 Task: Find connections with filter location Al Manshāh with filter topic #startupcompanywith filter profile language Spanish with filter current company Tata Communications Transformation Services (TCTS) with filter school National Institute of Bank Management (PGDM) with filter industry Engineering Services with filter service category Computer Repair with filter keywords title Social Media Assistant
Action: Mouse moved to (659, 82)
Screenshot: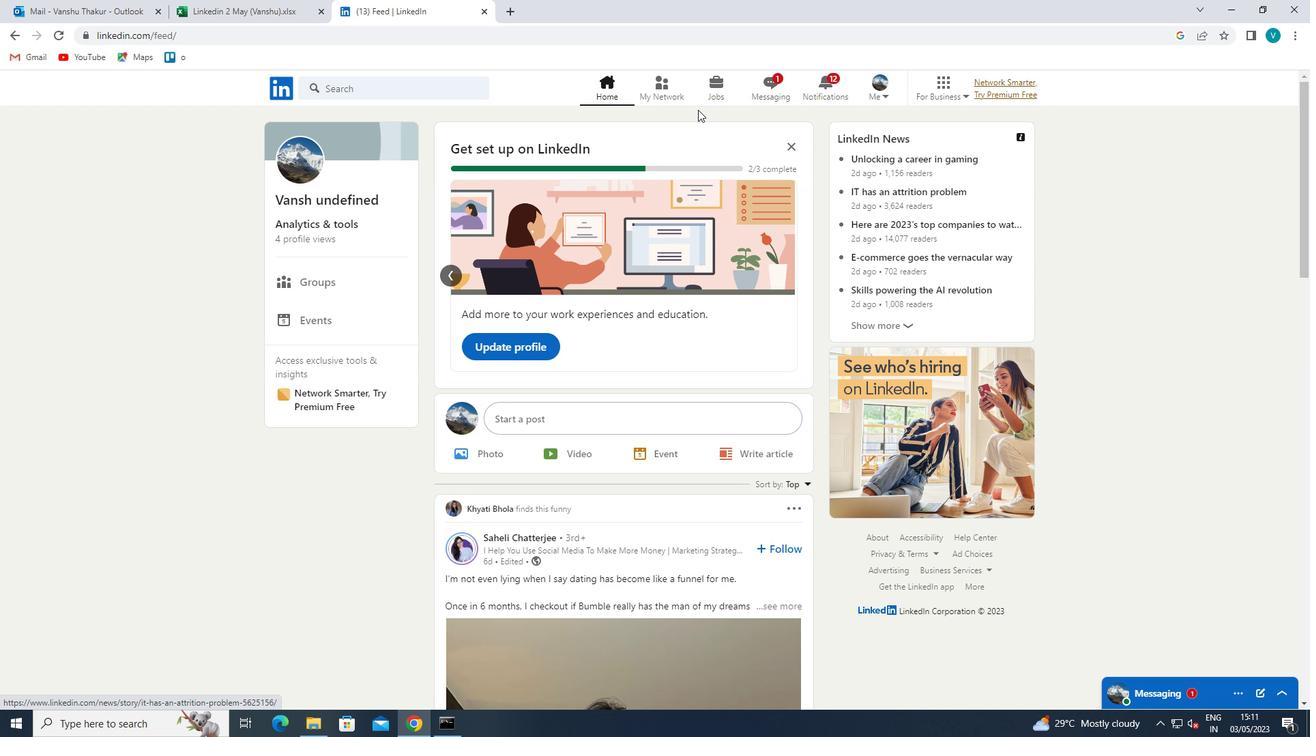 
Action: Mouse pressed left at (659, 82)
Screenshot: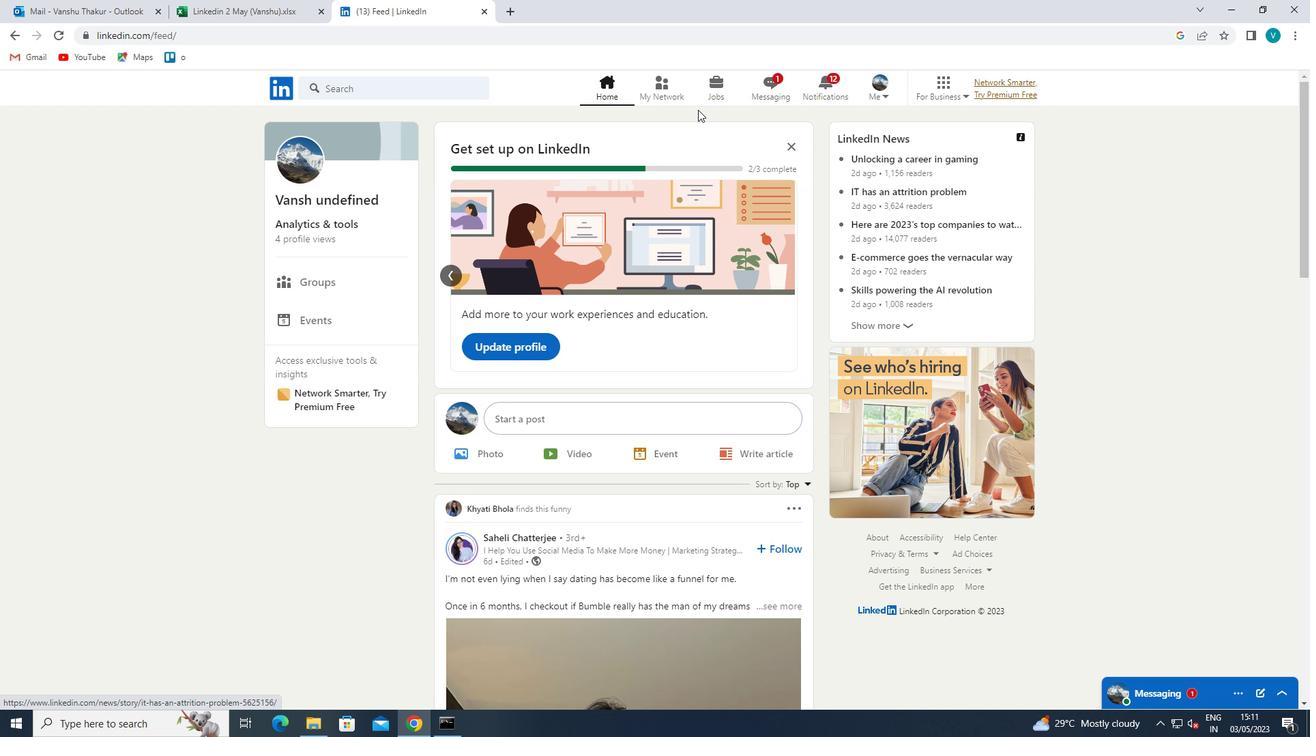 
Action: Mouse moved to (367, 155)
Screenshot: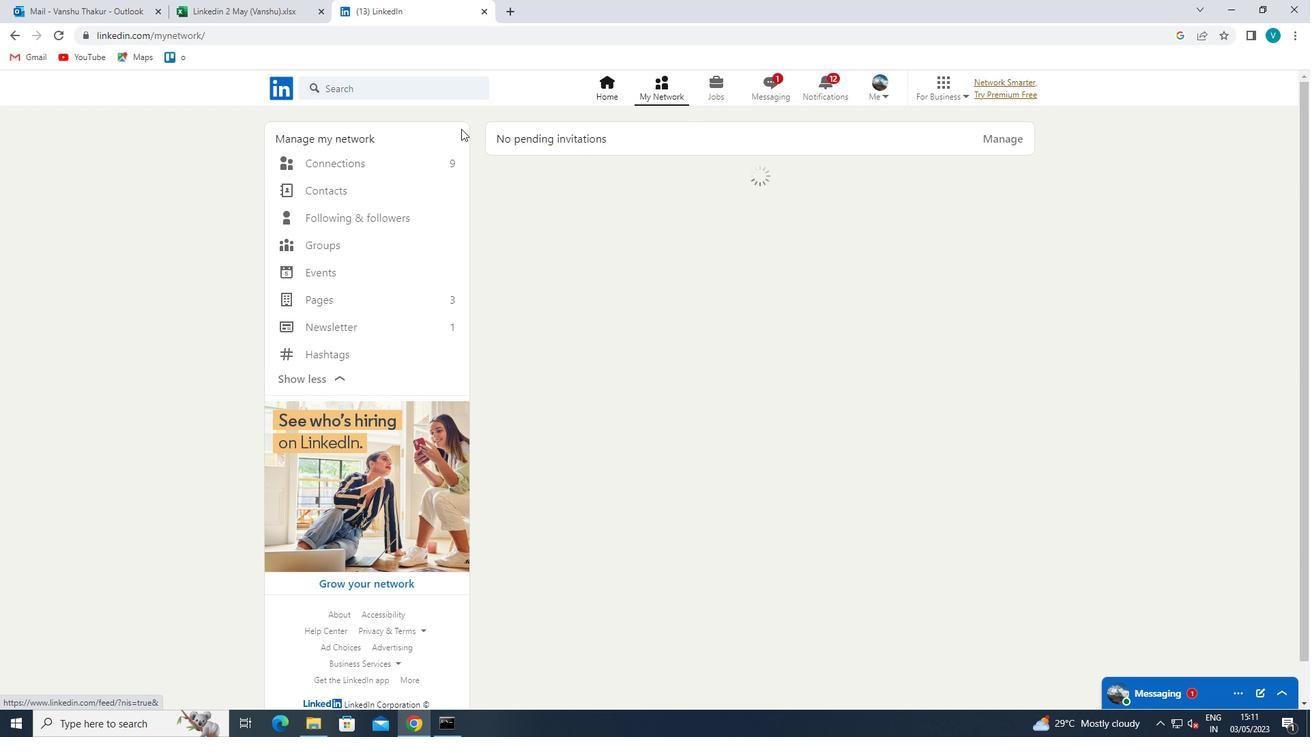 
Action: Mouse pressed left at (367, 155)
Screenshot: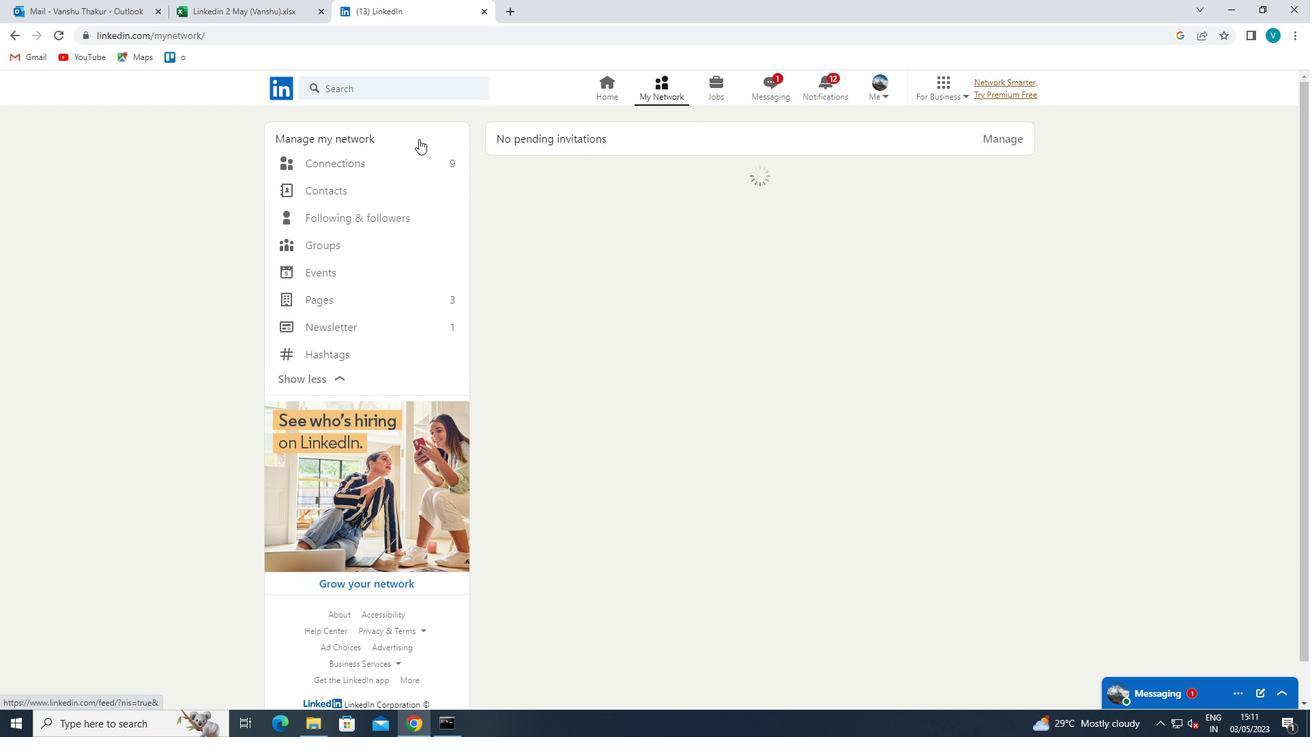 
Action: Mouse moved to (749, 158)
Screenshot: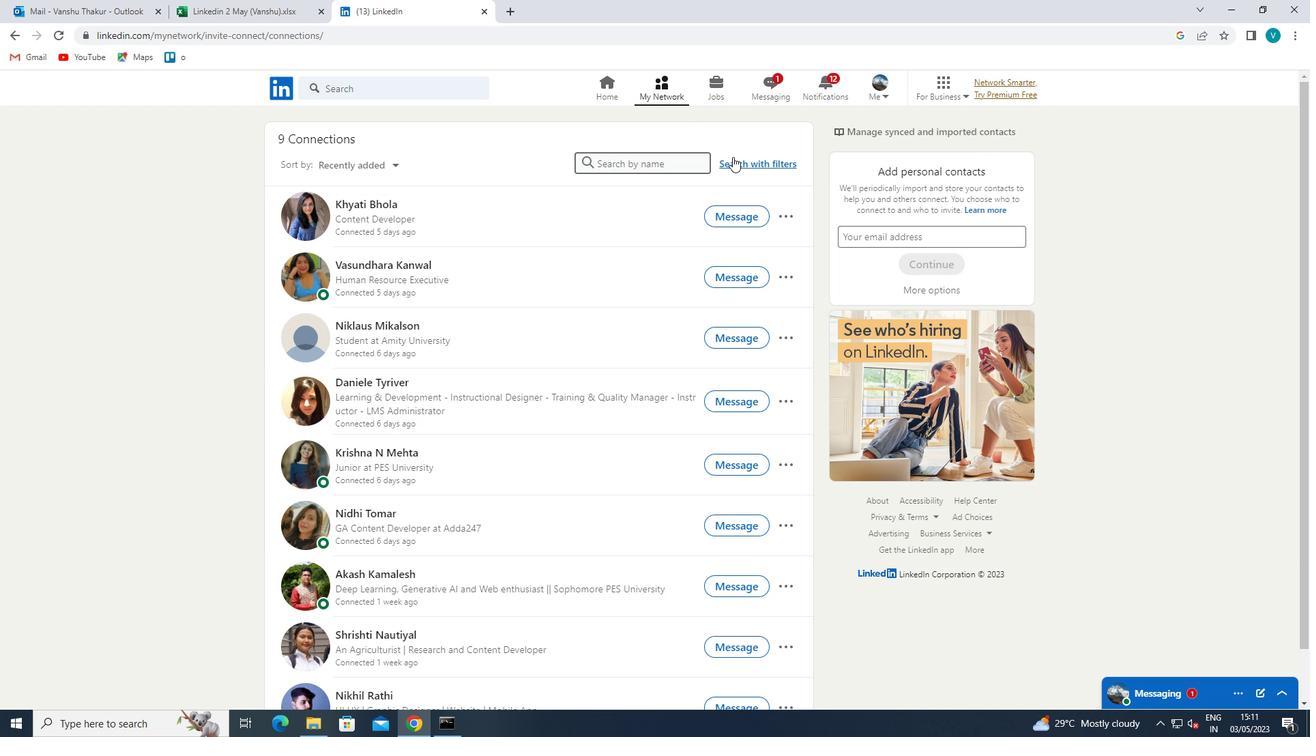 
Action: Mouse pressed left at (749, 158)
Screenshot: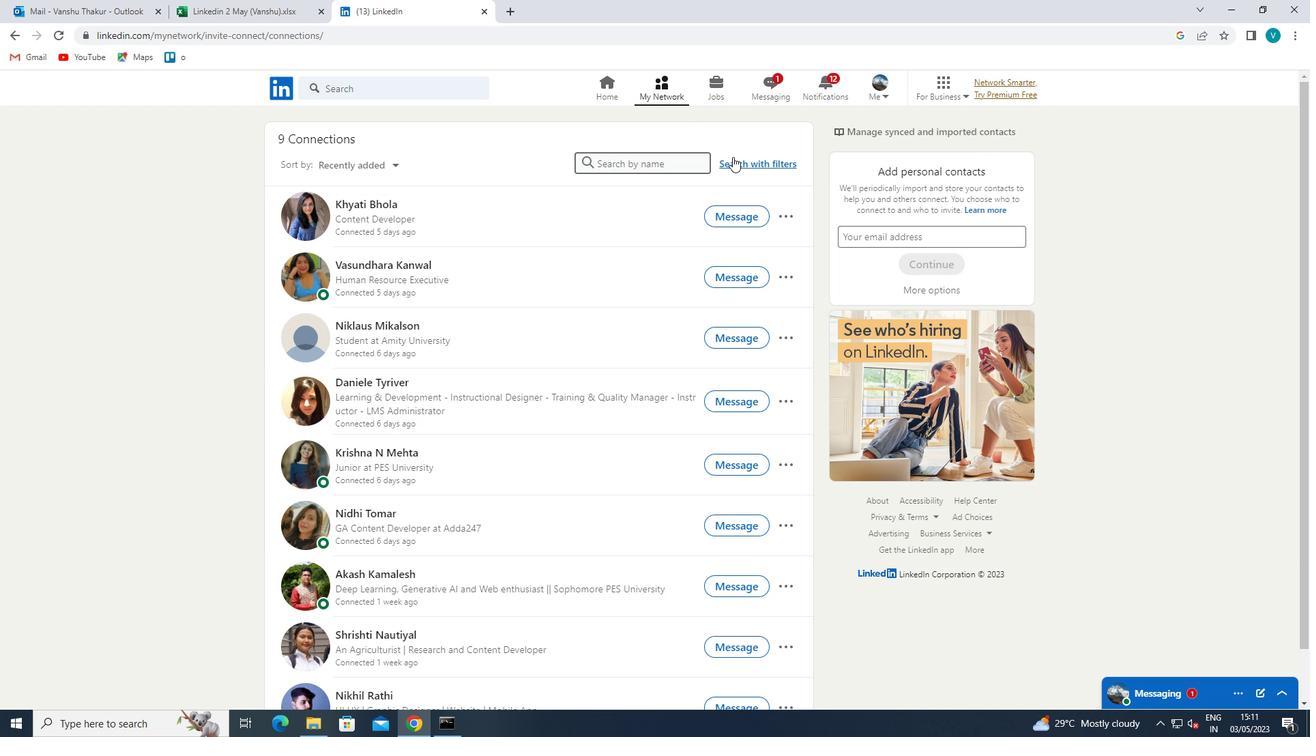 
Action: Mouse moved to (632, 127)
Screenshot: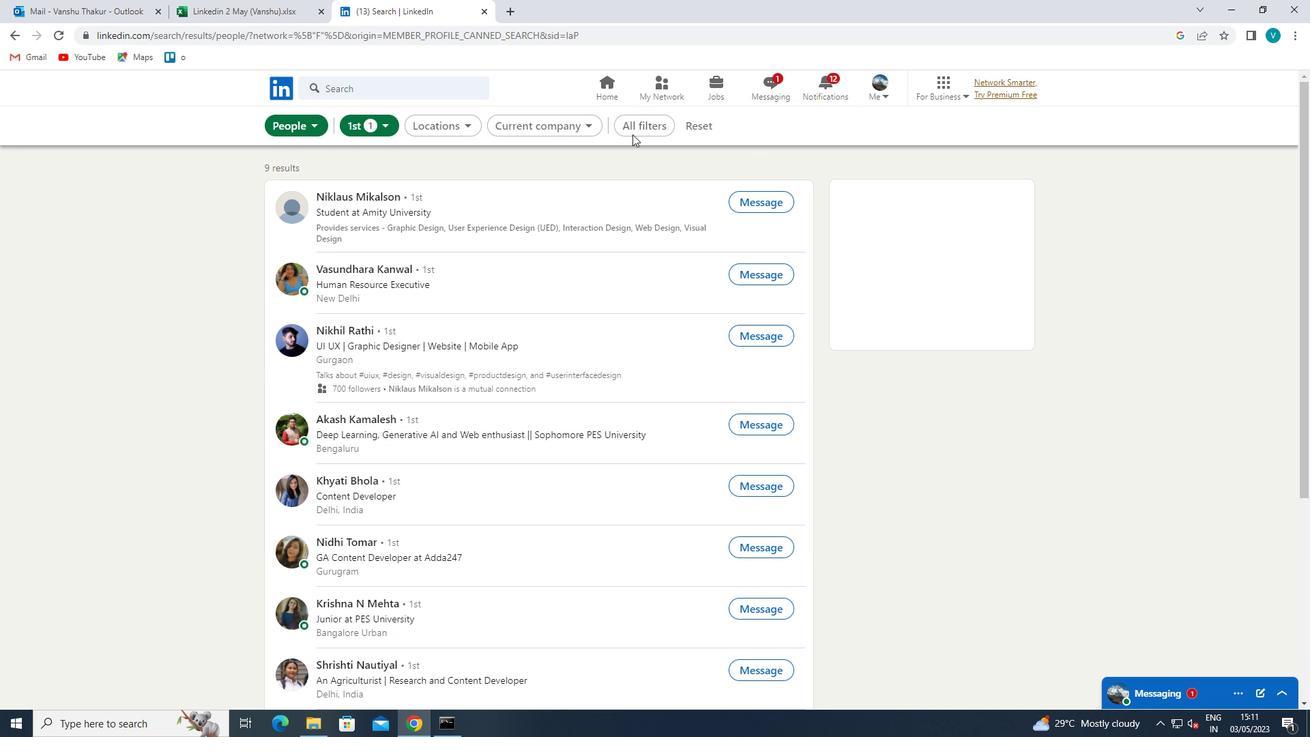 
Action: Mouse pressed left at (632, 127)
Screenshot: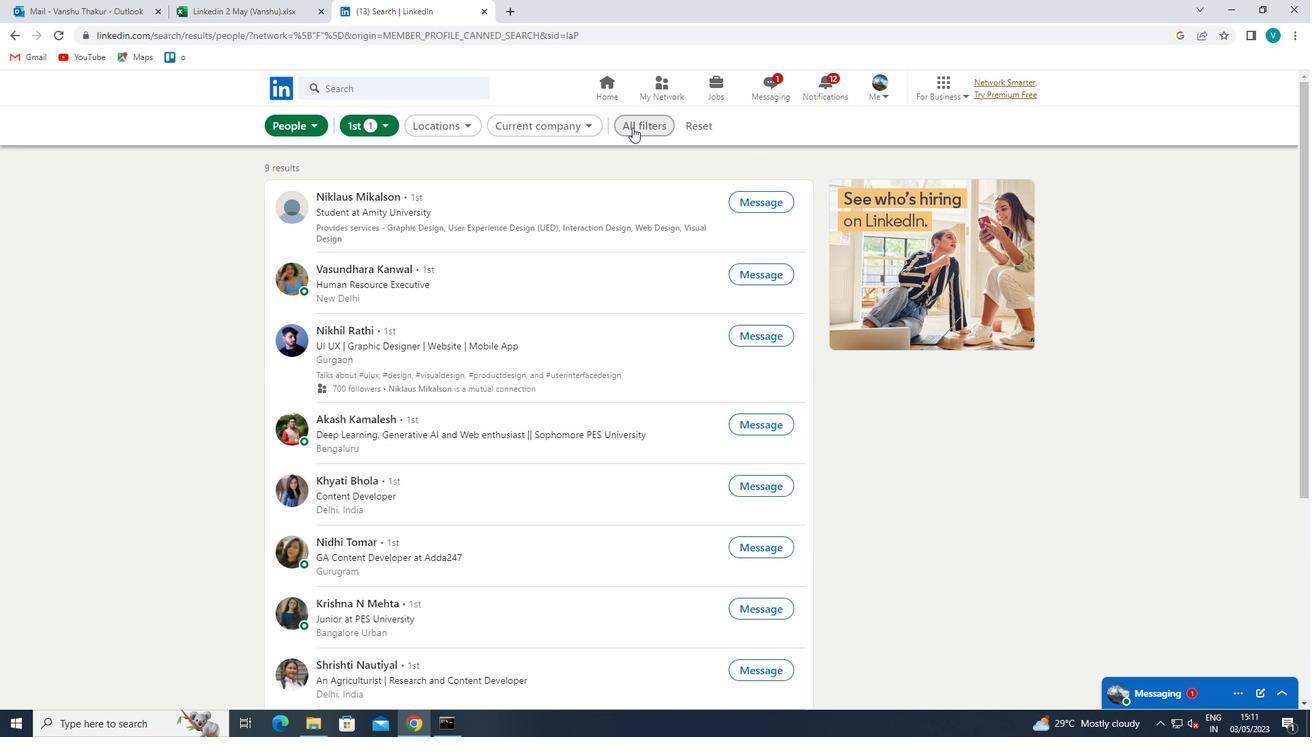 
Action: Mouse moved to (1100, 315)
Screenshot: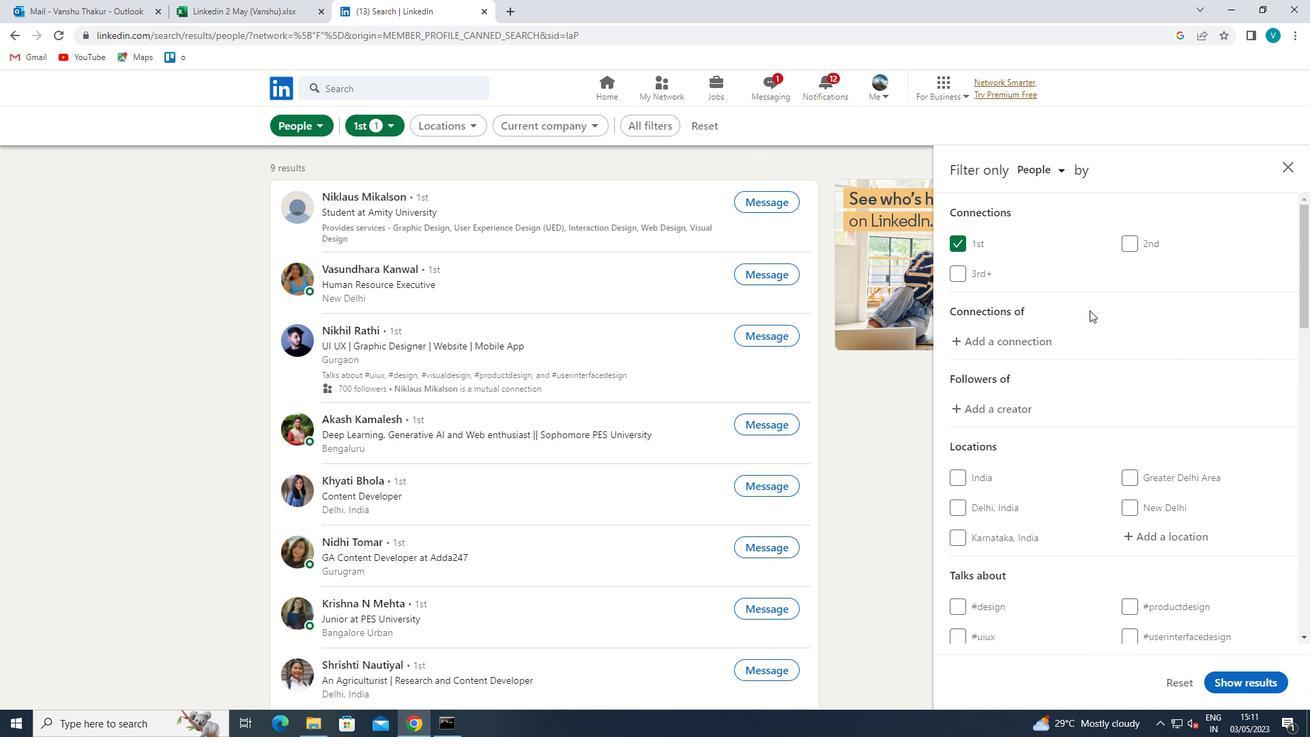 
Action: Mouse scrolled (1100, 315) with delta (0, 0)
Screenshot: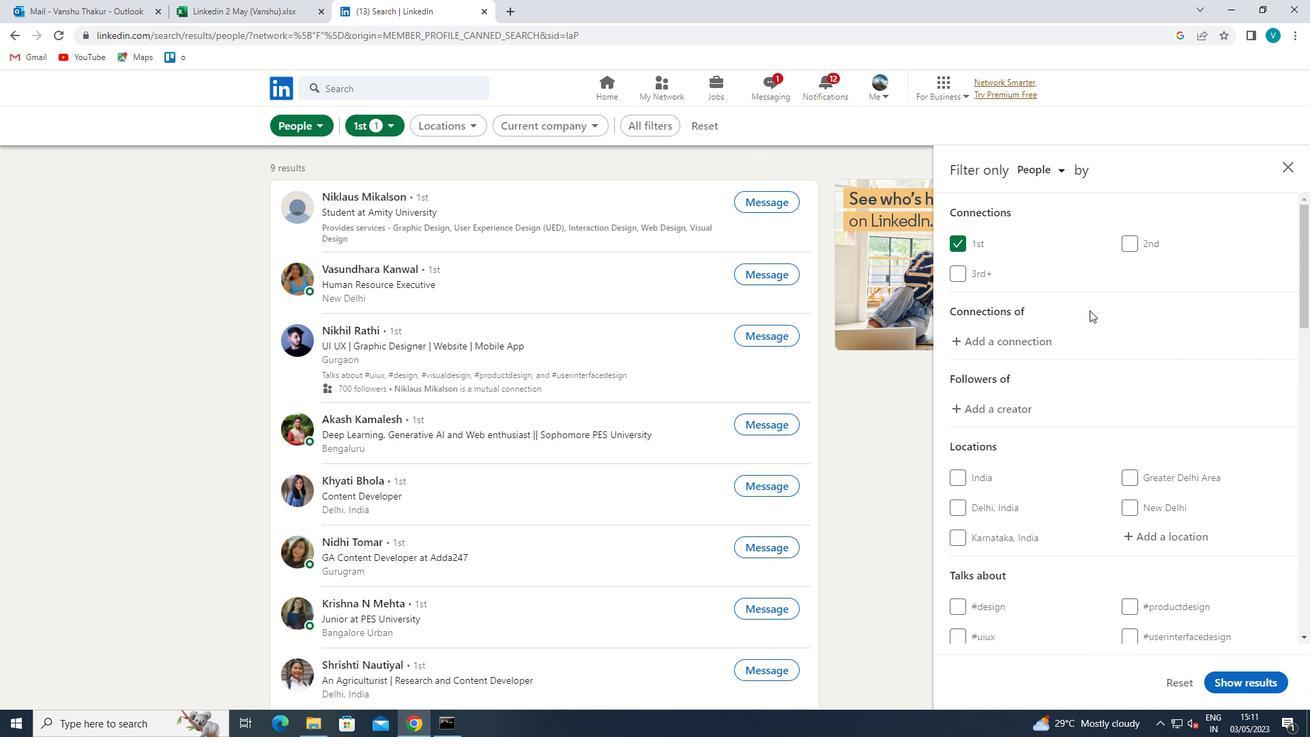 
Action: Mouse moved to (1117, 340)
Screenshot: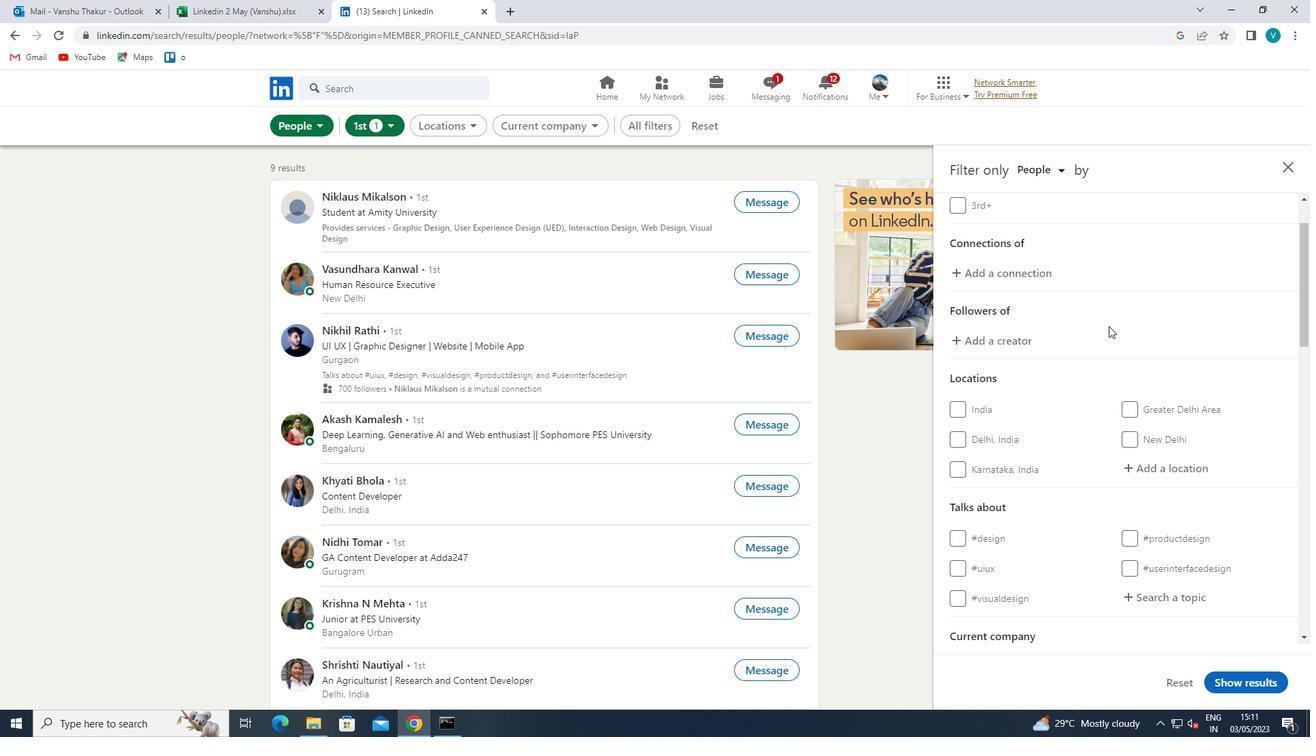 
Action: Mouse scrolled (1117, 339) with delta (0, 0)
Screenshot: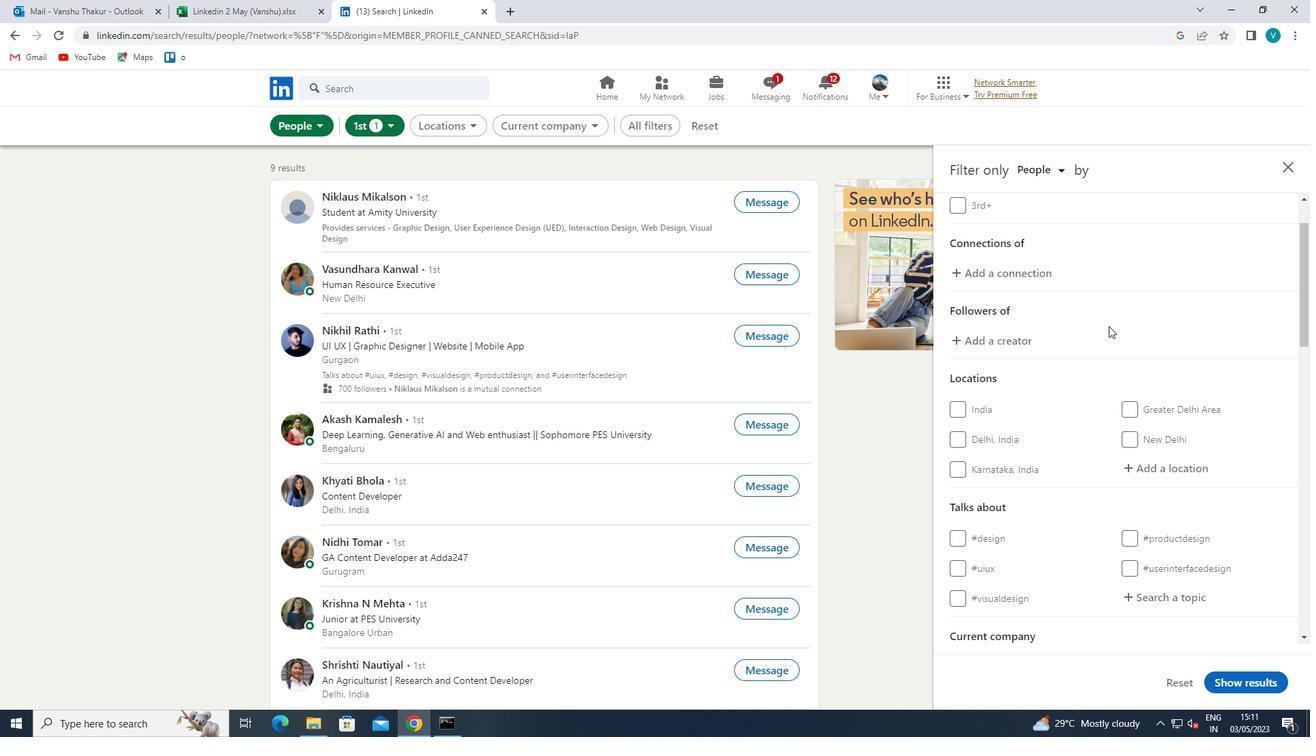 
Action: Mouse moved to (1170, 408)
Screenshot: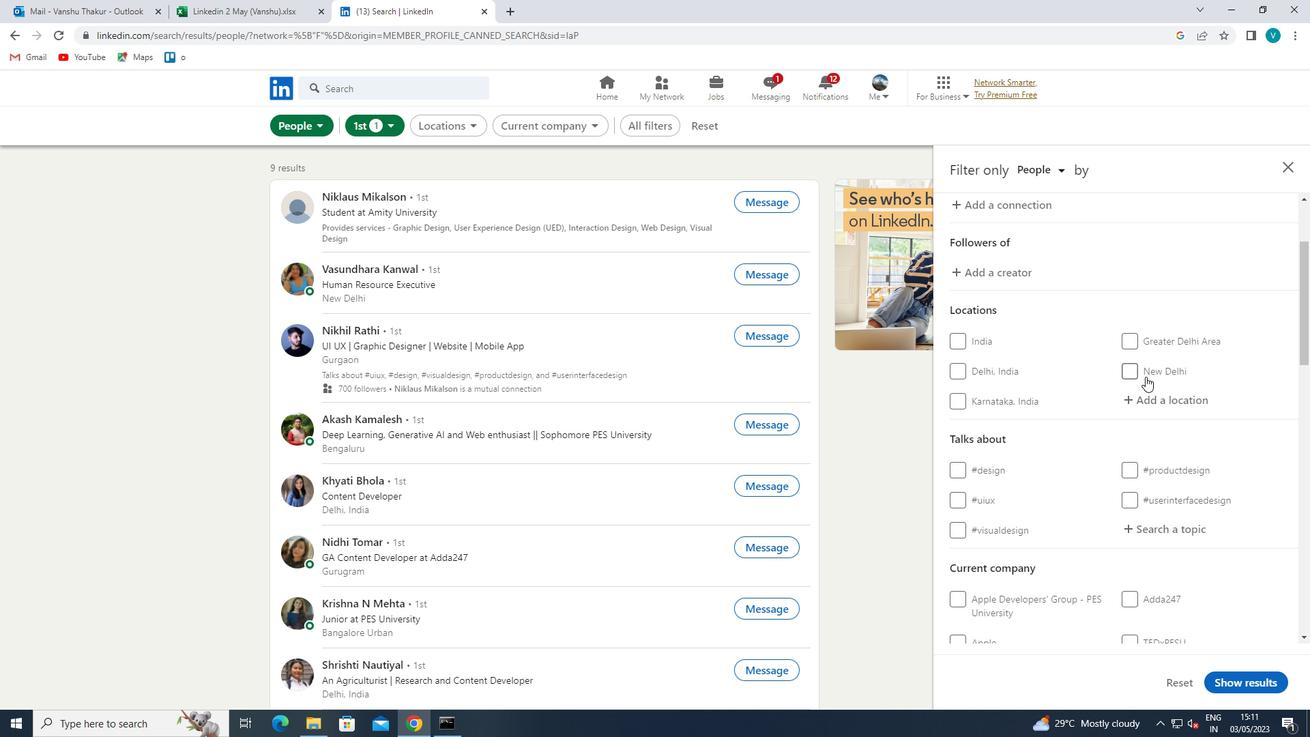 
Action: Mouse pressed left at (1170, 408)
Screenshot: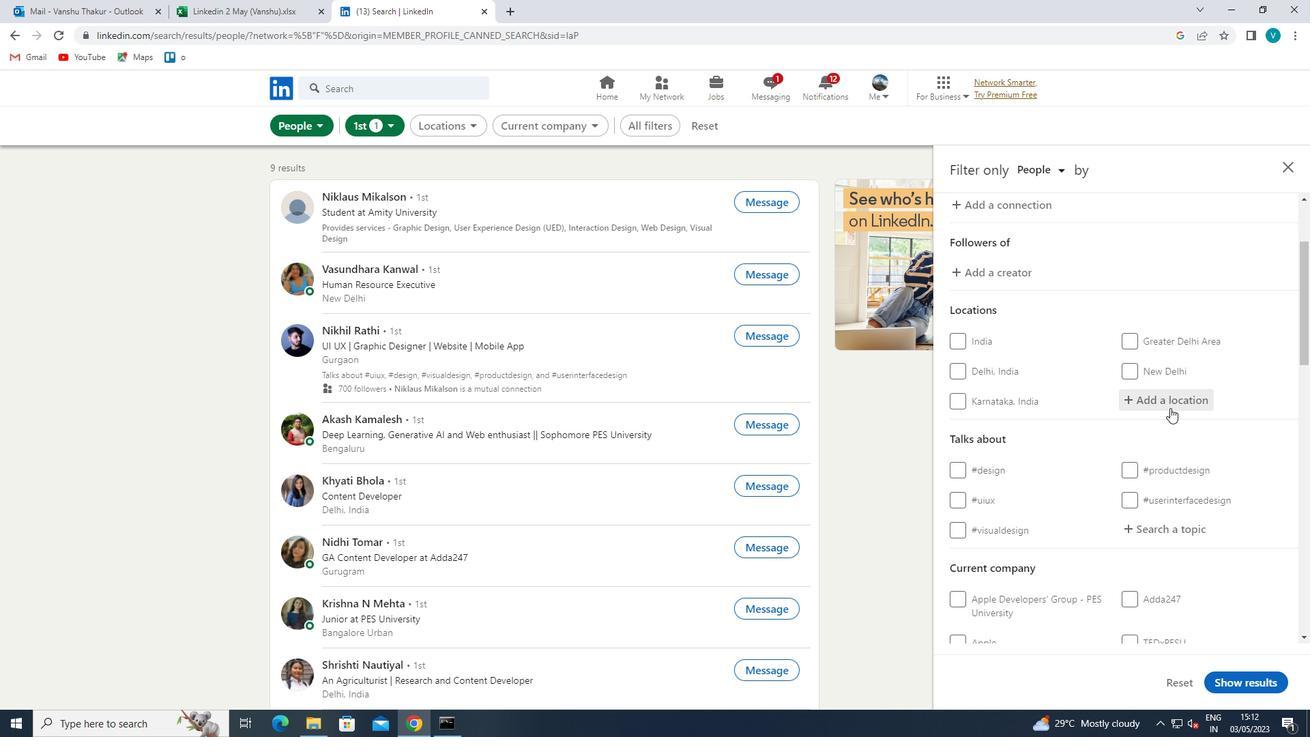 
Action: Mouse moved to (969, 531)
Screenshot: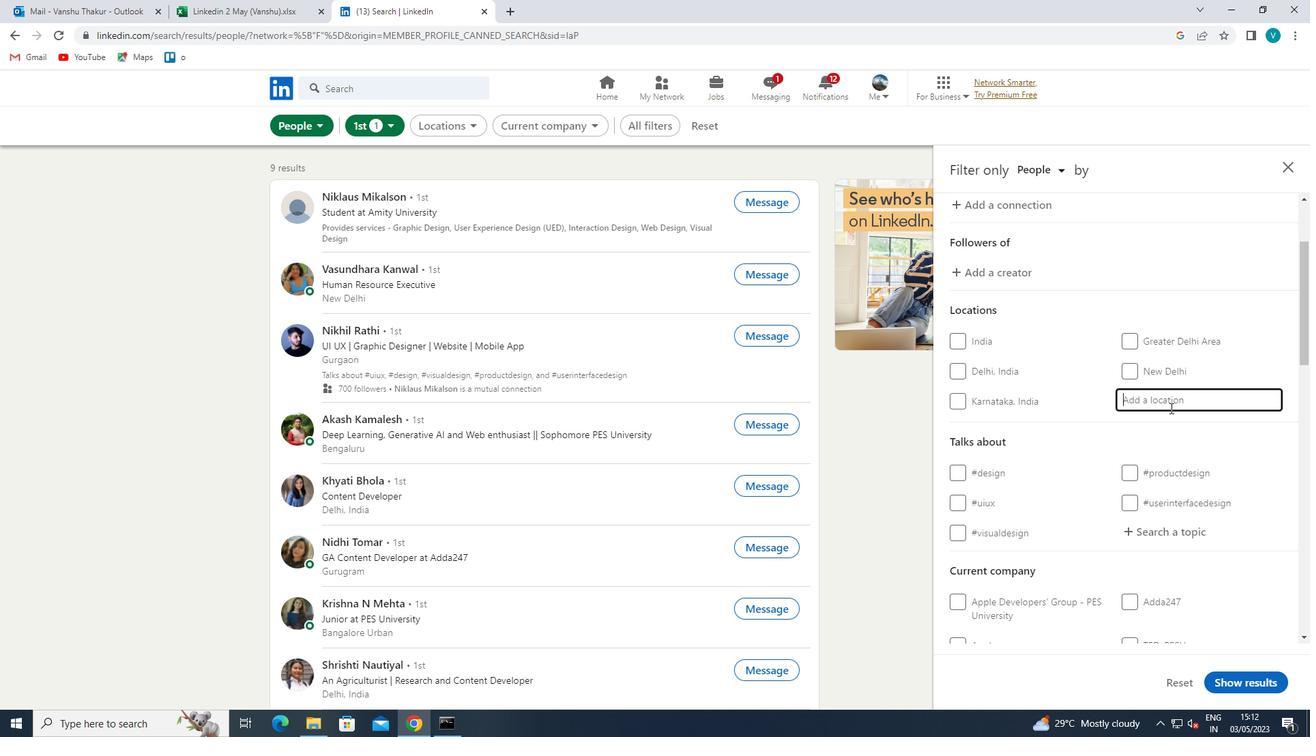 
Action: Key pressed <Key.shift>AI<Key.space><Key.shift>MANSHAH
Screenshot: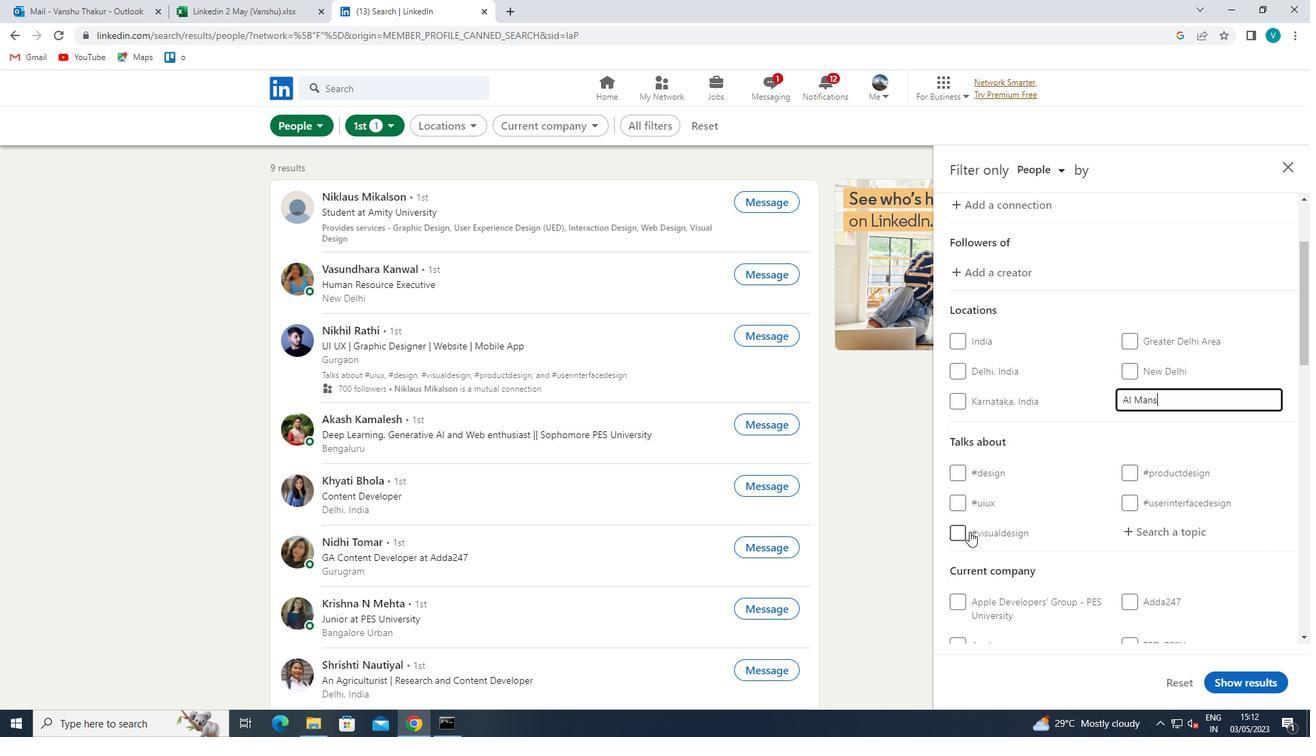
Action: Mouse moved to (1090, 423)
Screenshot: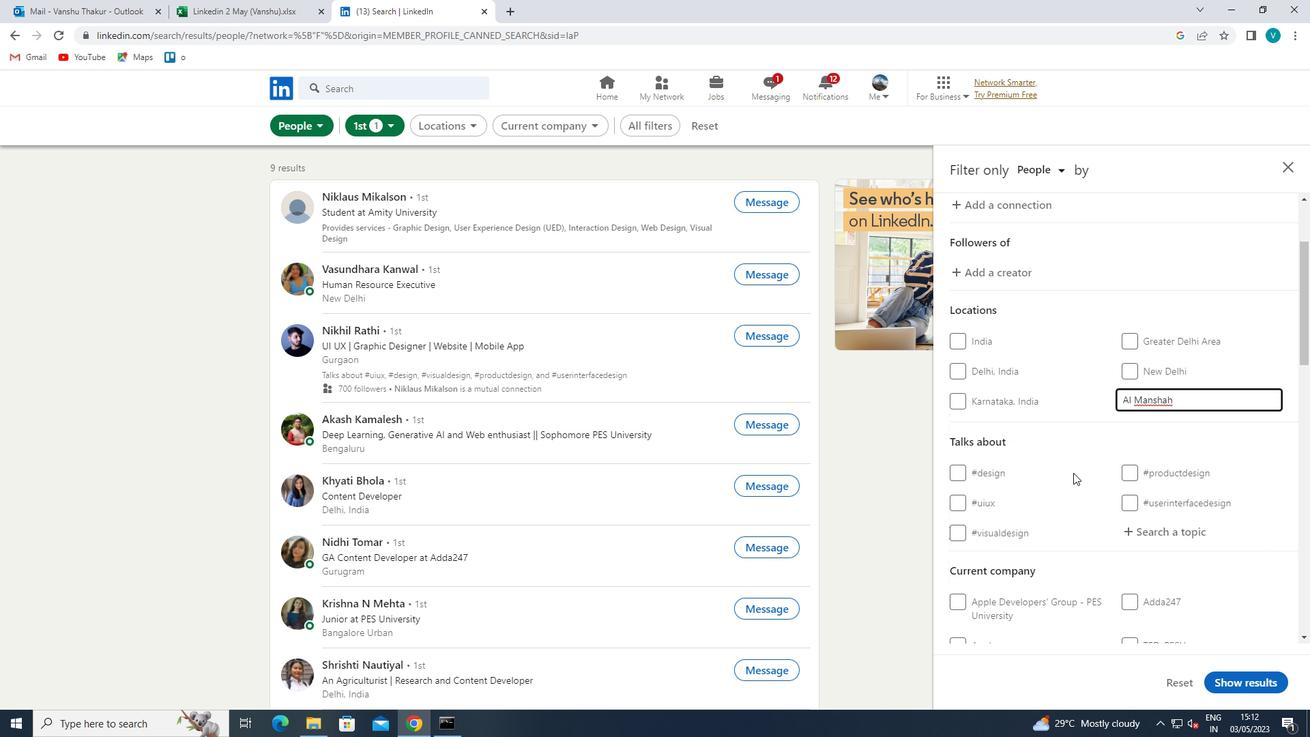 
Action: Mouse pressed left at (1090, 423)
Screenshot: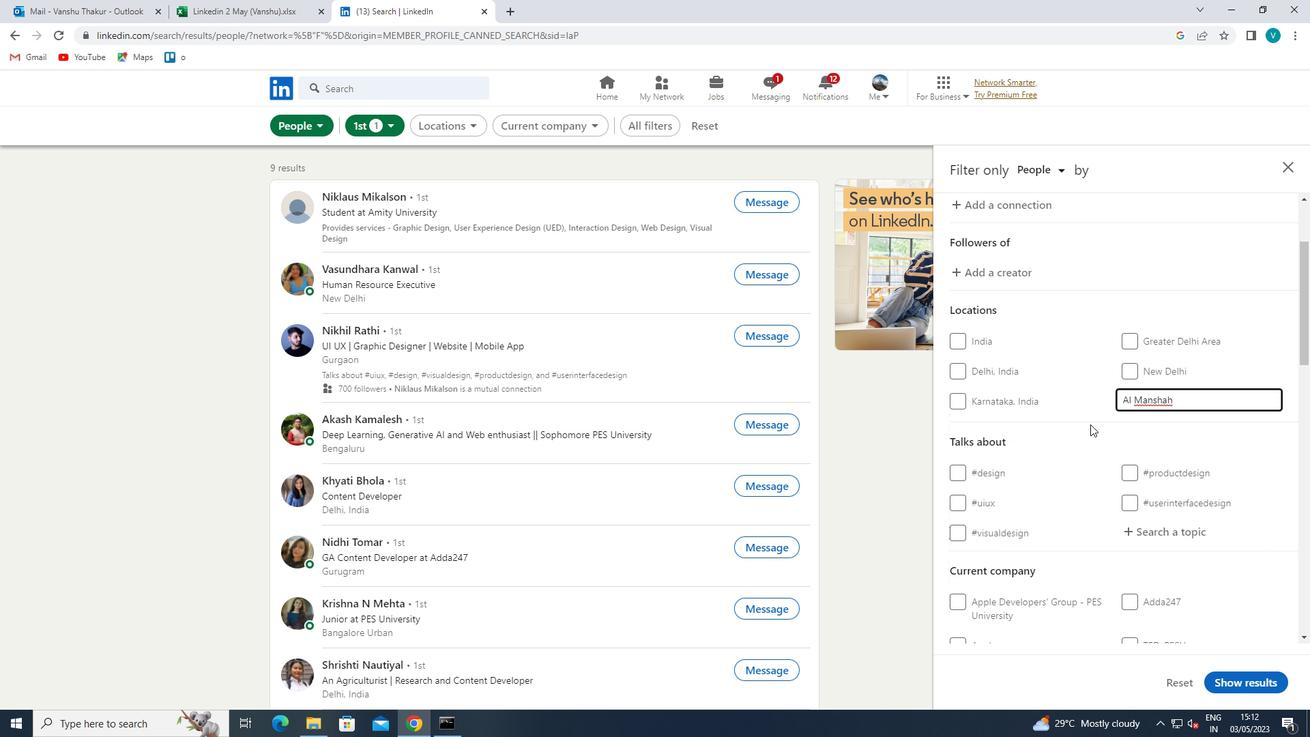 
Action: Mouse moved to (1091, 423)
Screenshot: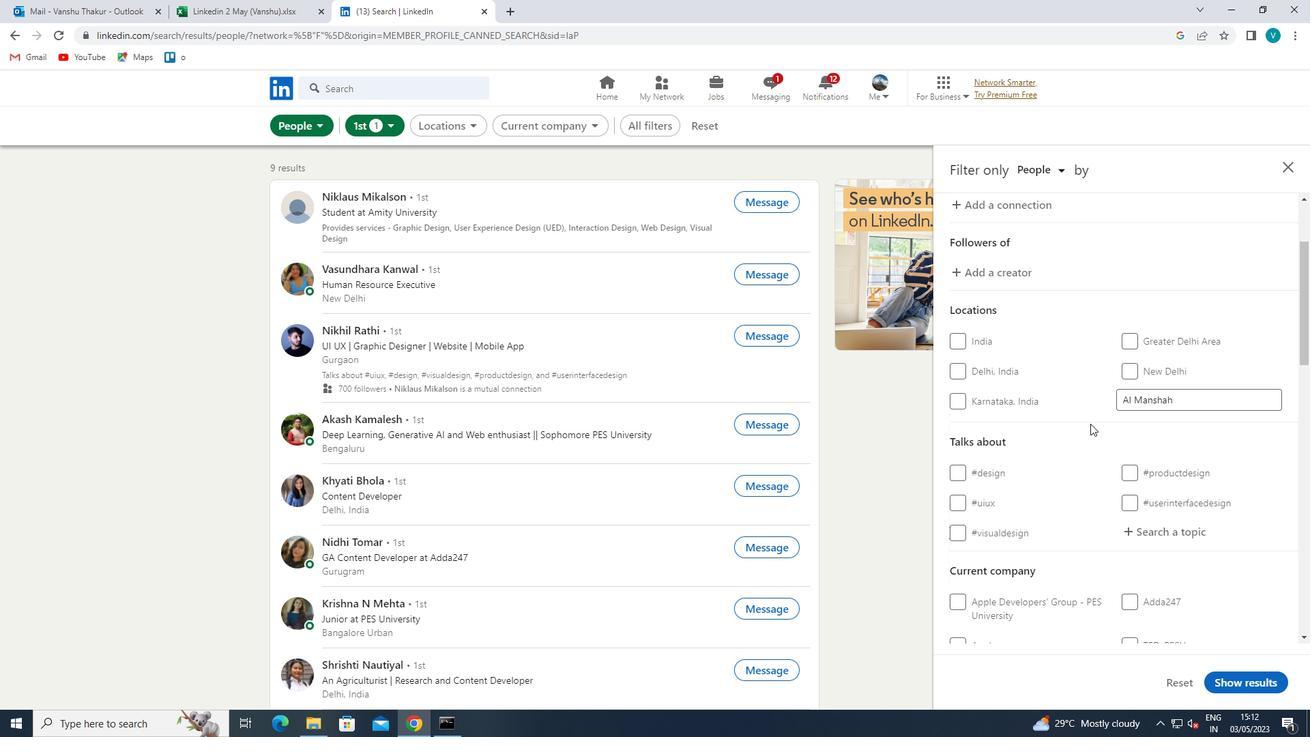 
Action: Mouse scrolled (1091, 422) with delta (0, 0)
Screenshot: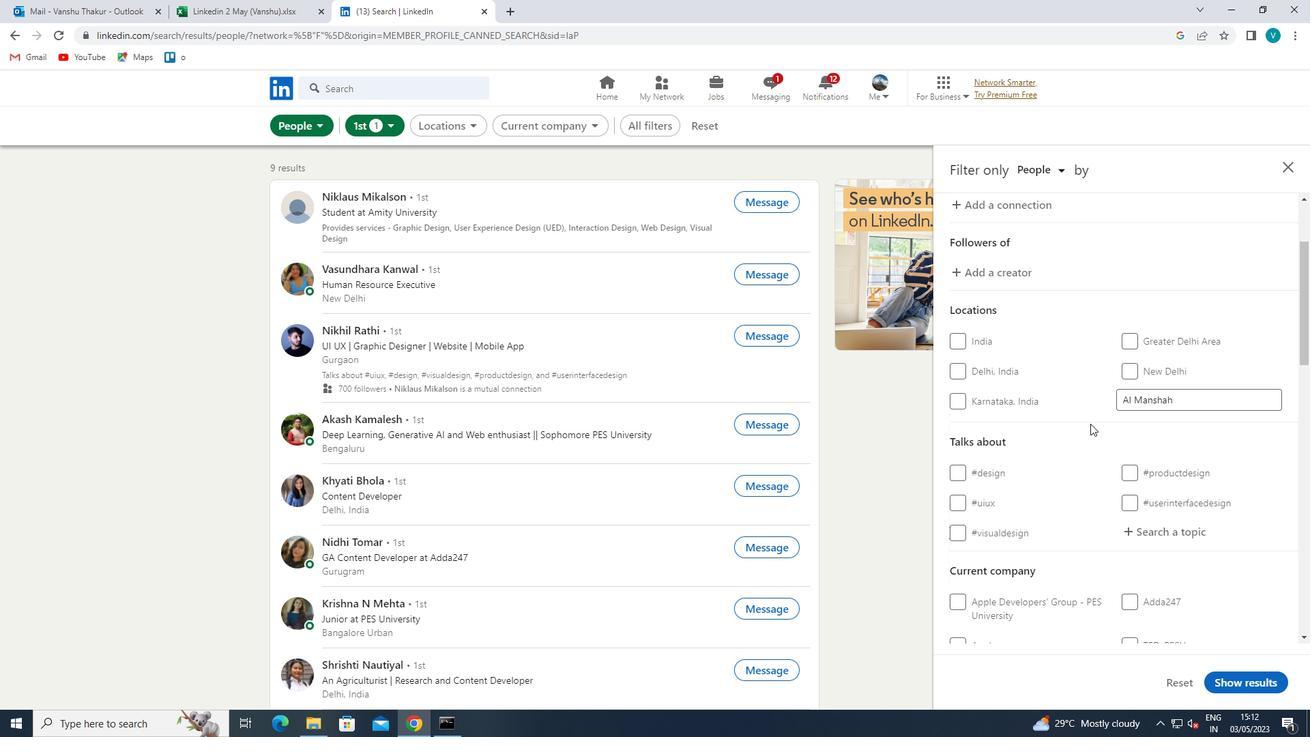 
Action: Mouse scrolled (1091, 422) with delta (0, 0)
Screenshot: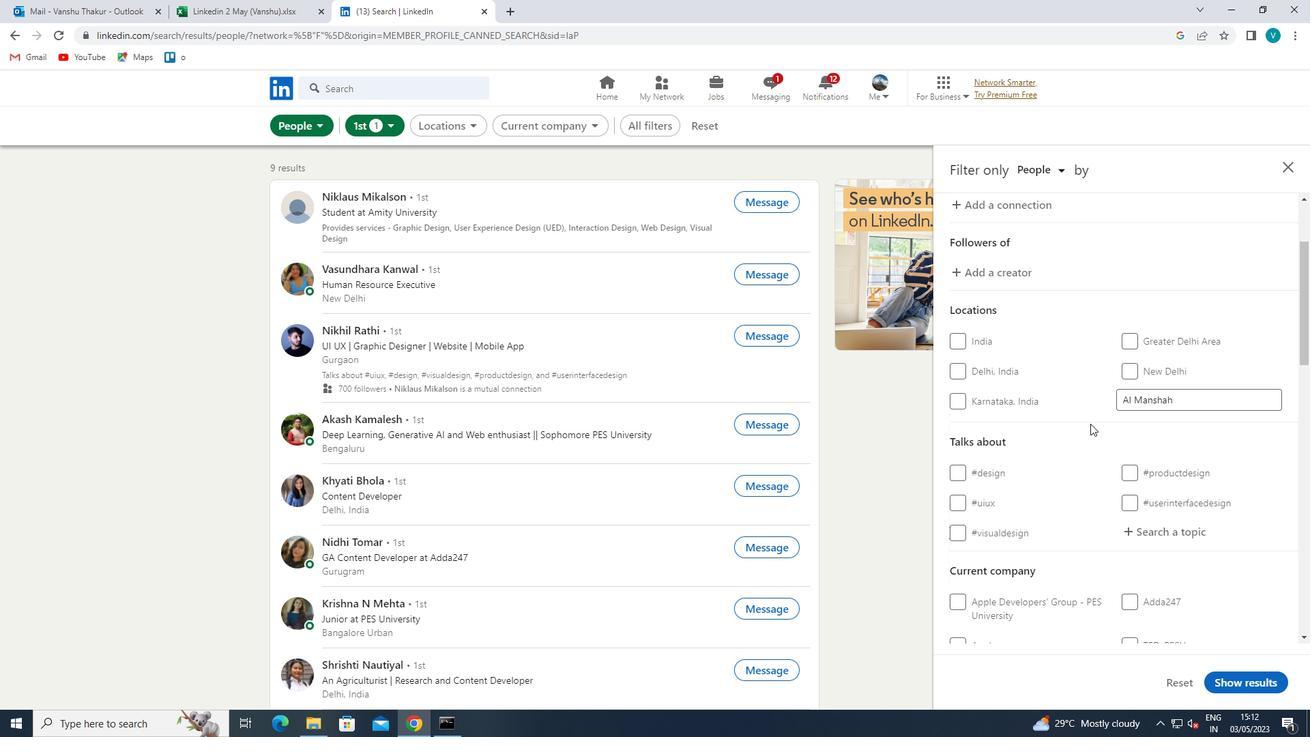
Action: Mouse moved to (1166, 386)
Screenshot: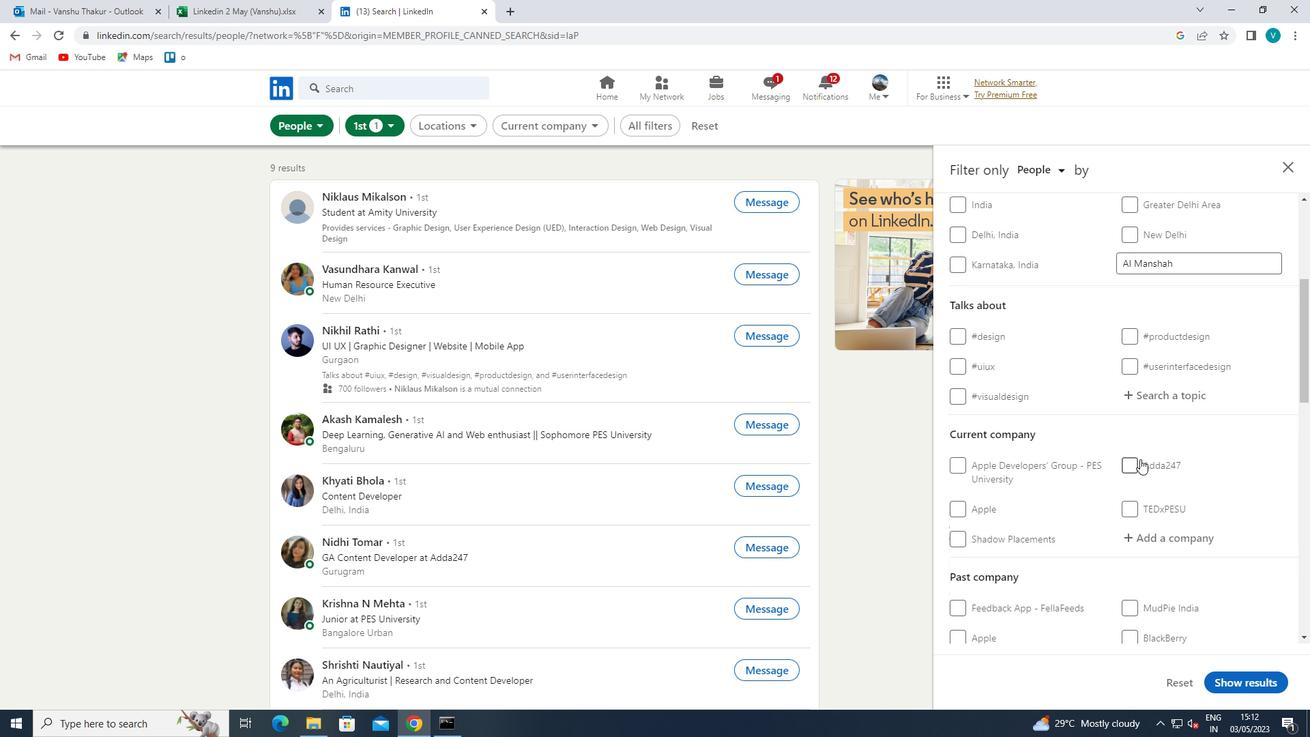 
Action: Mouse pressed left at (1166, 386)
Screenshot: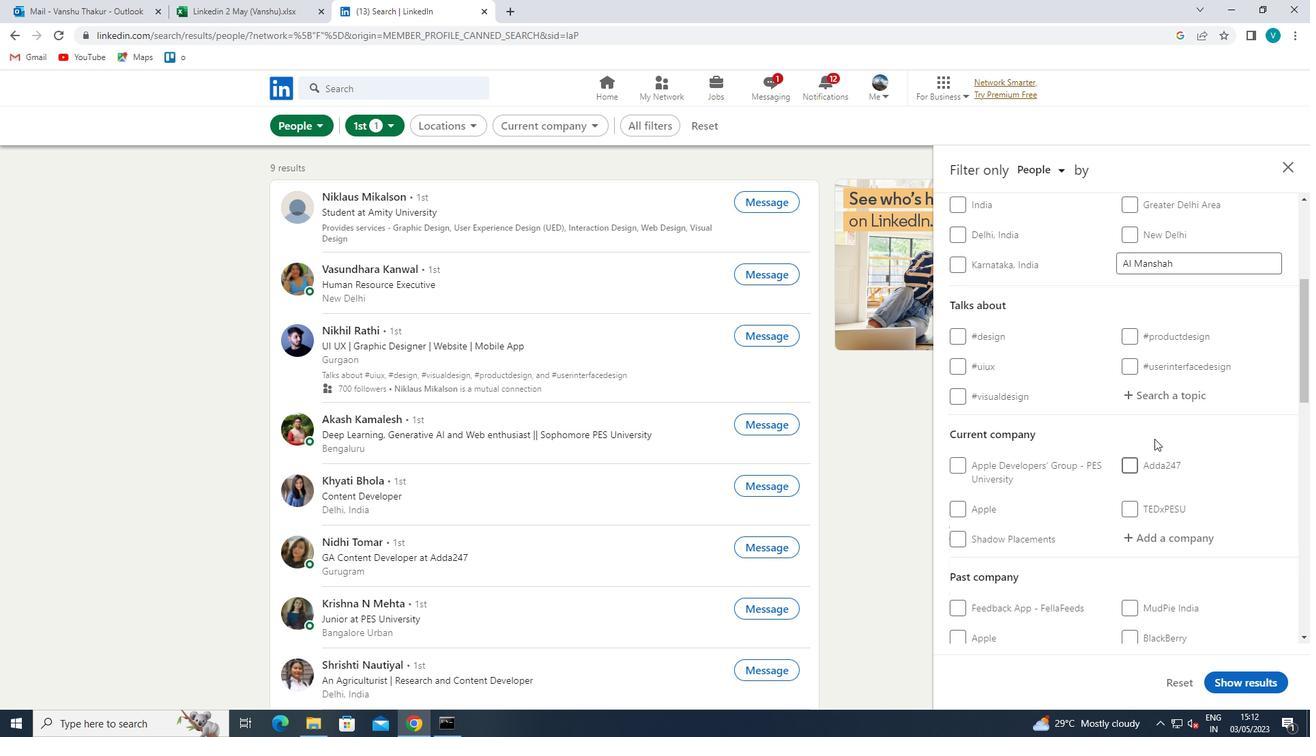 
Action: Mouse moved to (891, 323)
Screenshot: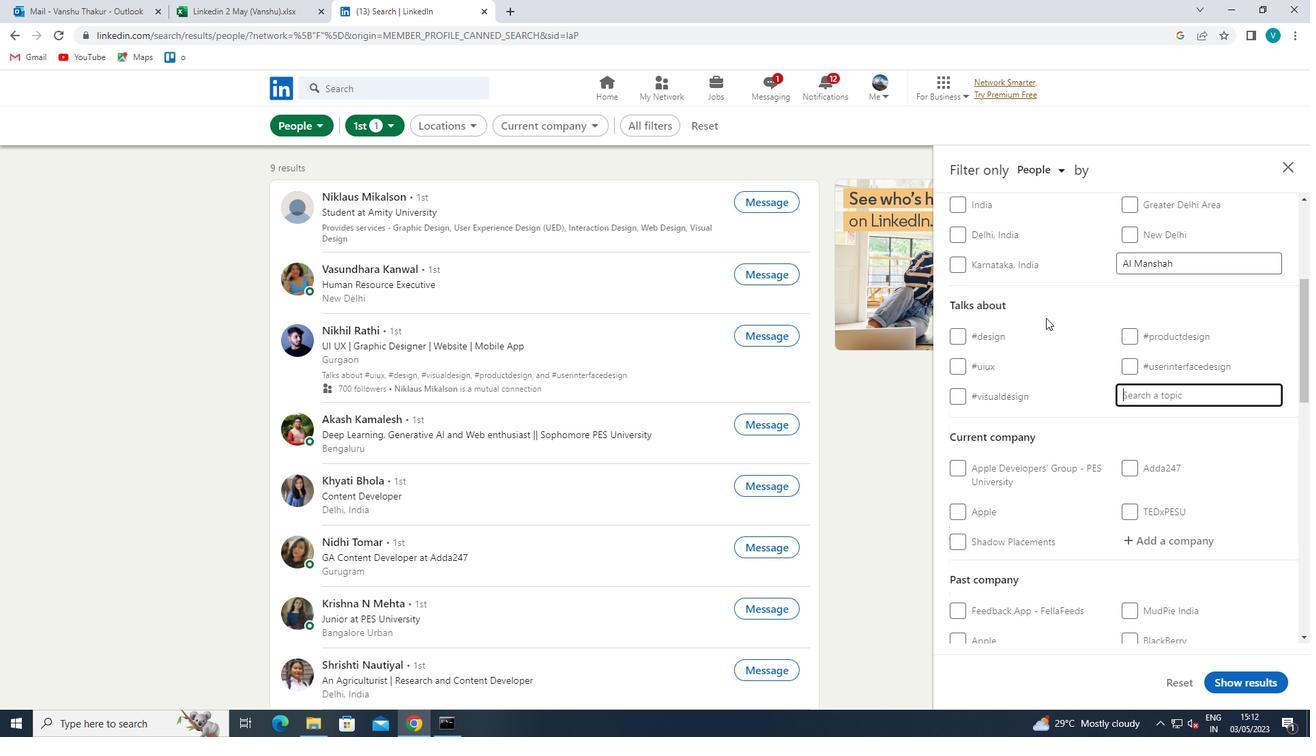 
Action: Key pressed STARTUP
Screenshot: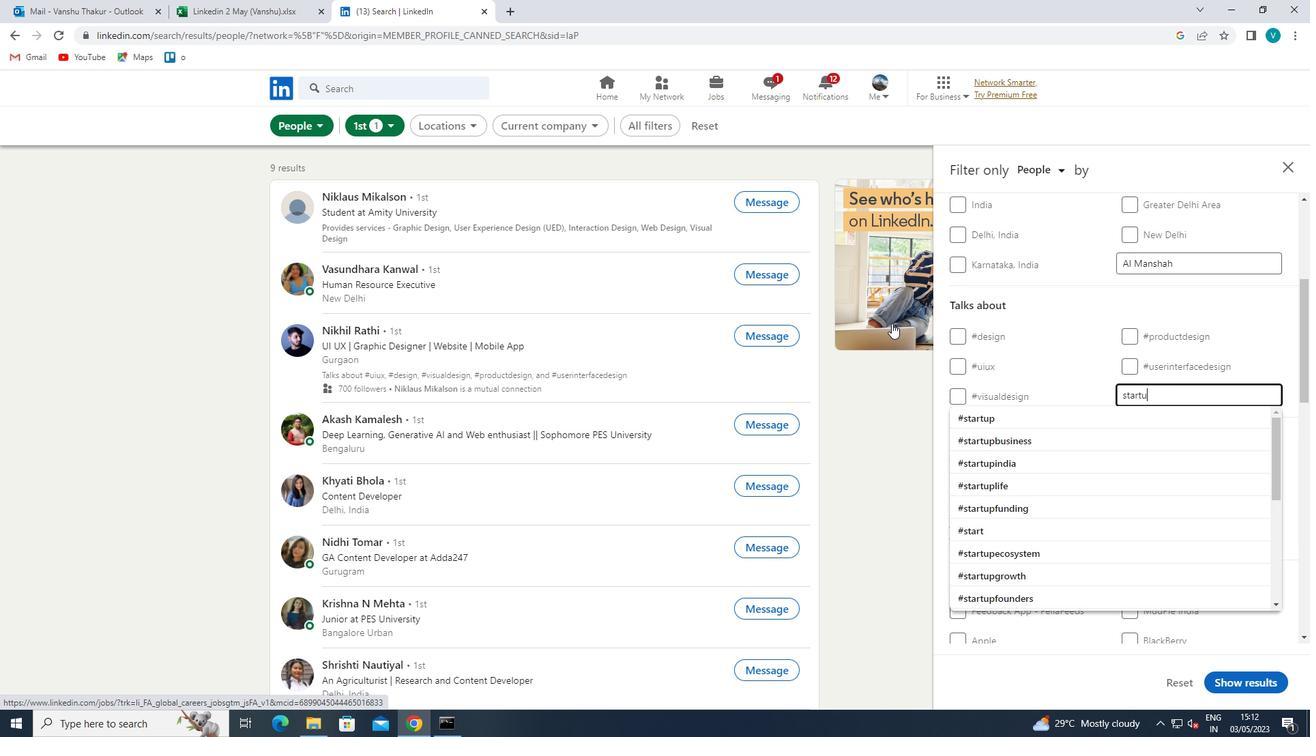 
Action: Mouse moved to (901, 318)
Screenshot: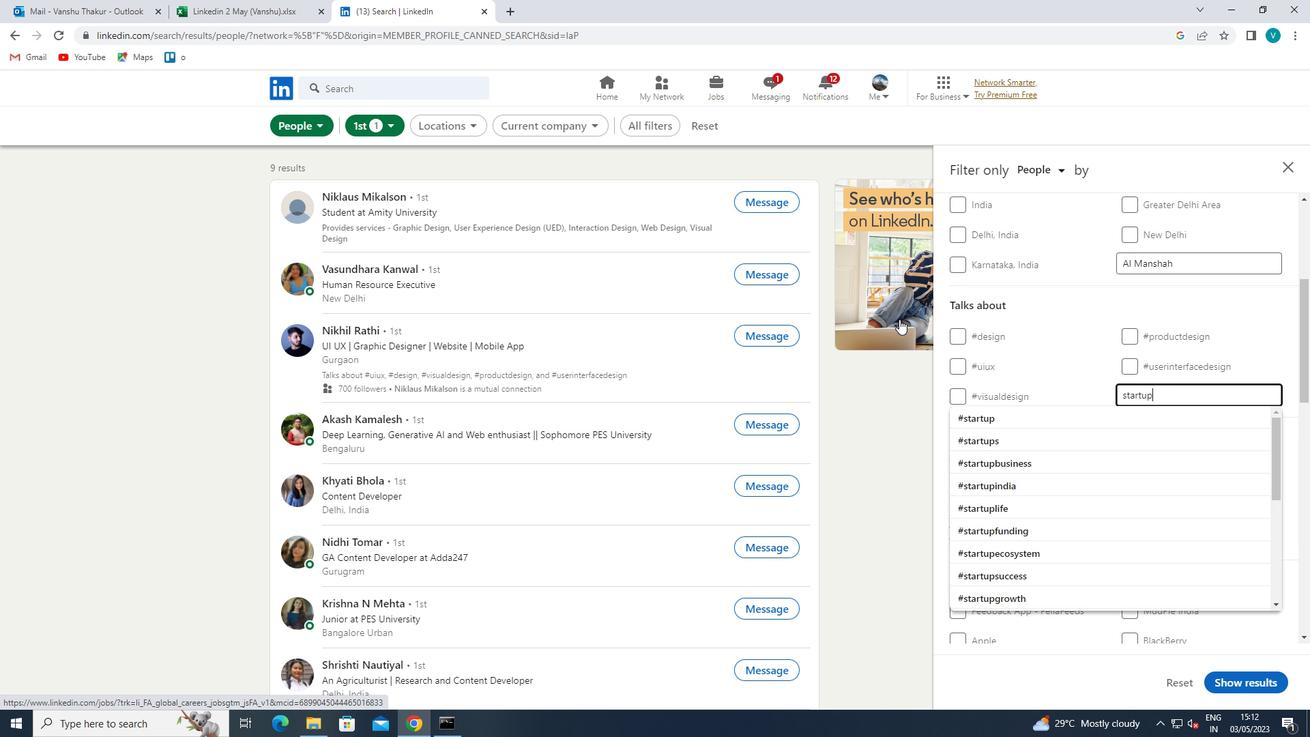 
Action: Key pressed CO
Screenshot: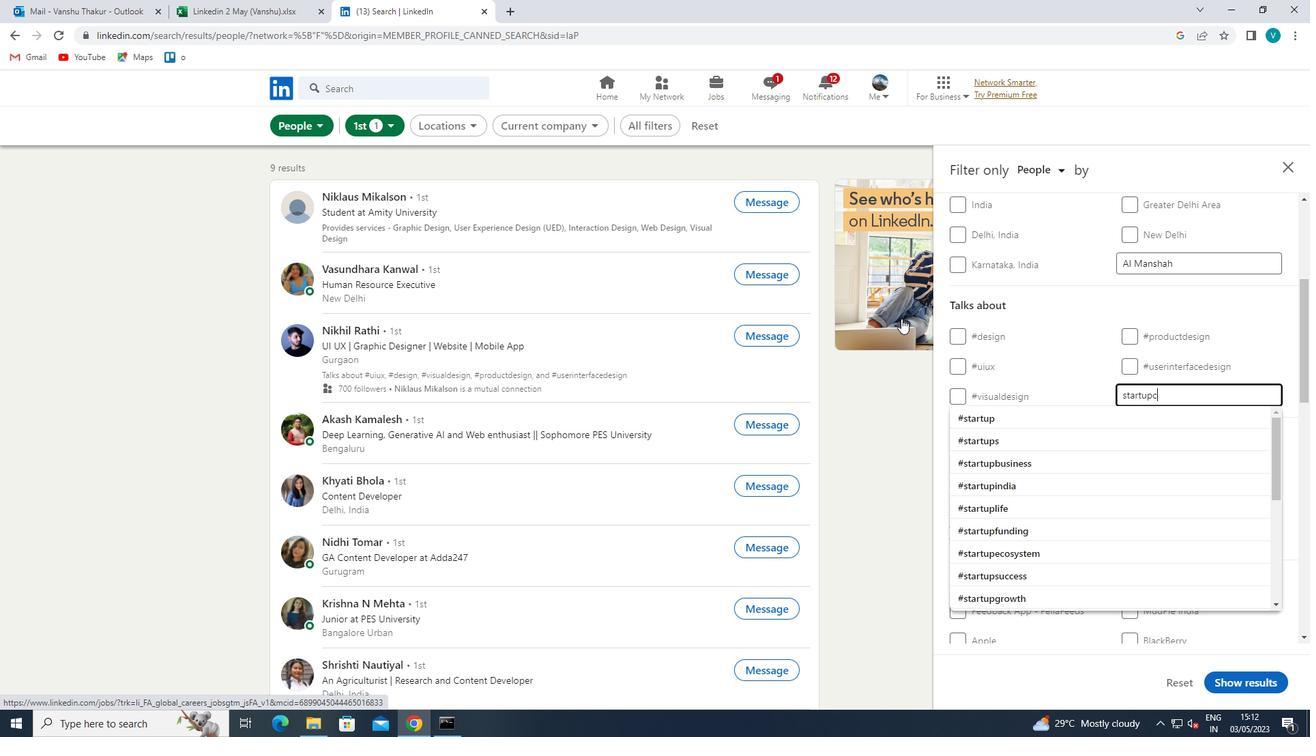 
Action: Mouse moved to (1049, 427)
Screenshot: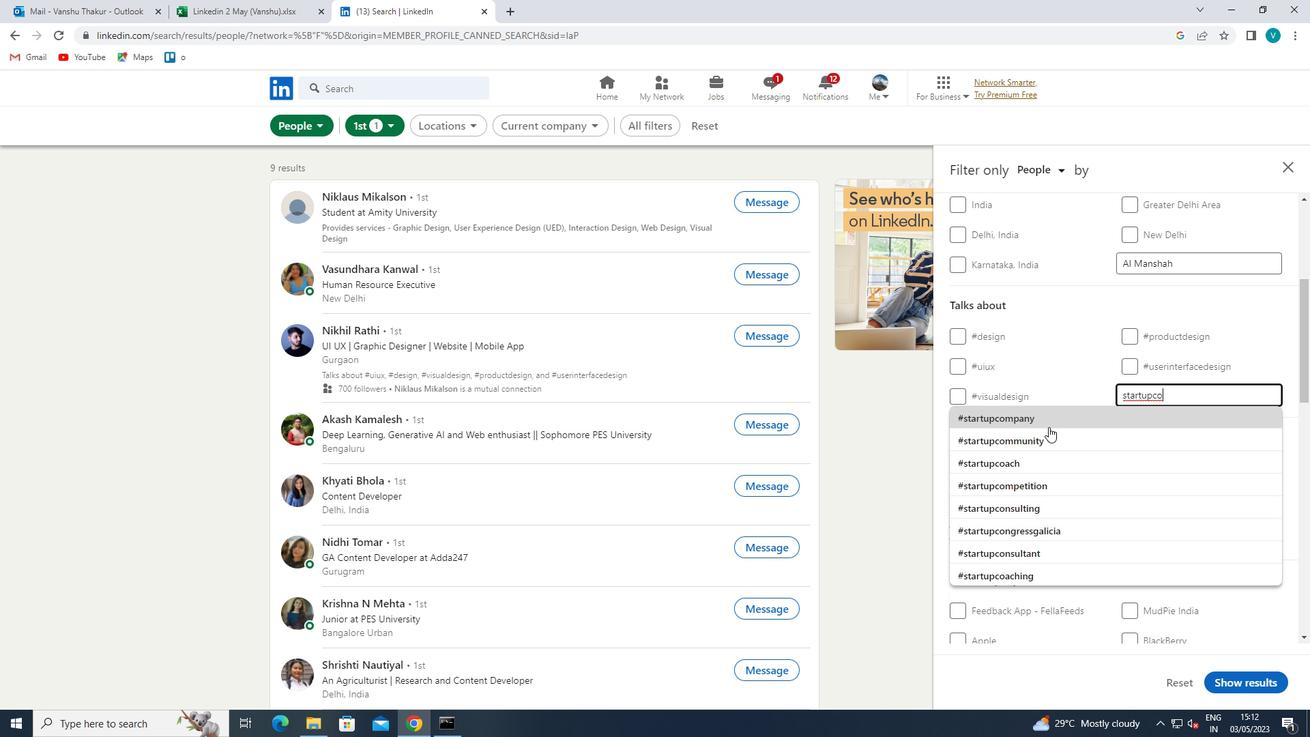 
Action: Mouse pressed left at (1049, 427)
Screenshot: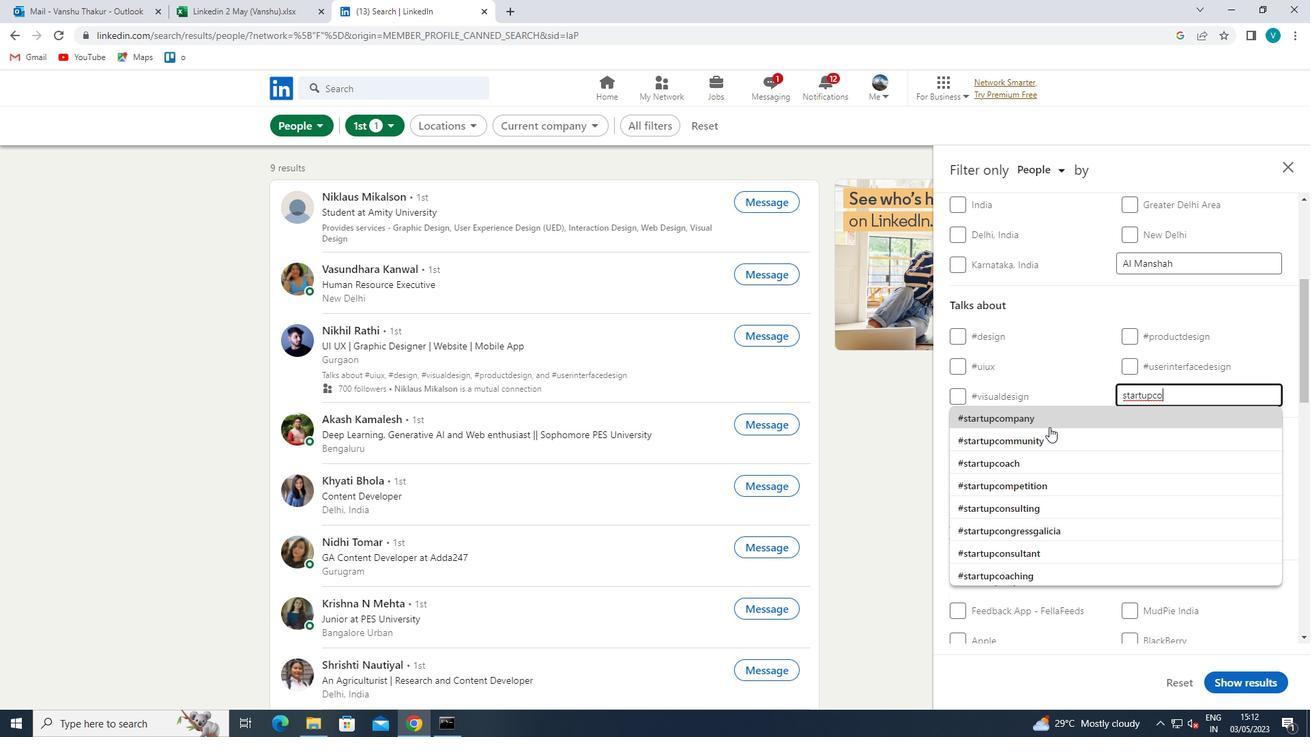 
Action: Mouse moved to (1052, 427)
Screenshot: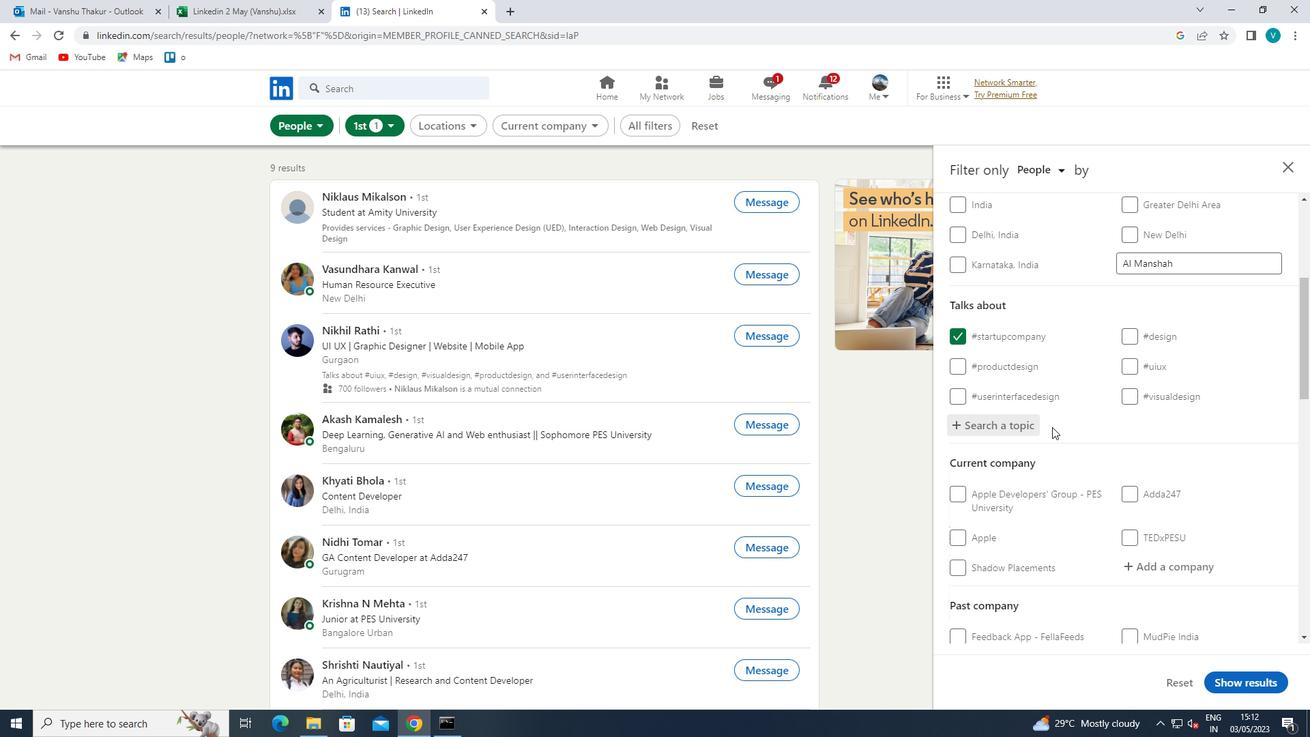 
Action: Mouse scrolled (1052, 426) with delta (0, 0)
Screenshot: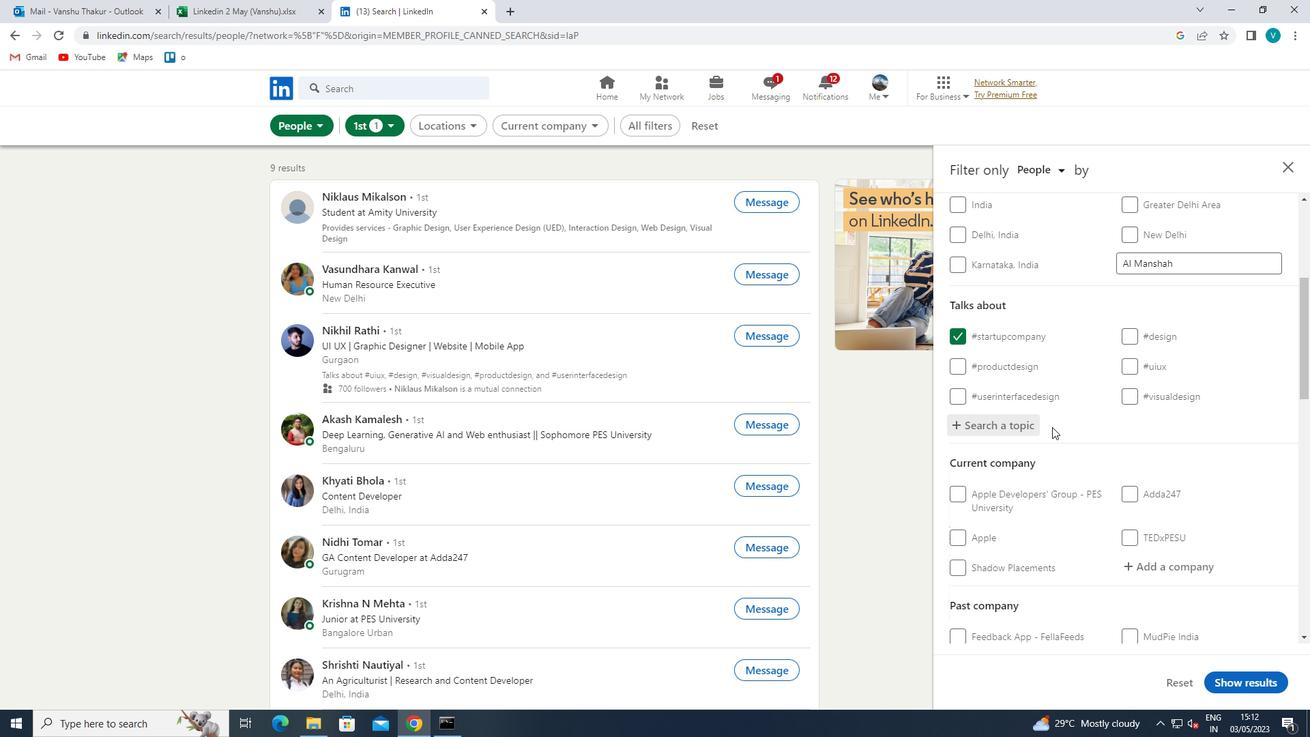 
Action: Mouse scrolled (1052, 426) with delta (0, 0)
Screenshot: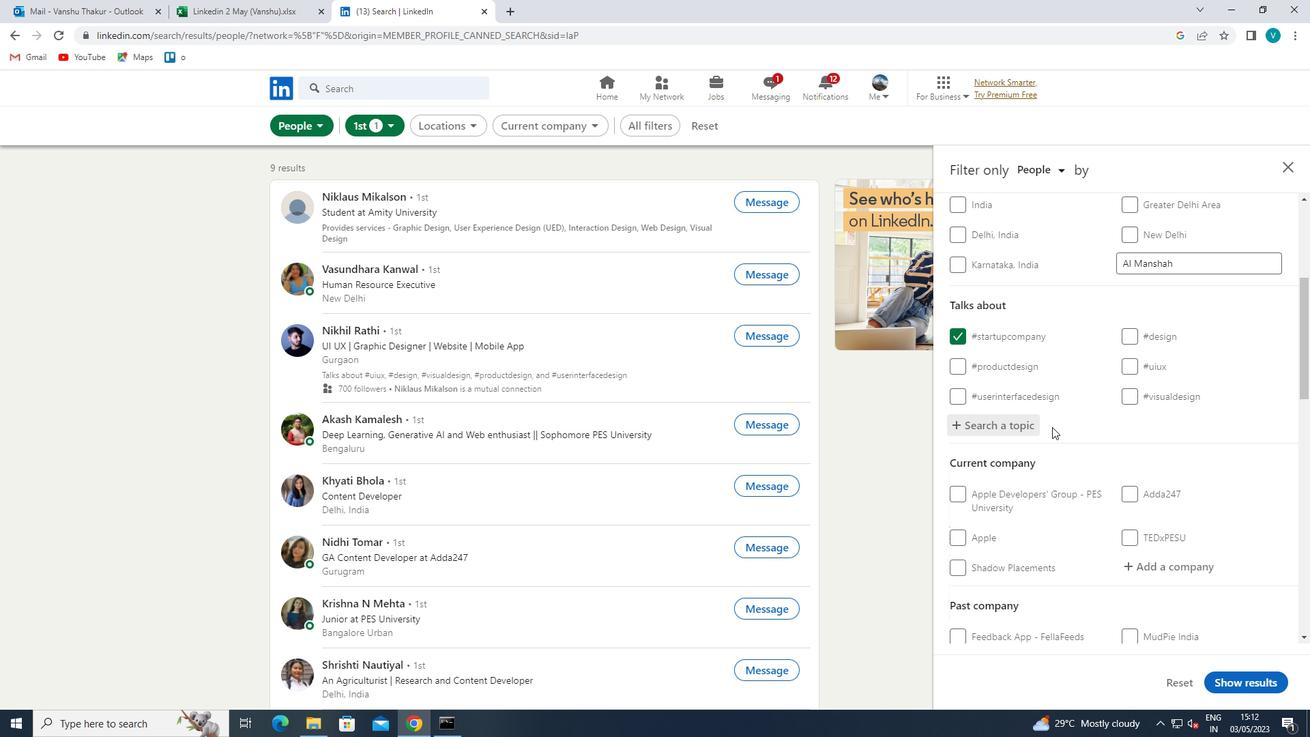 
Action: Mouse scrolled (1052, 426) with delta (0, 0)
Screenshot: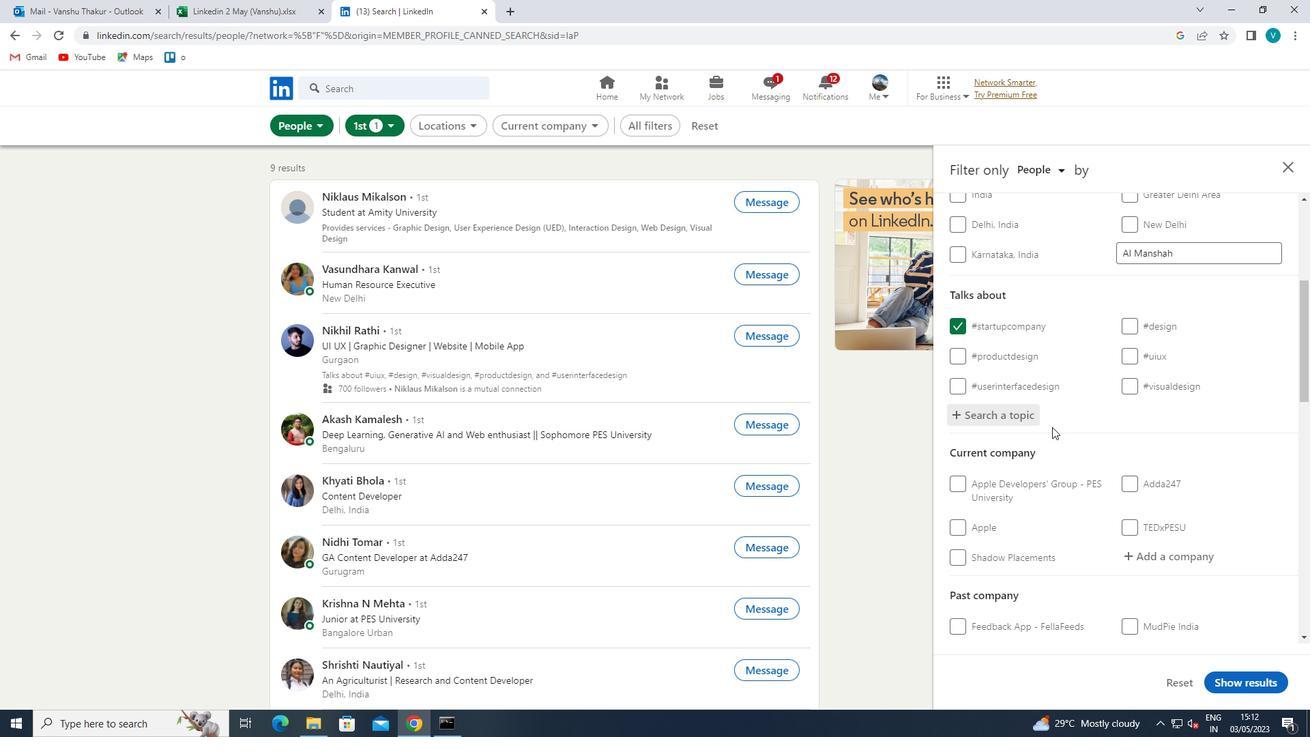 
Action: Mouse moved to (1200, 359)
Screenshot: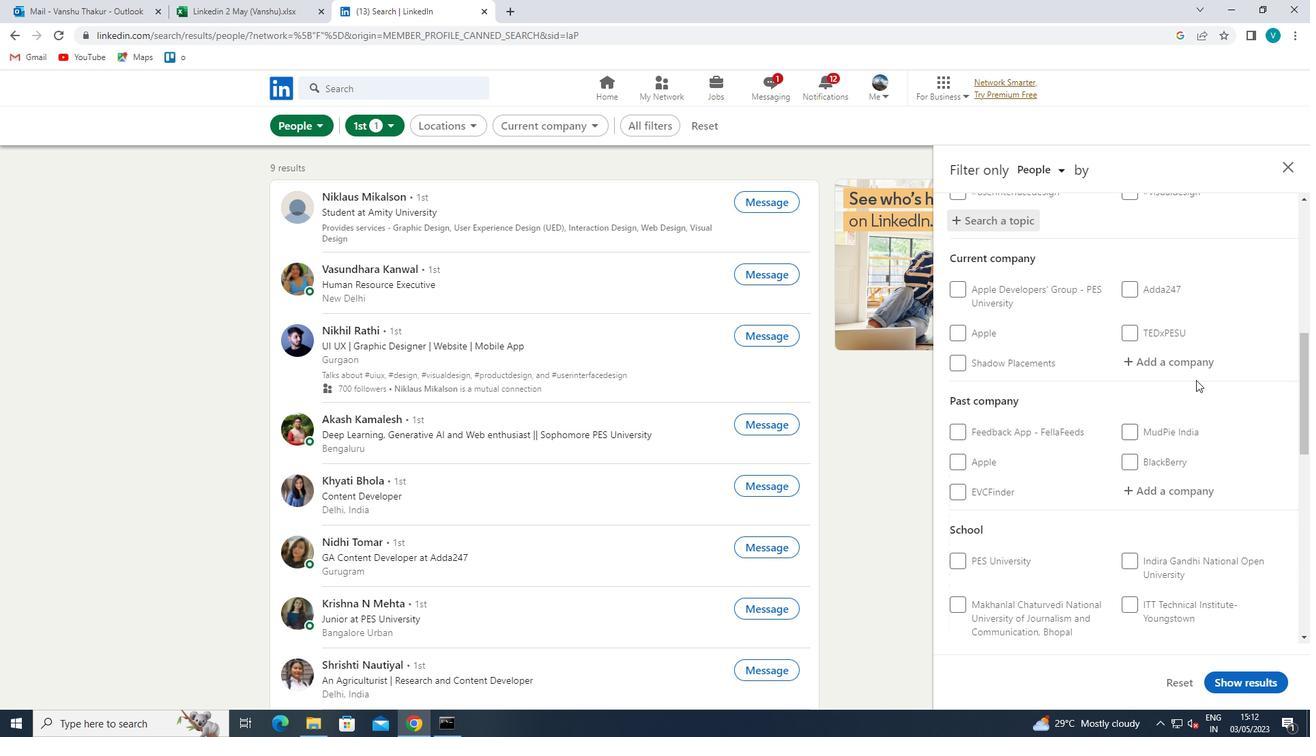 
Action: Mouse pressed left at (1200, 359)
Screenshot: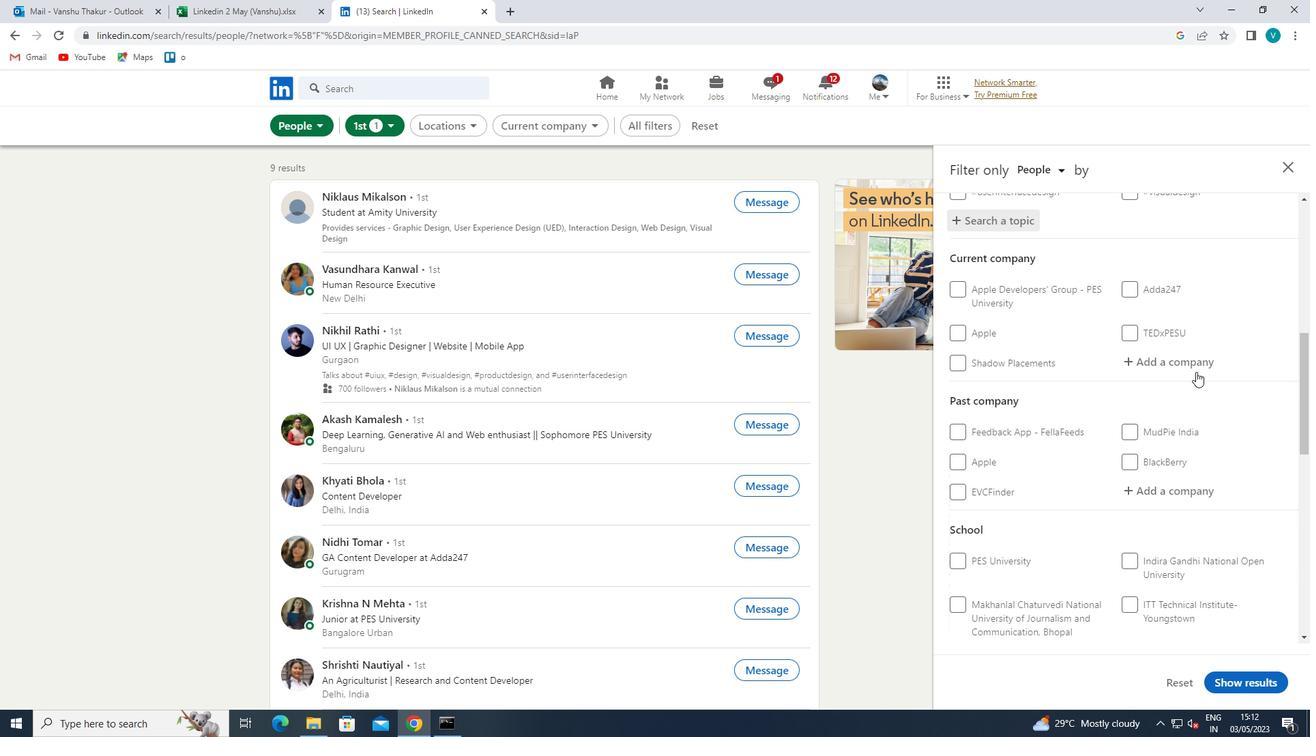 
Action: Mouse moved to (1028, 464)
Screenshot: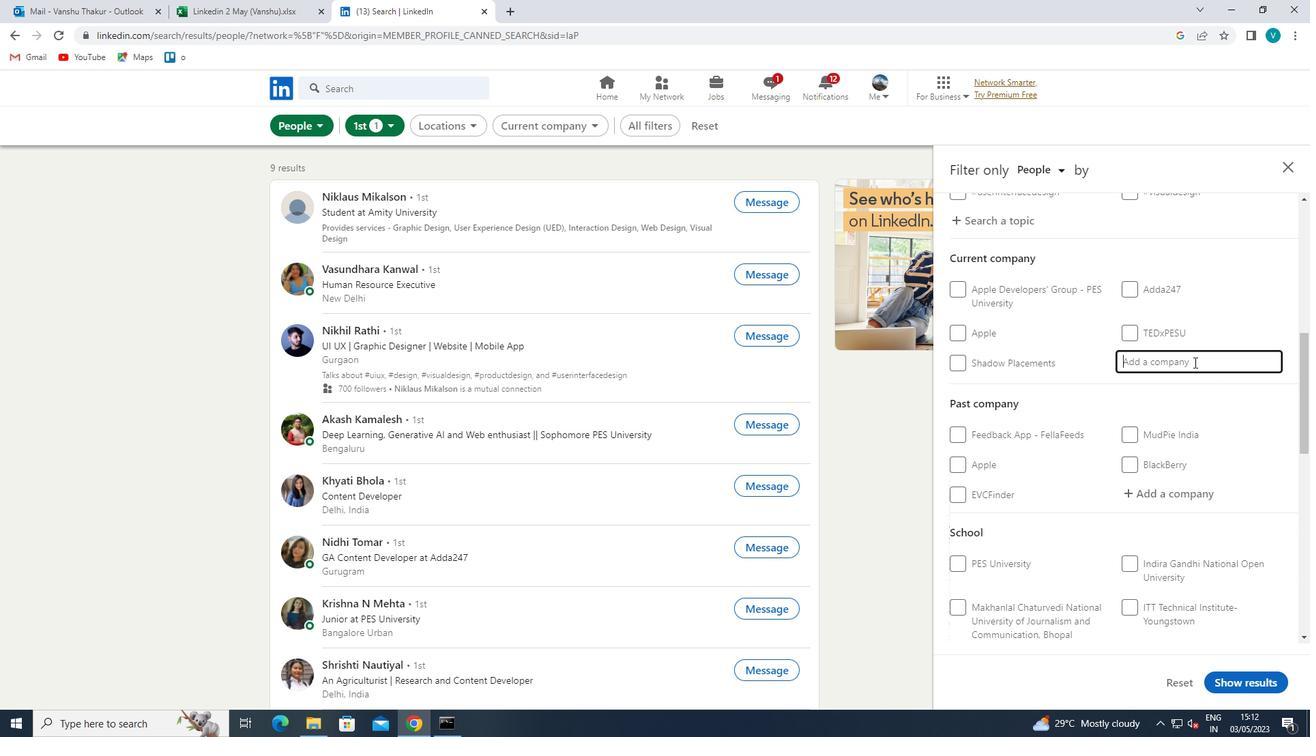 
Action: Key pressed <Key.shift>TATA<Key.backspace><Key.backspace><Key.backspace><Key.backspace><Key.backspace><Key.shift>TATA<Key.space><Key.shift>COMMUNI
Screenshot: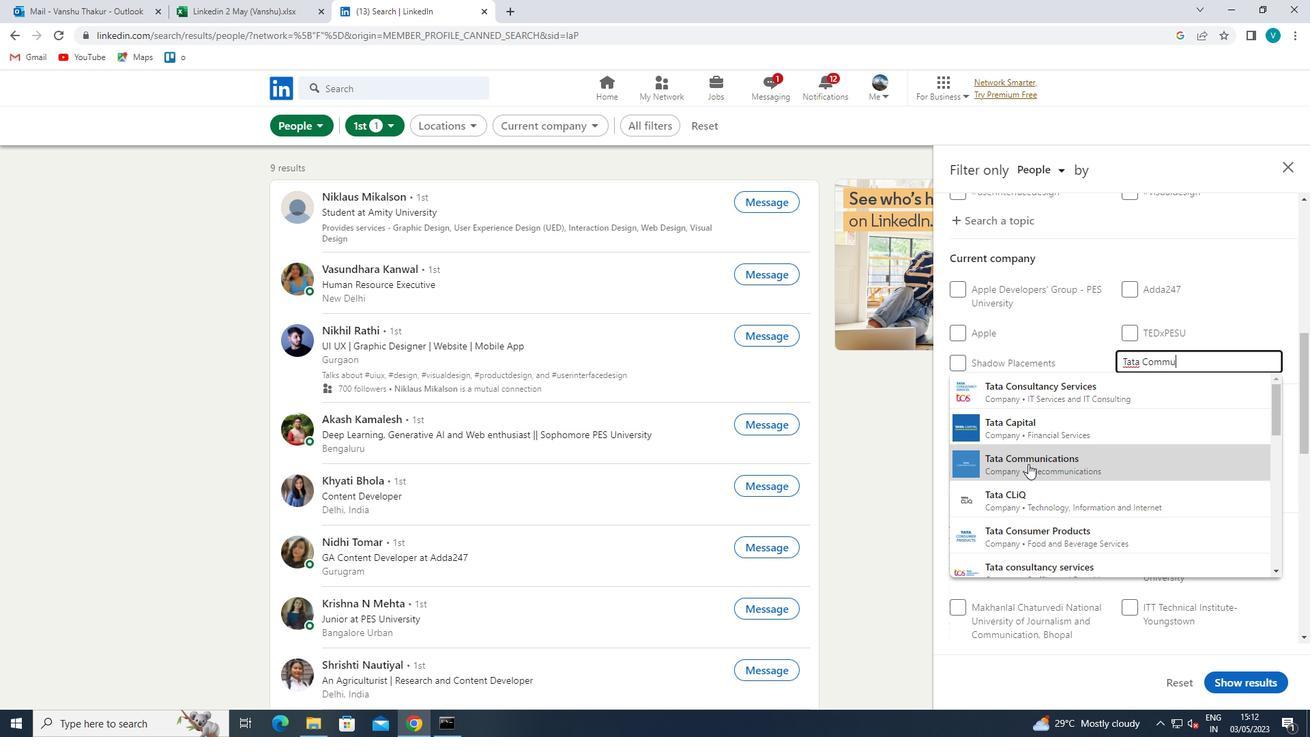 
Action: Mouse moved to (1093, 424)
Screenshot: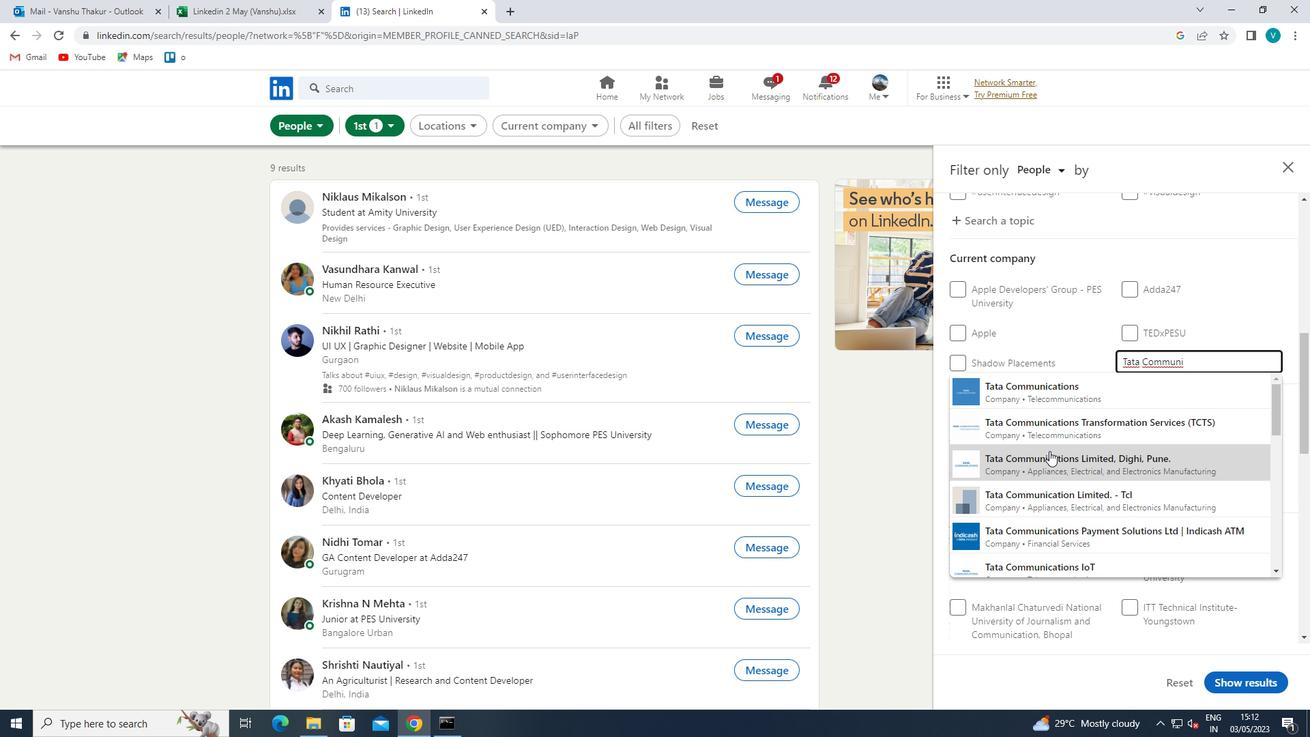 
Action: Mouse pressed left at (1093, 424)
Screenshot: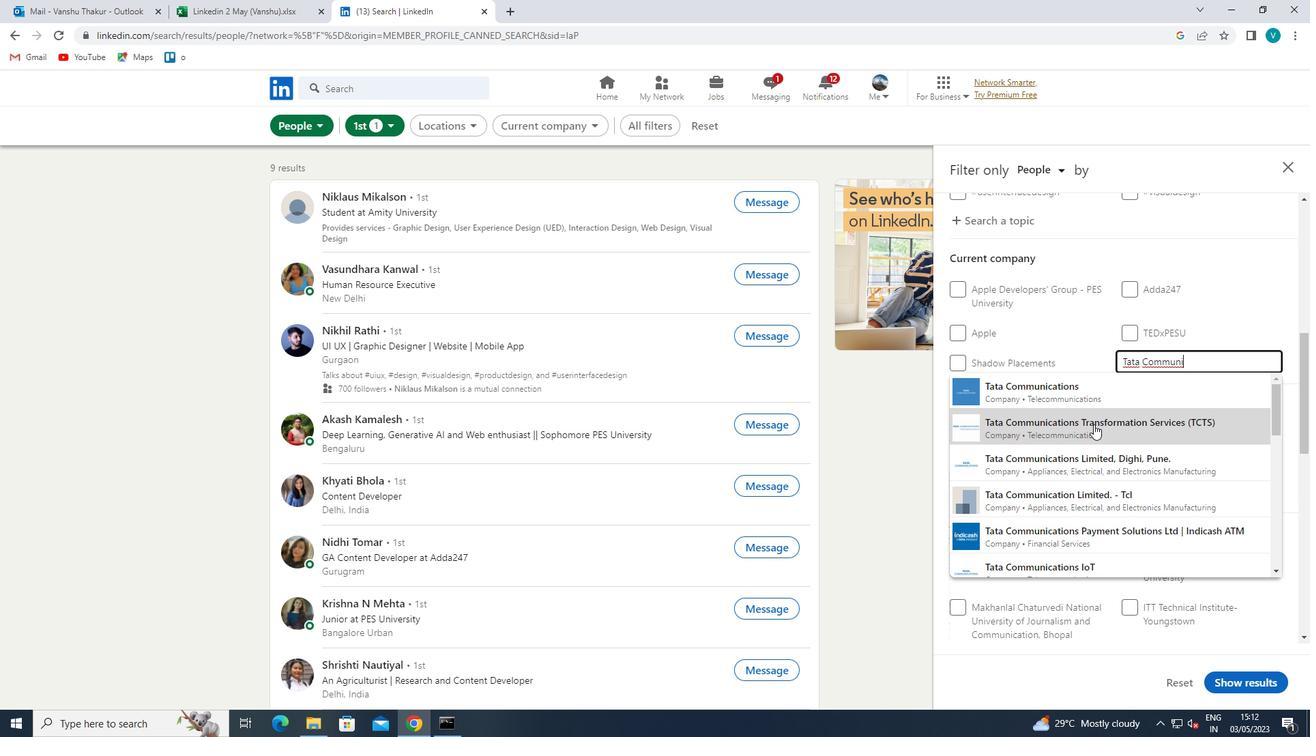 
Action: Mouse moved to (1093, 424)
Screenshot: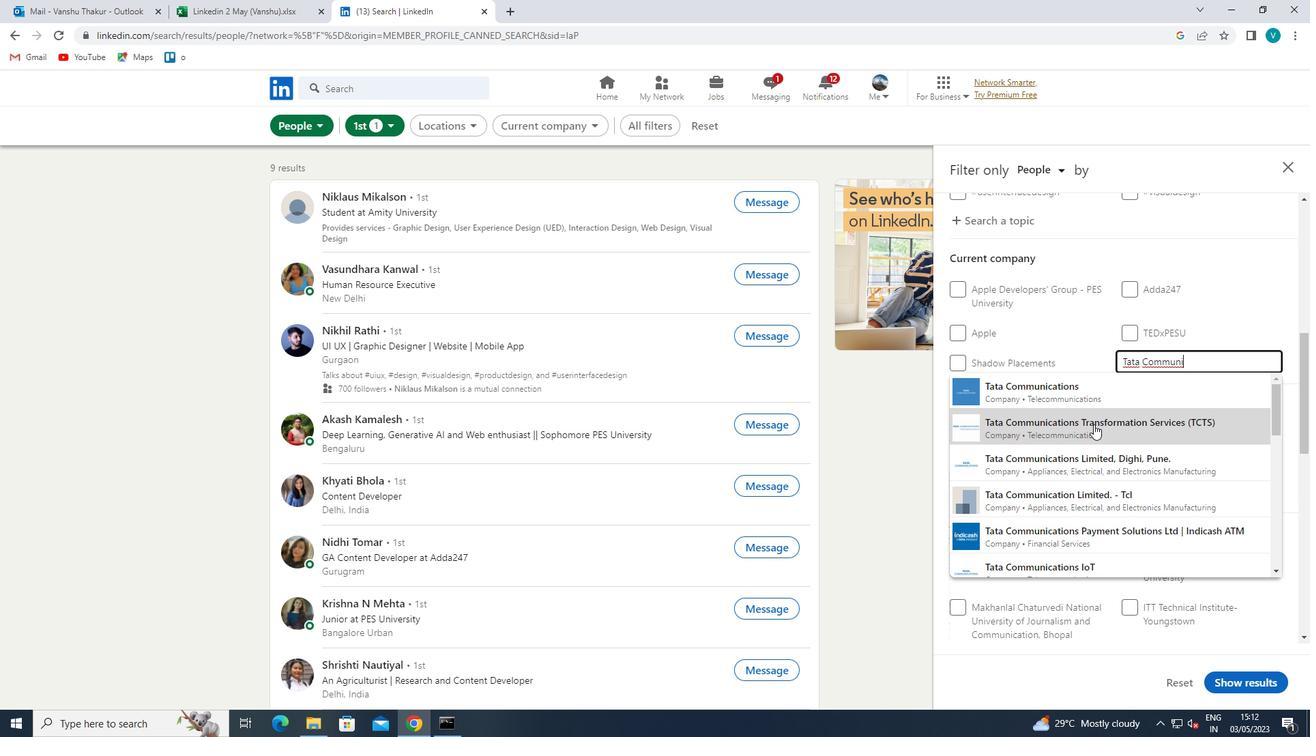 
Action: Mouse scrolled (1093, 423) with delta (0, 0)
Screenshot: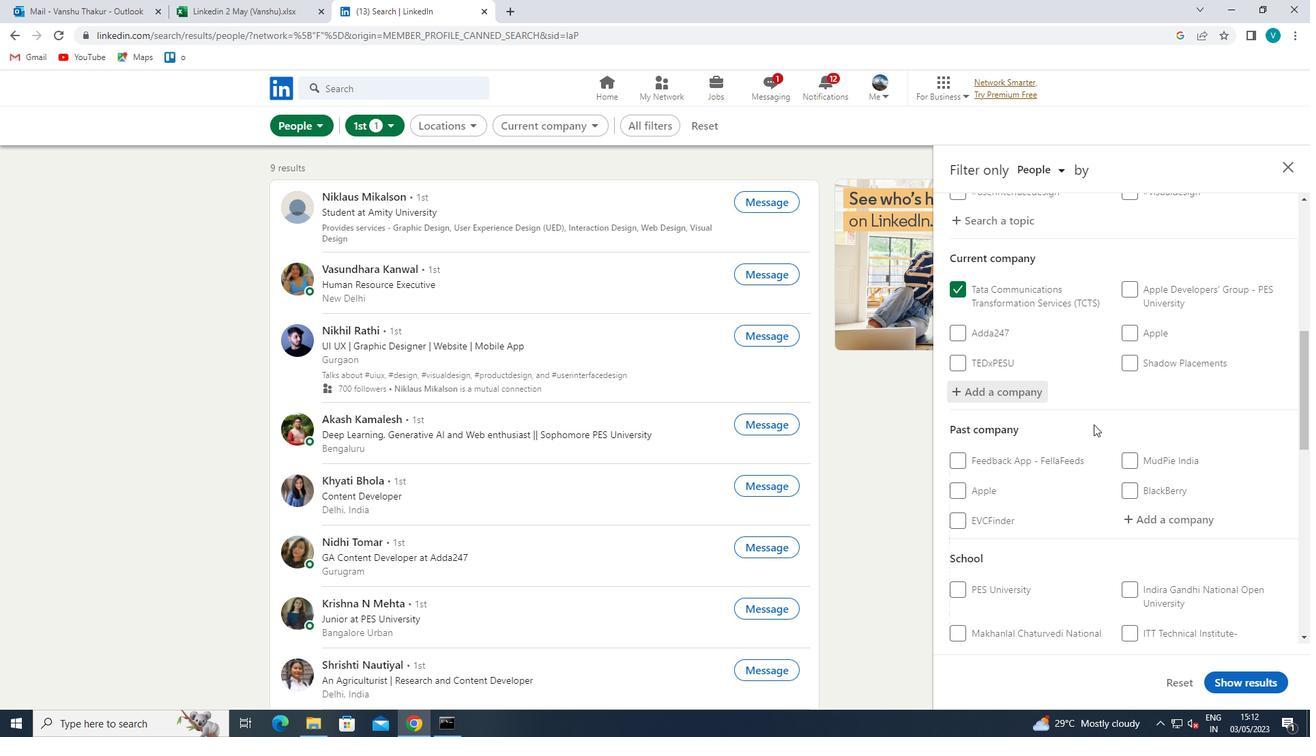 
Action: Mouse scrolled (1093, 423) with delta (0, 0)
Screenshot: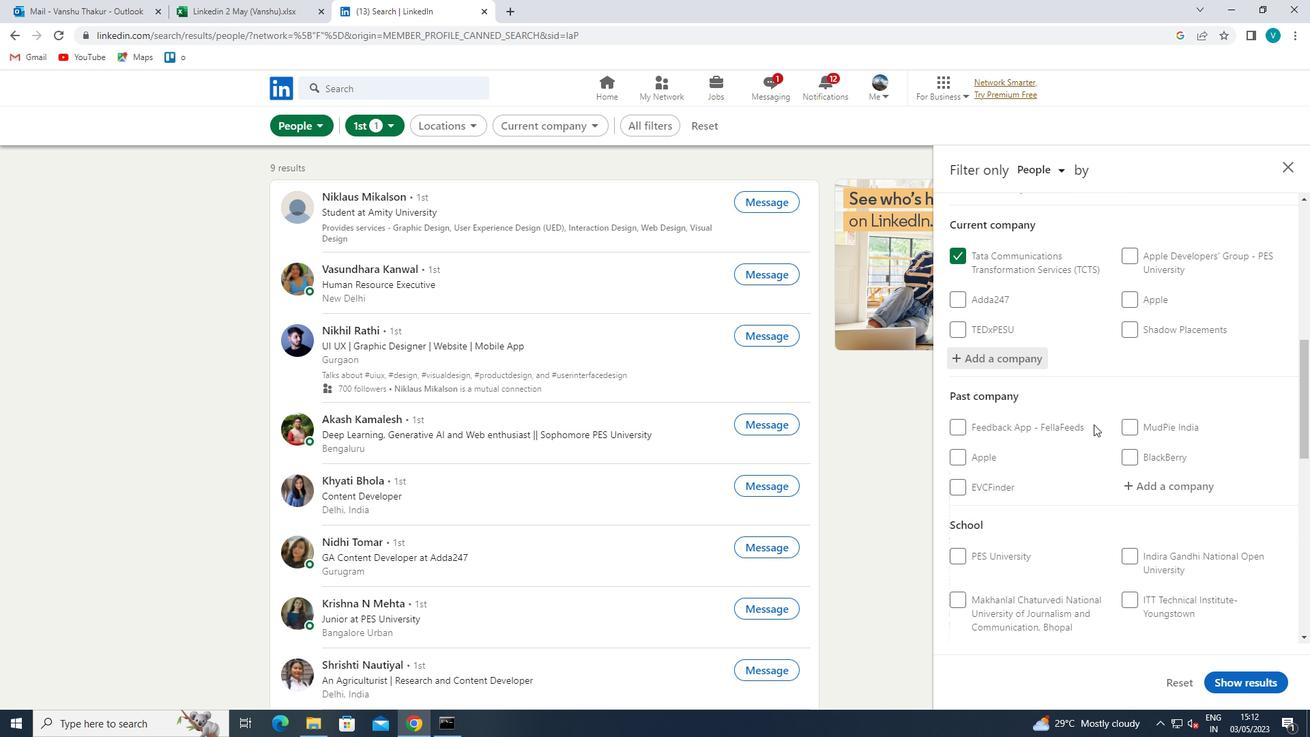 
Action: Mouse scrolled (1093, 423) with delta (0, 0)
Screenshot: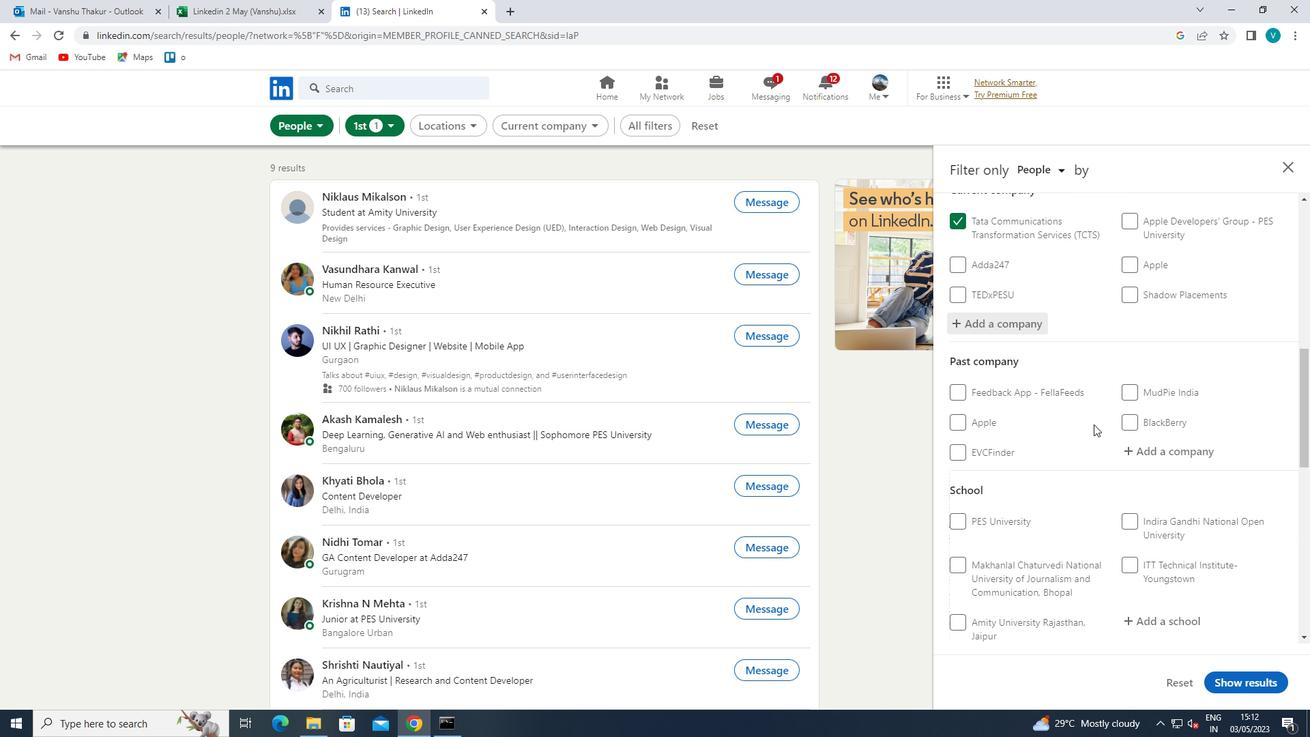 
Action: Mouse moved to (1159, 485)
Screenshot: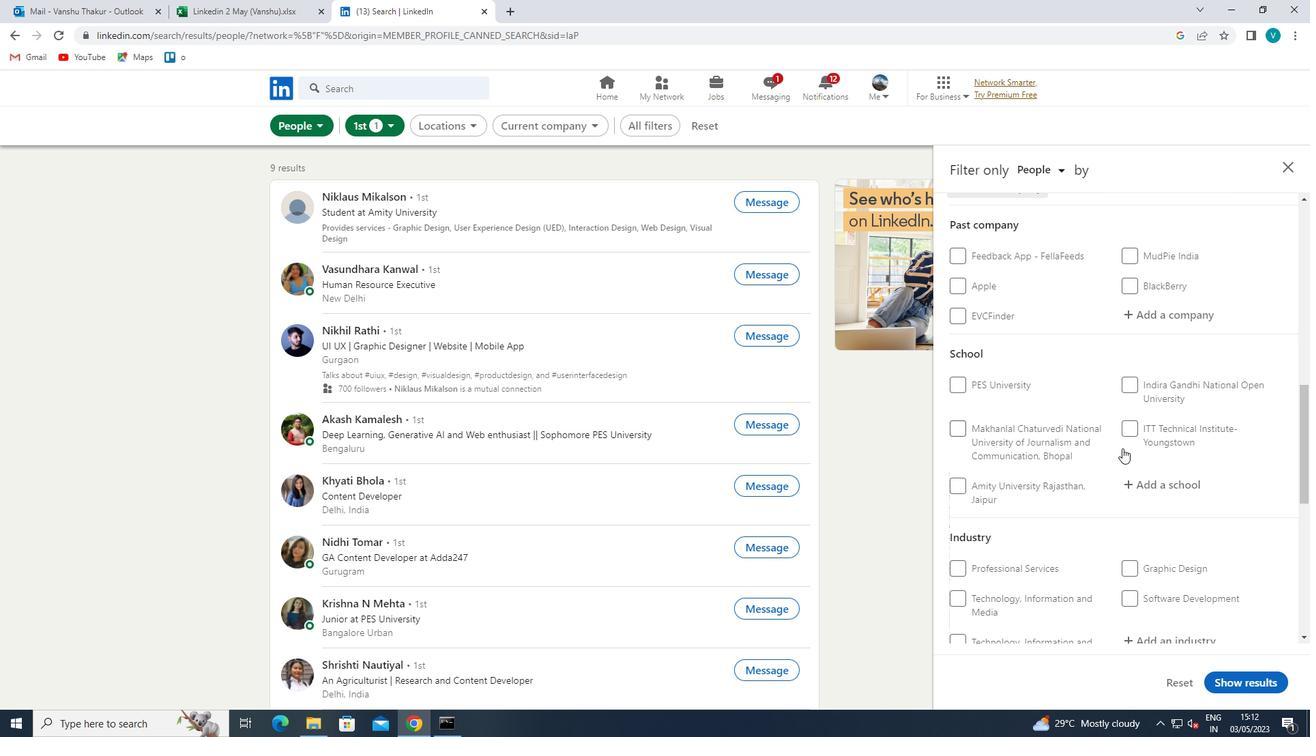 
Action: Mouse pressed left at (1159, 485)
Screenshot: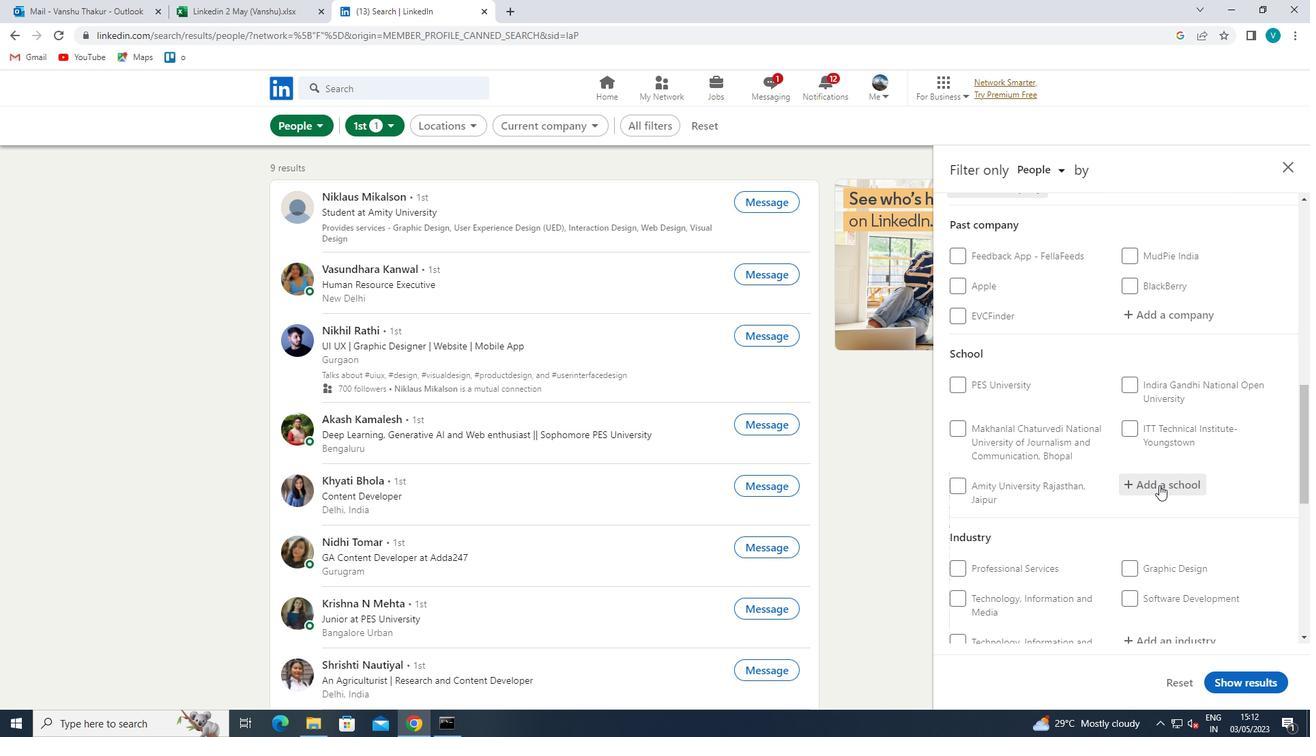 
Action: Key pressed <Key.shift>NATIONAL<Key.space><Key.shift>INSTITUTE<Key.space>OF<Key.space><Key.shift>BANK
Screenshot: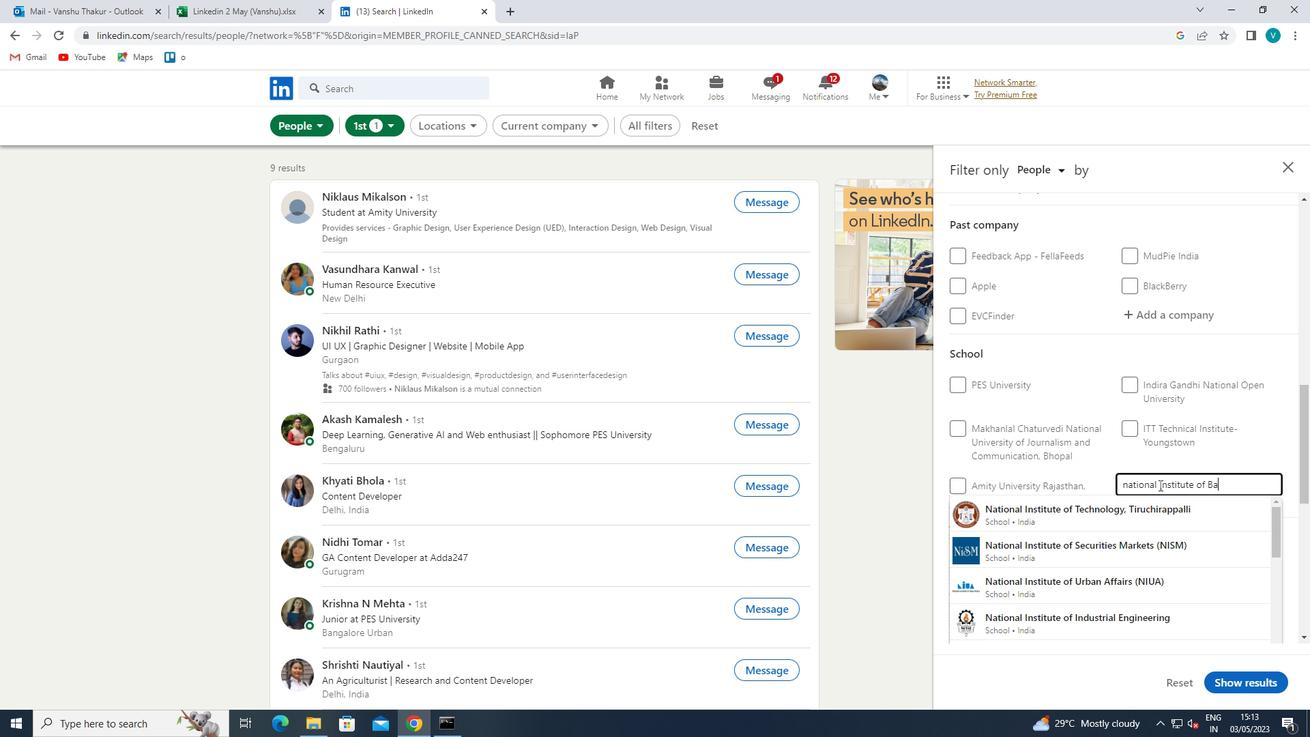 
Action: Mouse moved to (1144, 515)
Screenshot: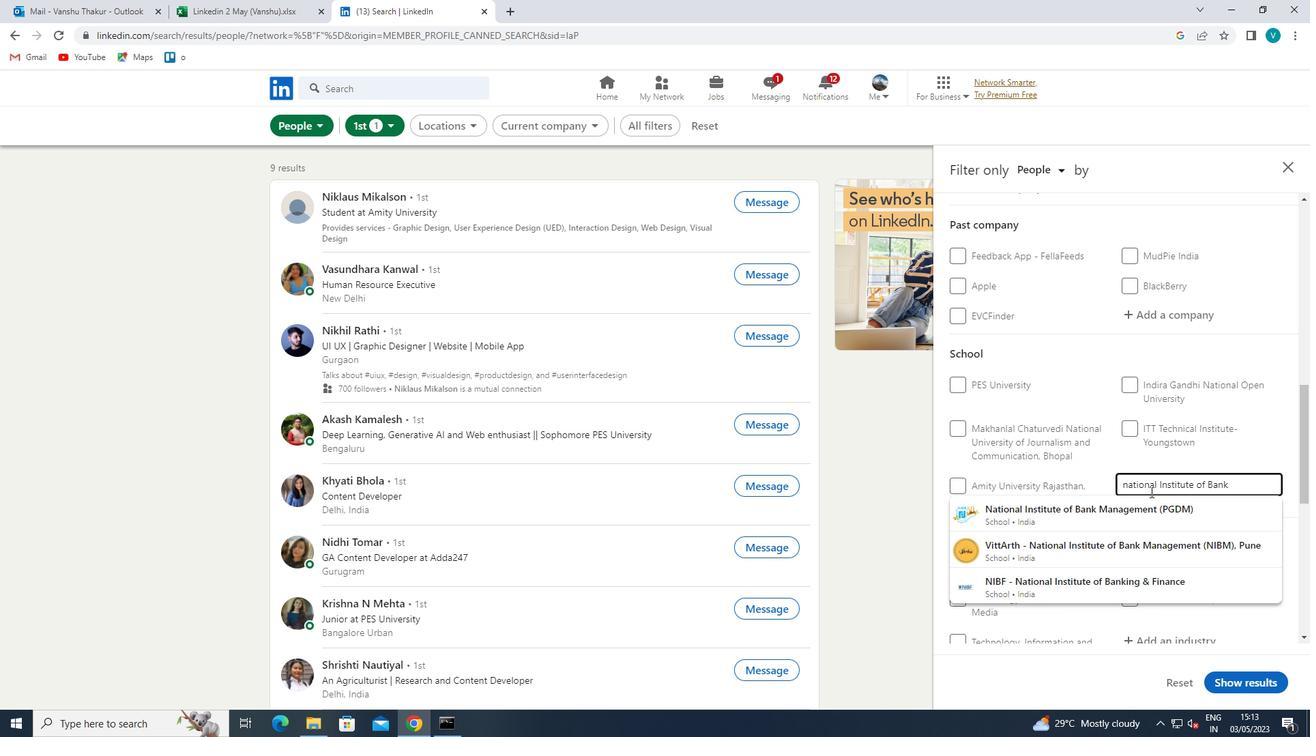 
Action: Mouse pressed left at (1144, 515)
Screenshot: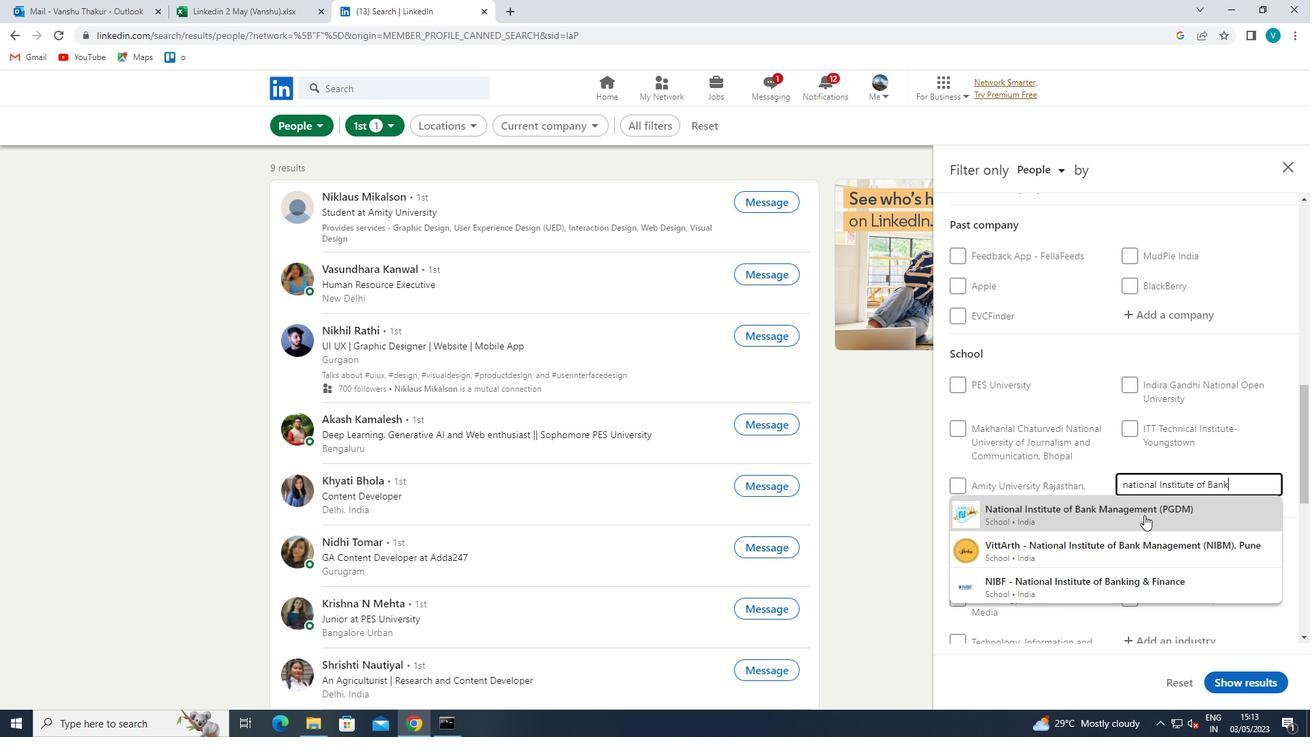 
Action: Mouse moved to (1144, 515)
Screenshot: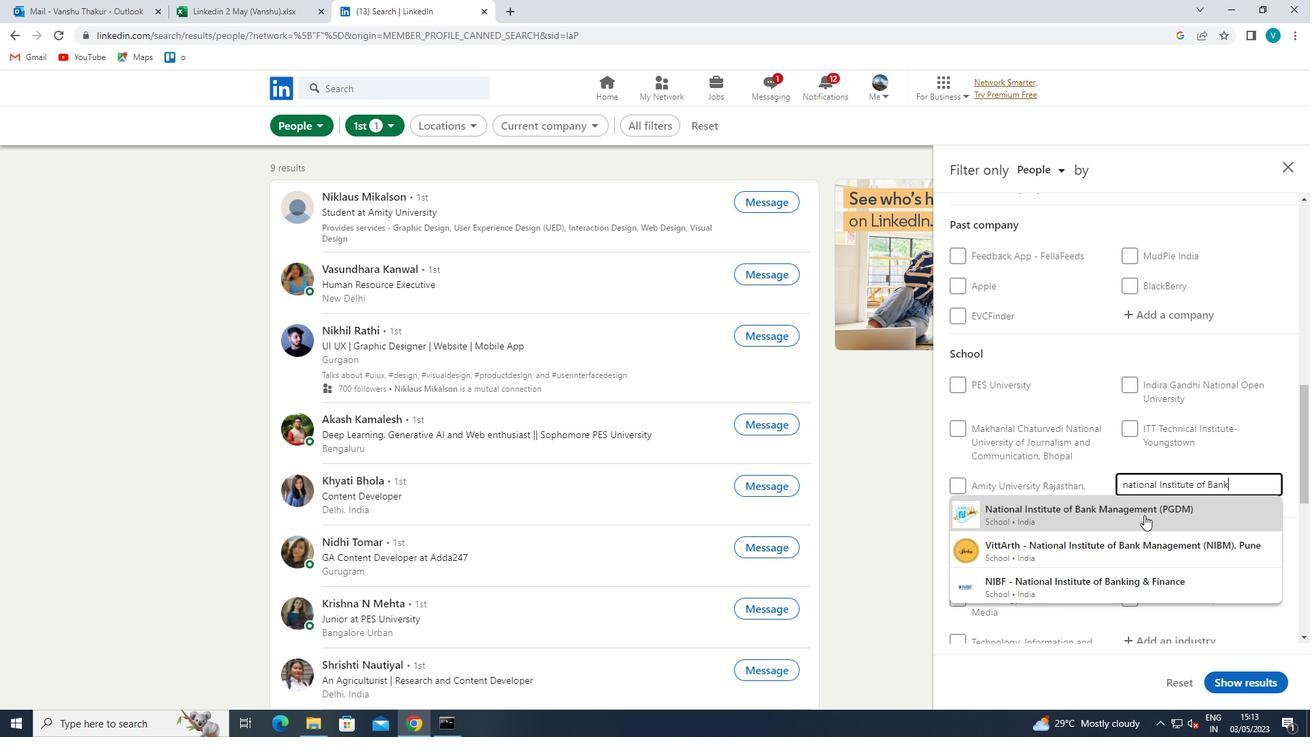 
Action: Mouse scrolled (1144, 514) with delta (0, 0)
Screenshot: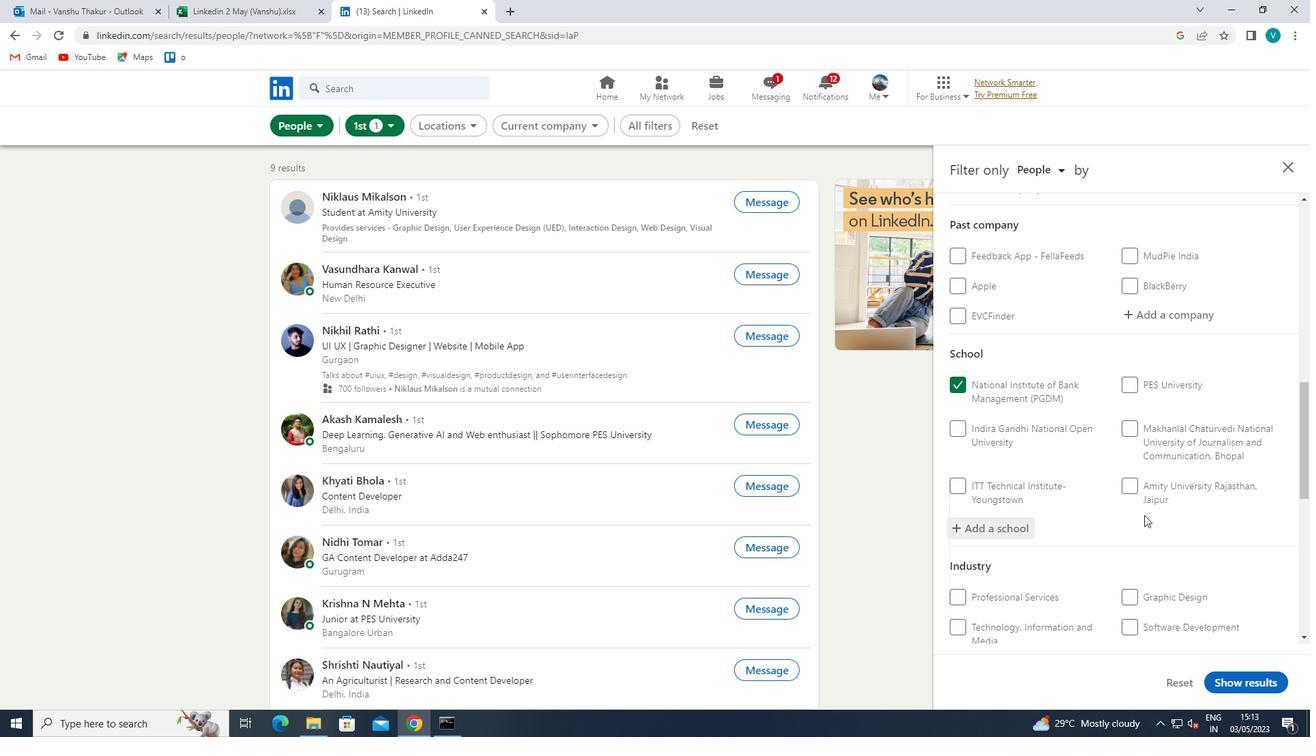 
Action: Mouse moved to (1143, 515)
Screenshot: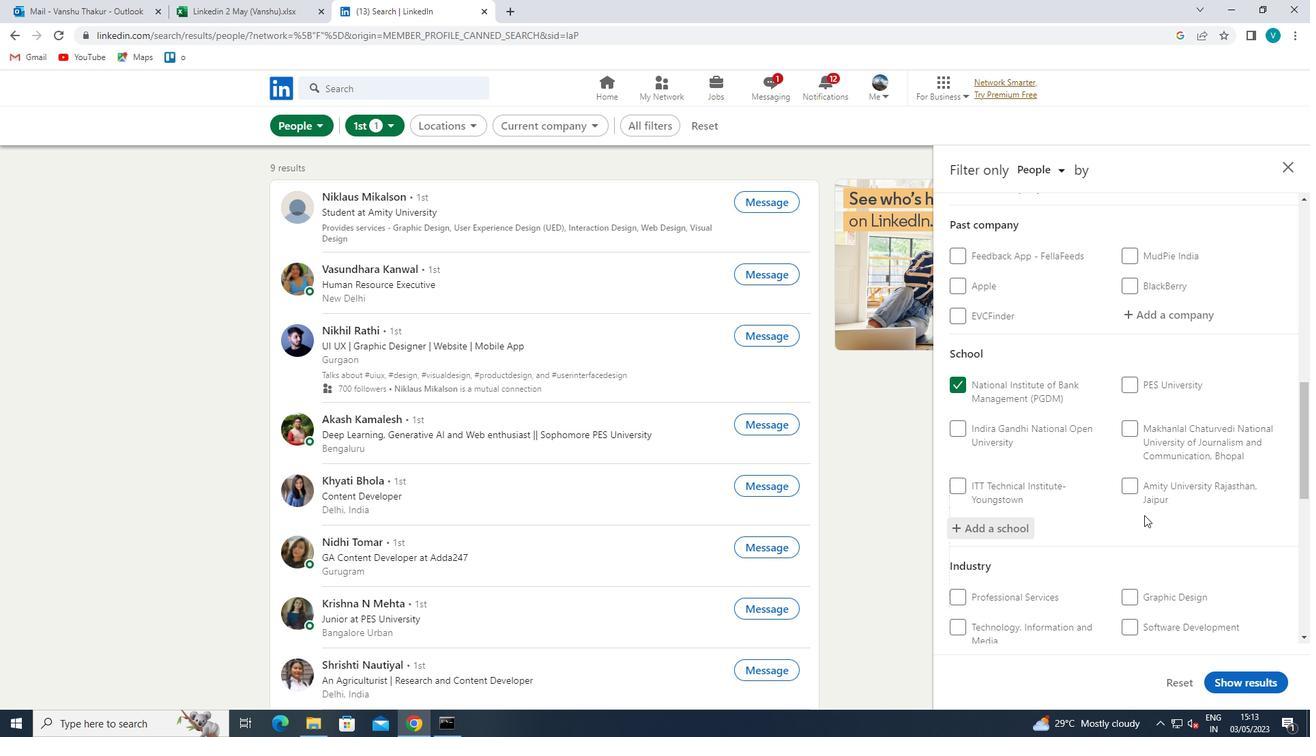 
Action: Mouse scrolled (1143, 514) with delta (0, 0)
Screenshot: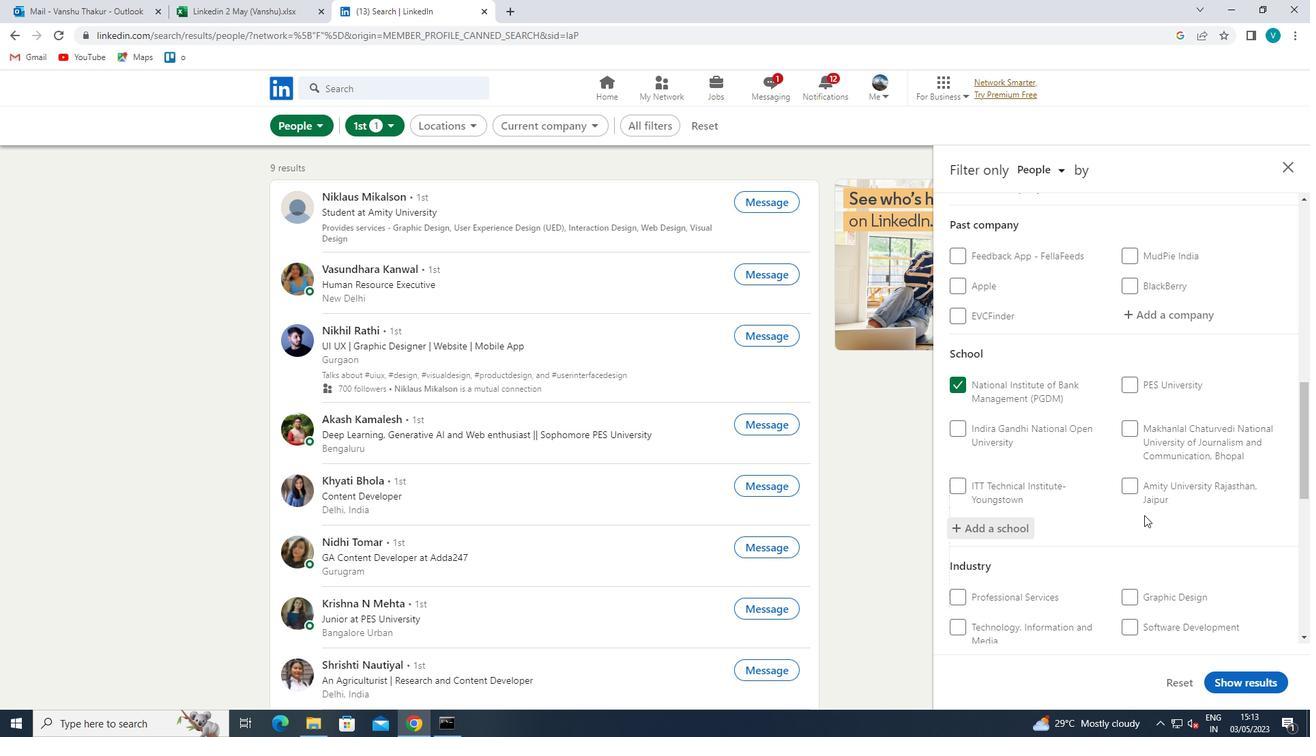 
Action: Mouse scrolled (1143, 514) with delta (0, 0)
Screenshot: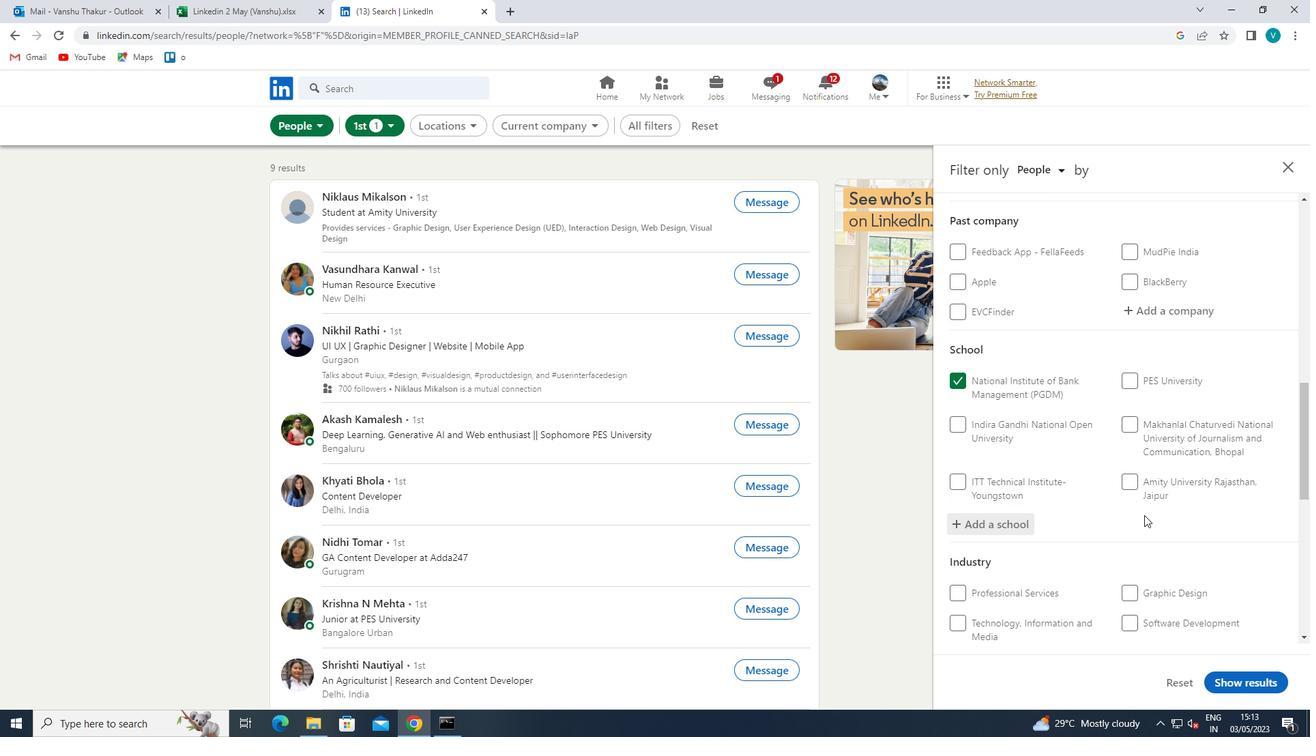 
Action: Mouse scrolled (1143, 514) with delta (0, 0)
Screenshot: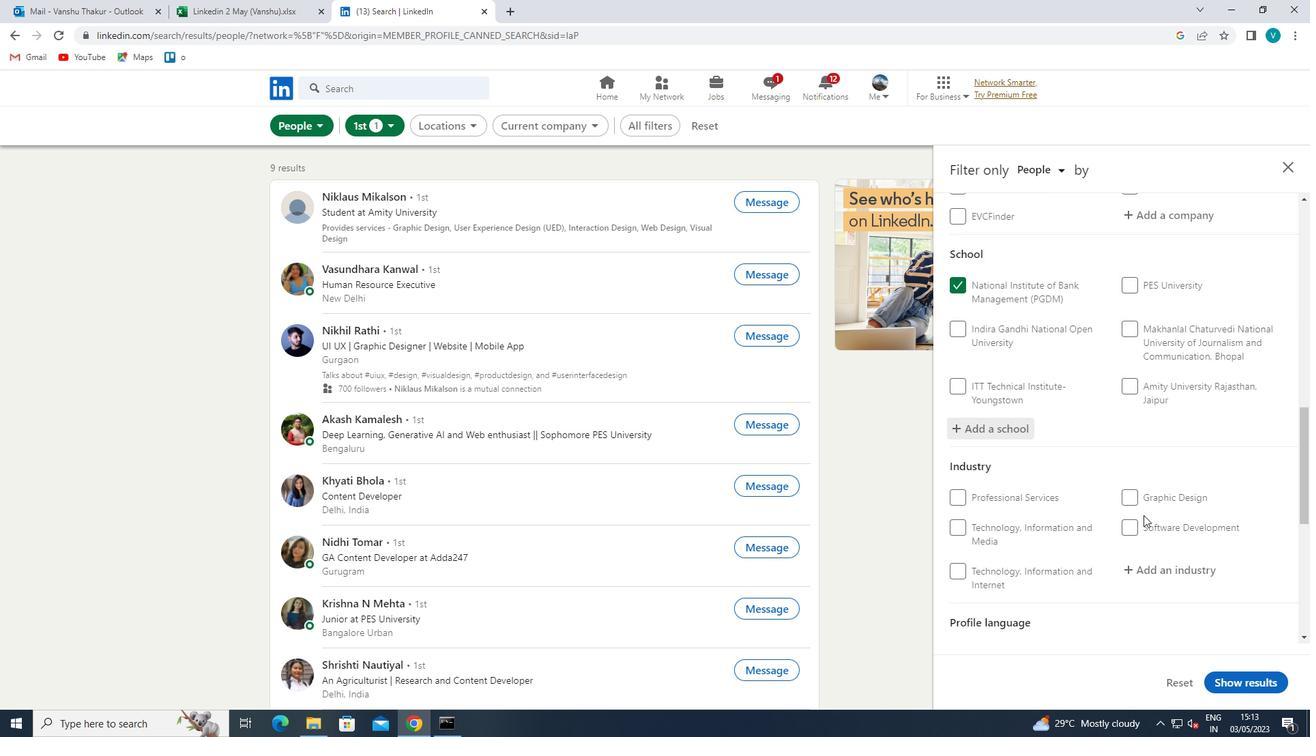 
Action: Mouse moved to (1166, 397)
Screenshot: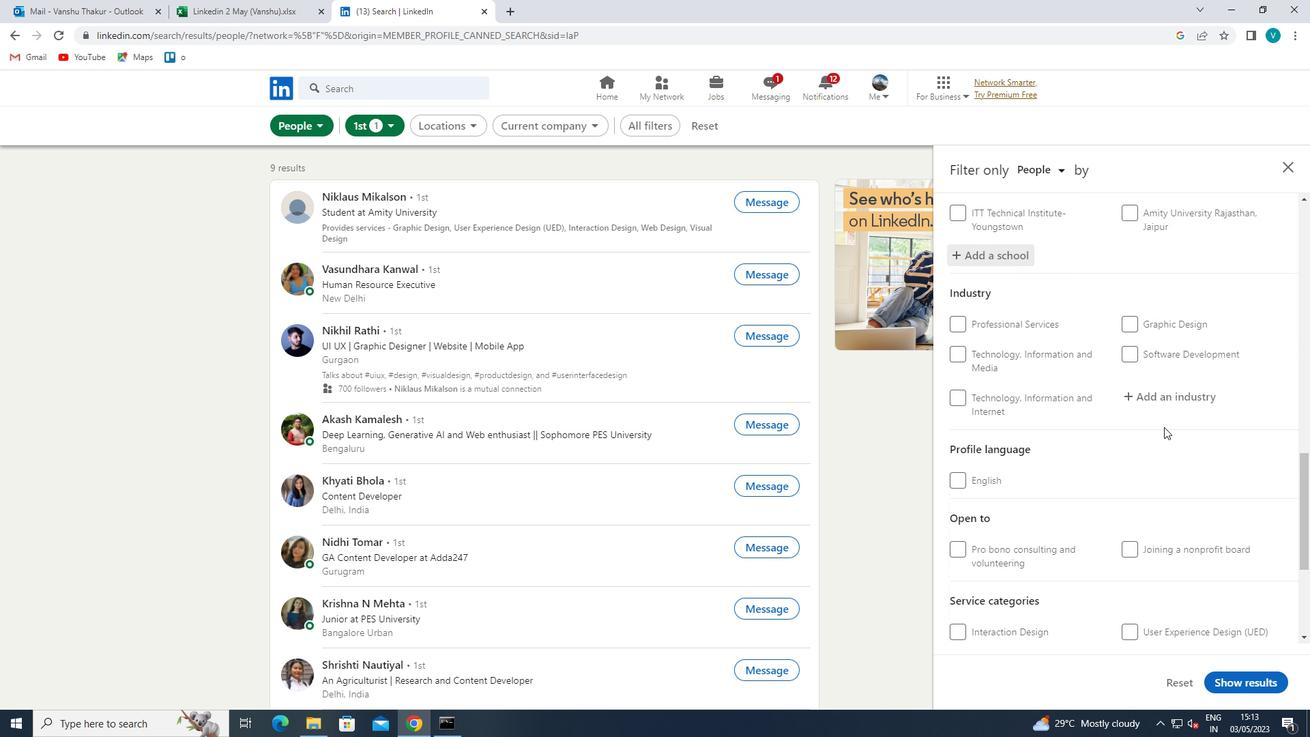 
Action: Mouse pressed left at (1166, 397)
Screenshot: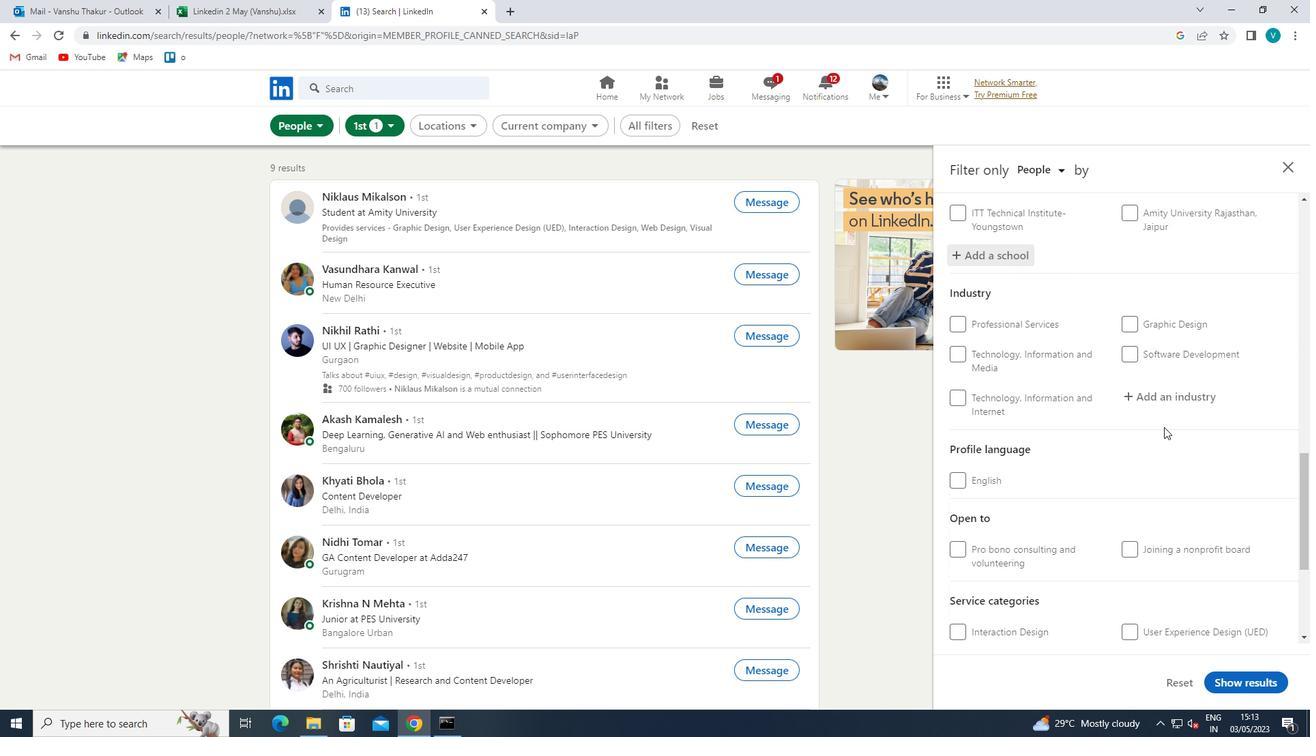 
Action: Key pressed <Key.shift>ENGINEERING<Key.space>
Screenshot: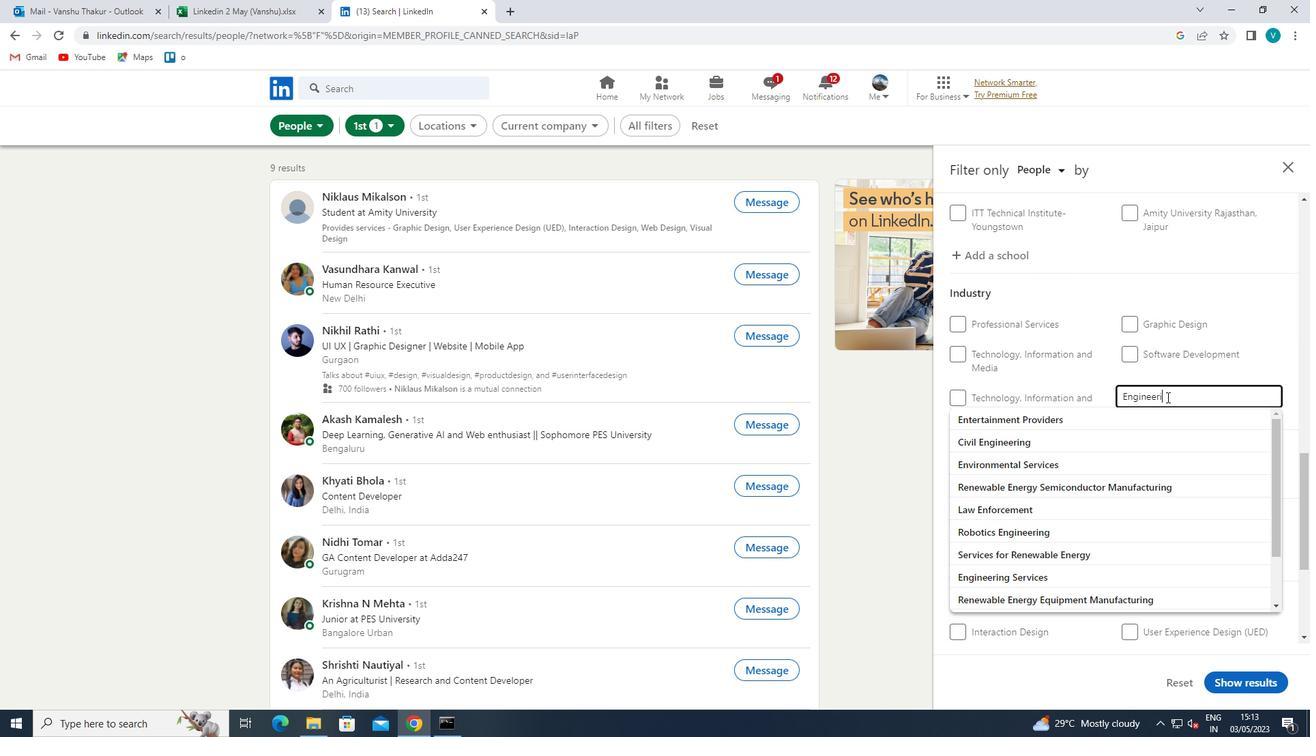 
Action: Mouse moved to (1110, 457)
Screenshot: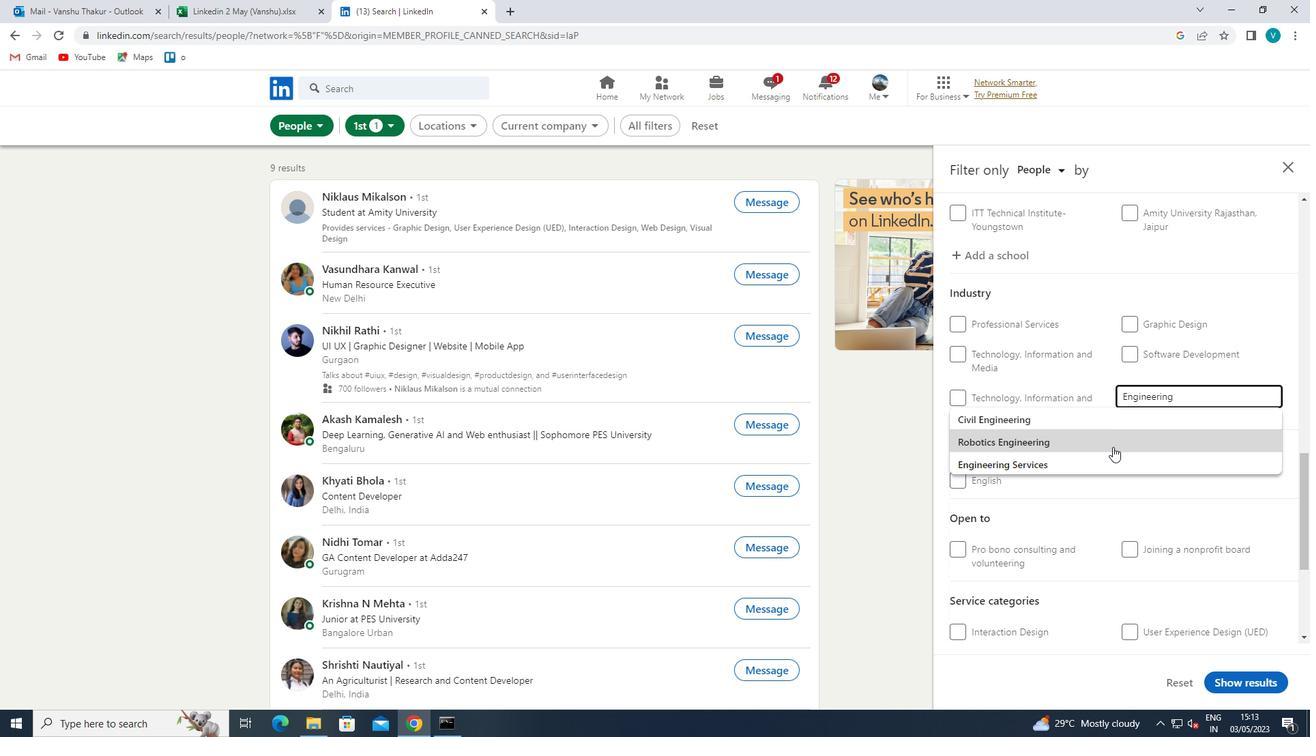 
Action: Mouse pressed left at (1110, 457)
Screenshot: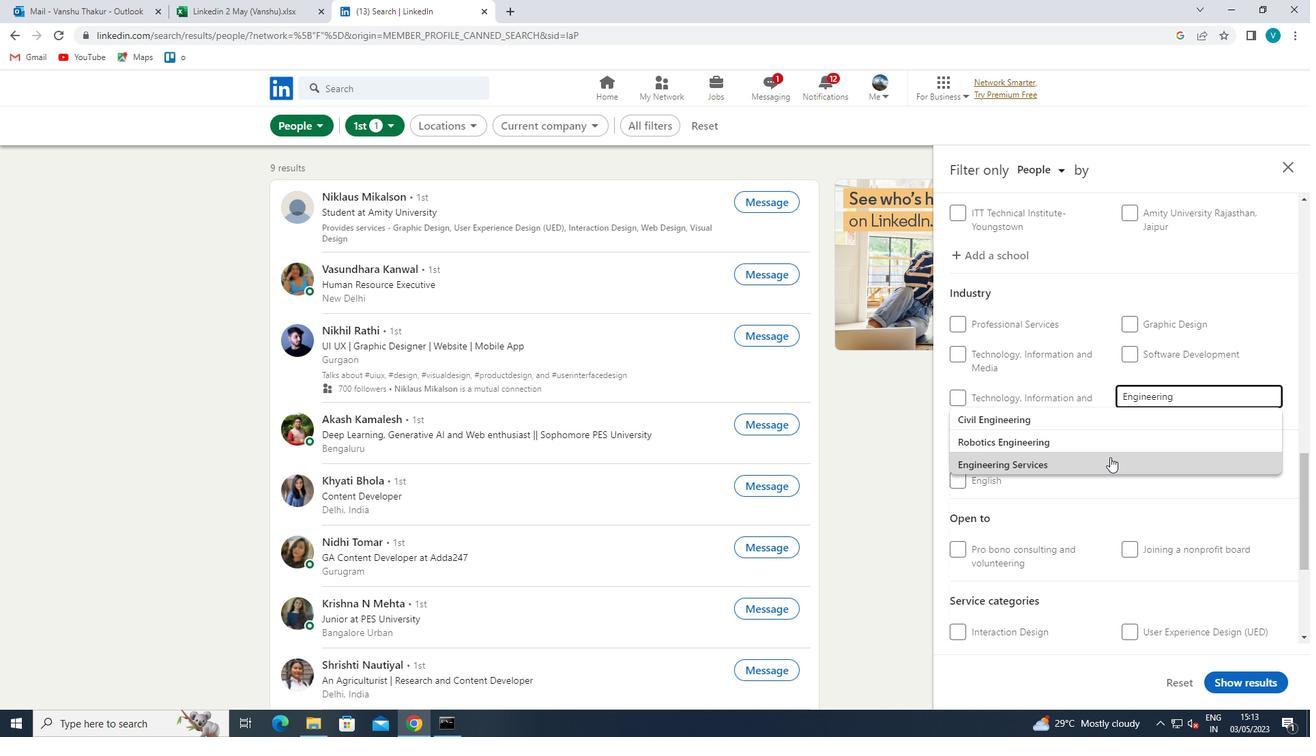 
Action: Mouse scrolled (1110, 456) with delta (0, 0)
Screenshot: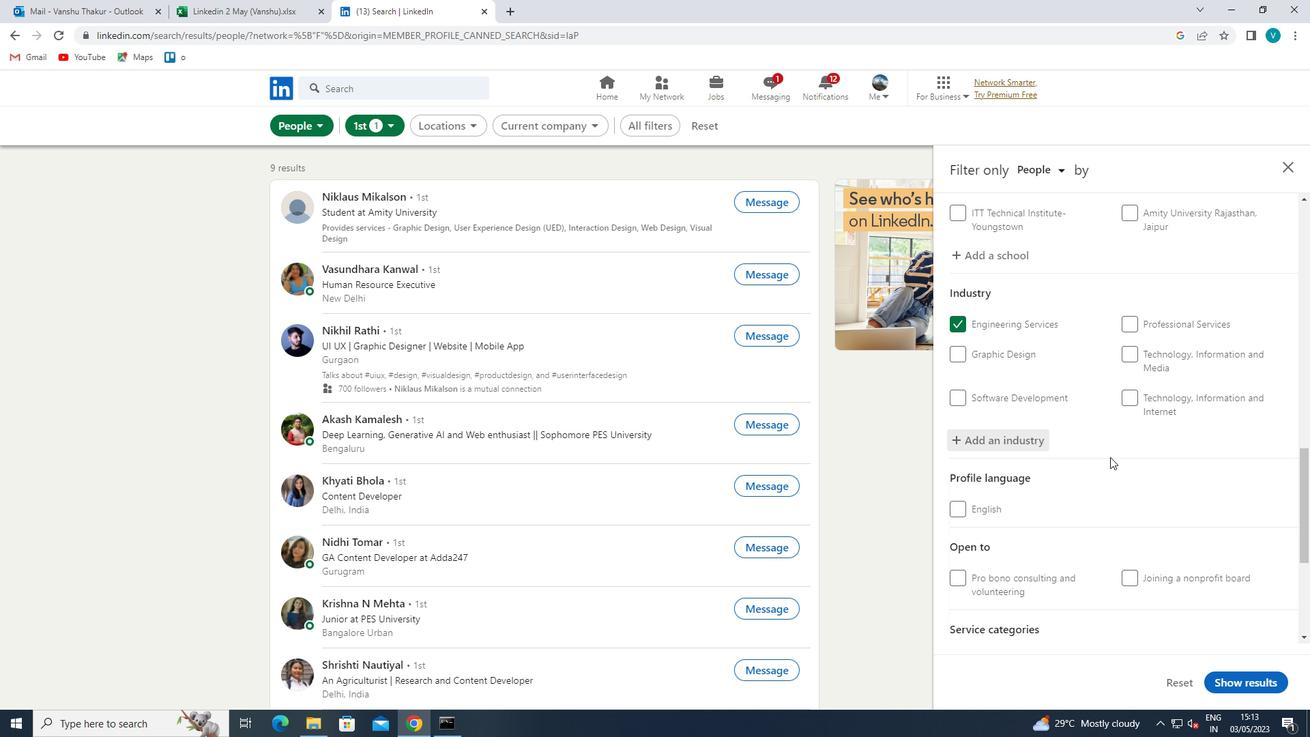 
Action: Mouse scrolled (1110, 456) with delta (0, 0)
Screenshot: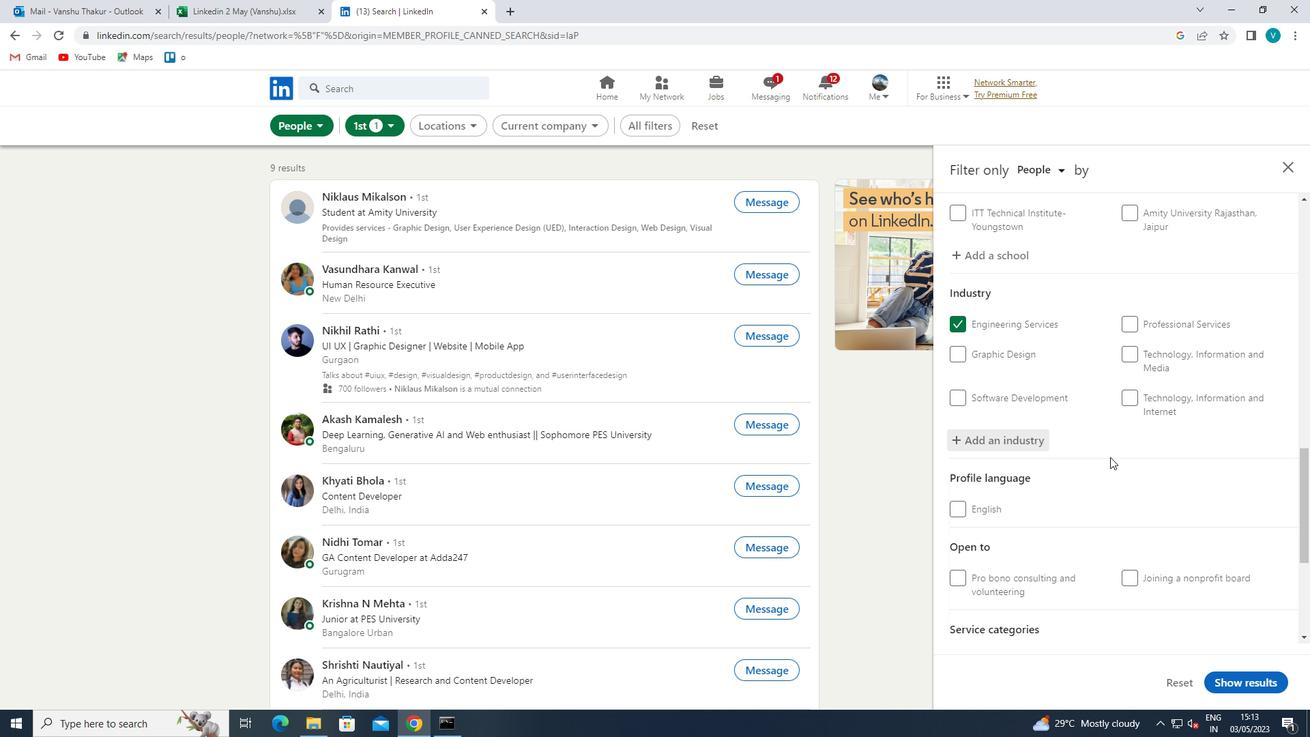
Action: Mouse scrolled (1110, 456) with delta (0, 0)
Screenshot: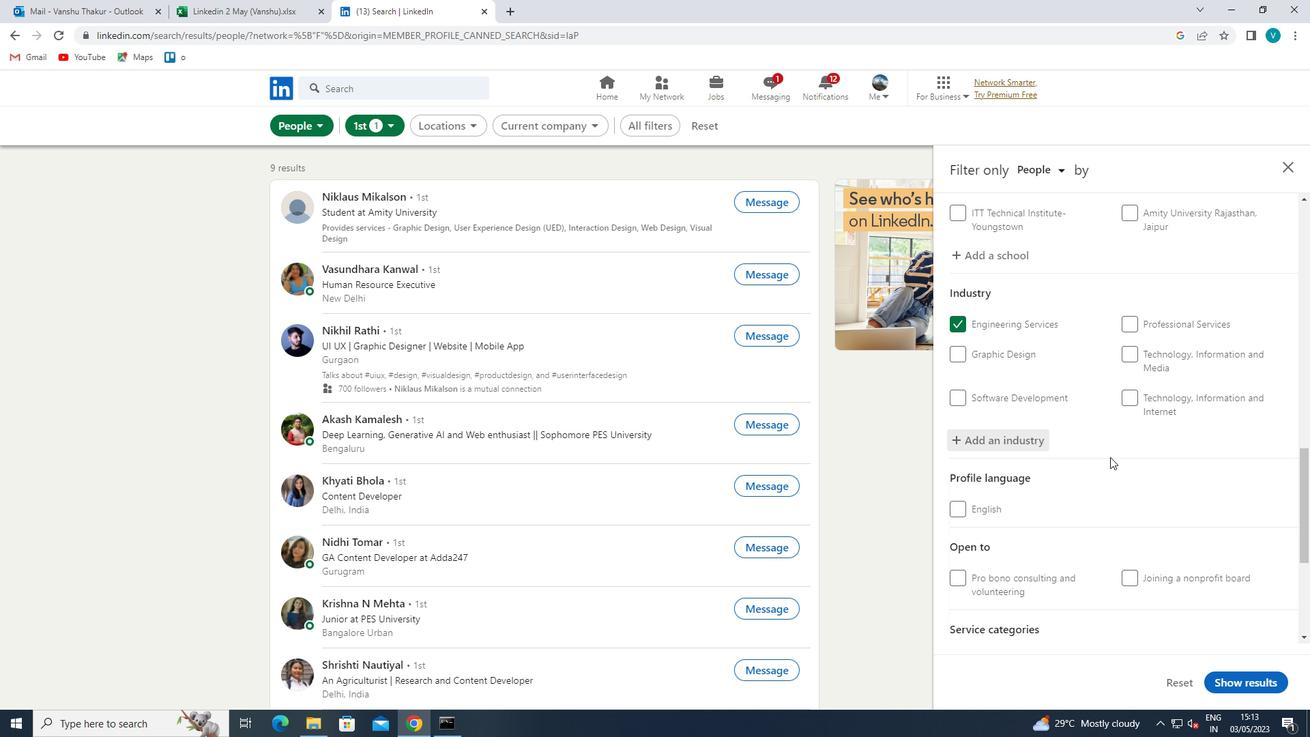 
Action: Mouse scrolled (1110, 456) with delta (0, 0)
Screenshot: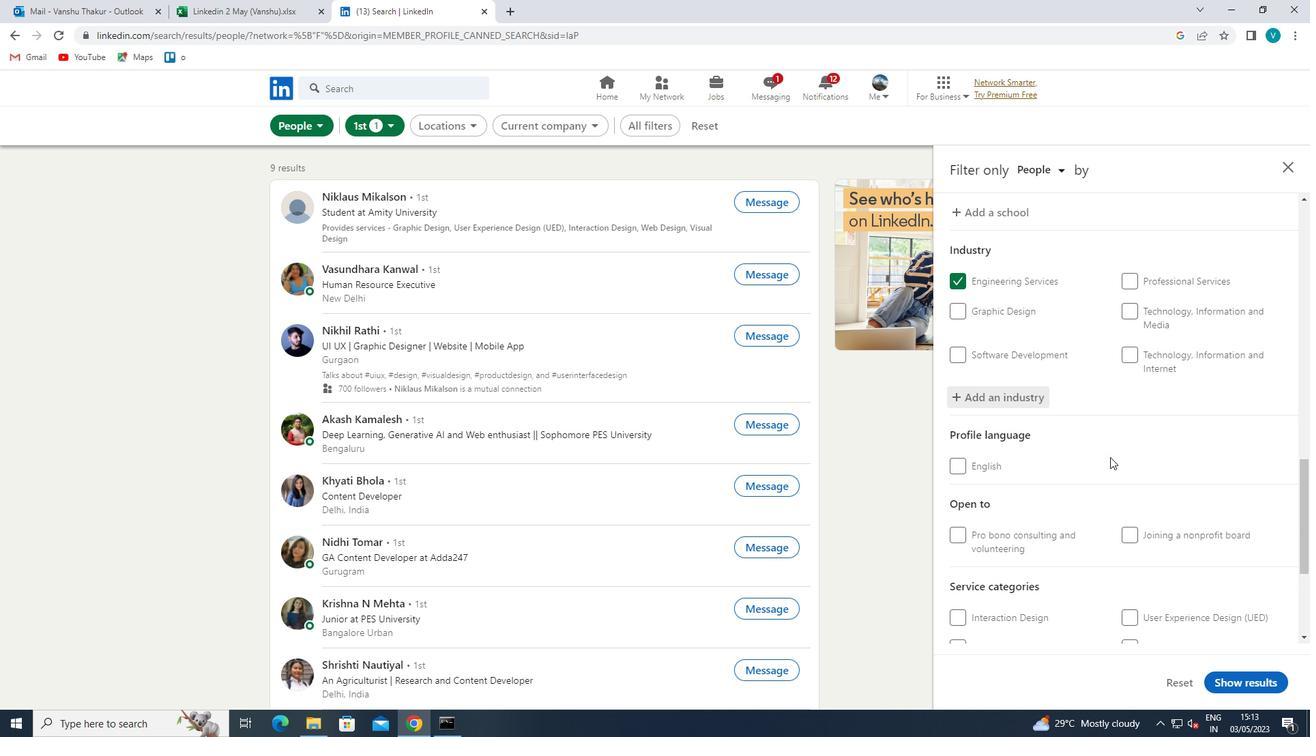 
Action: Mouse moved to (1144, 447)
Screenshot: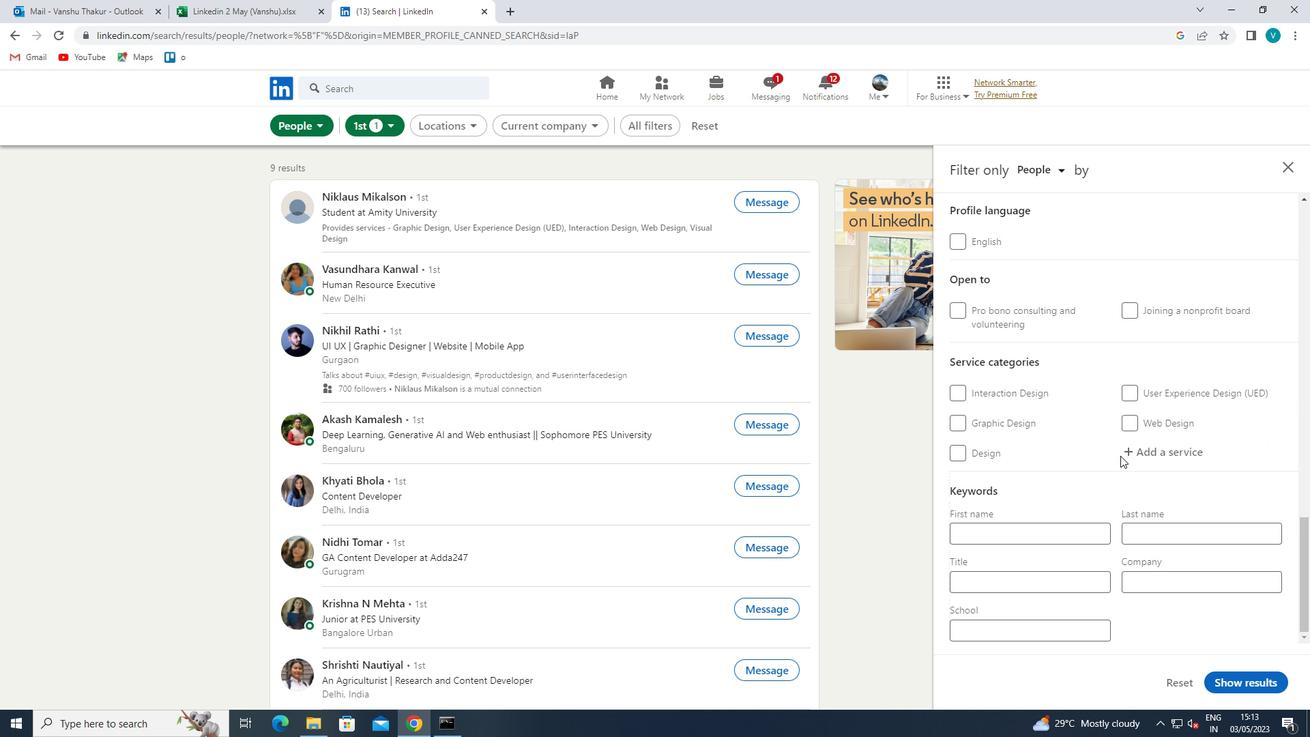 
Action: Mouse pressed left at (1144, 447)
Screenshot: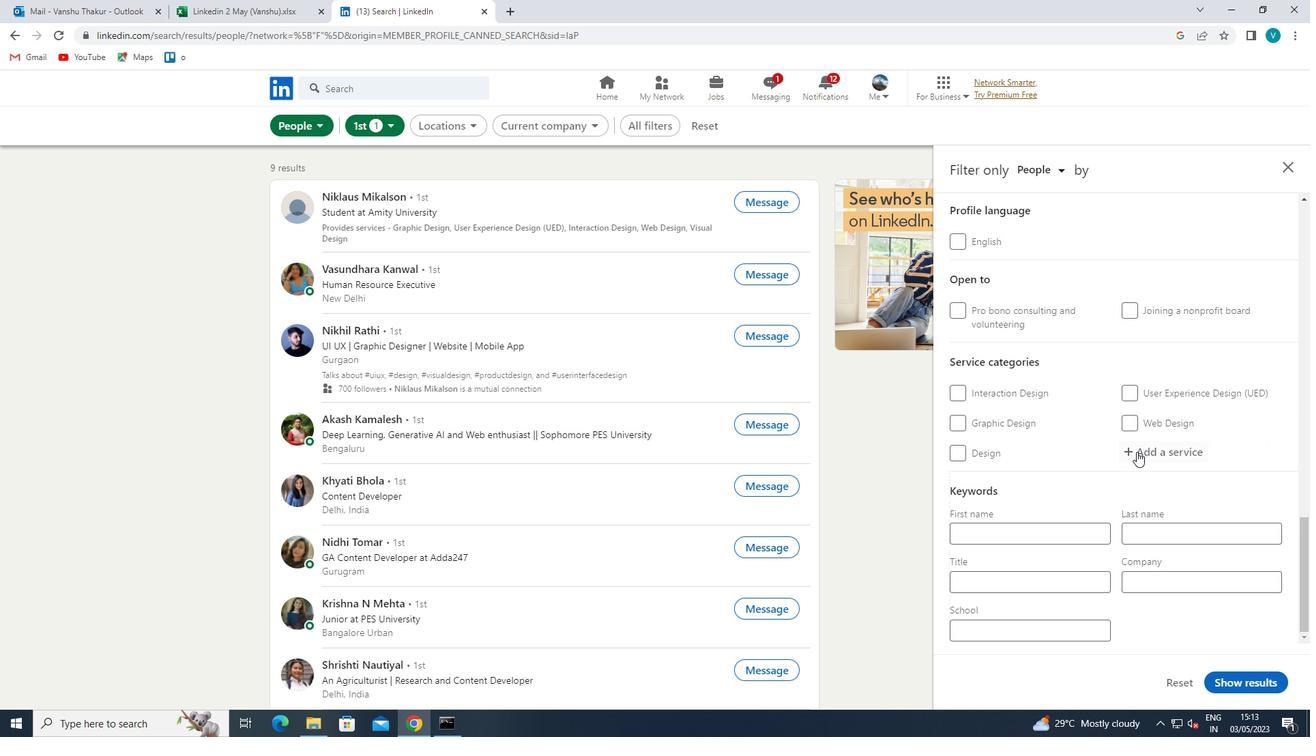 
Action: Mouse moved to (1138, 450)
Screenshot: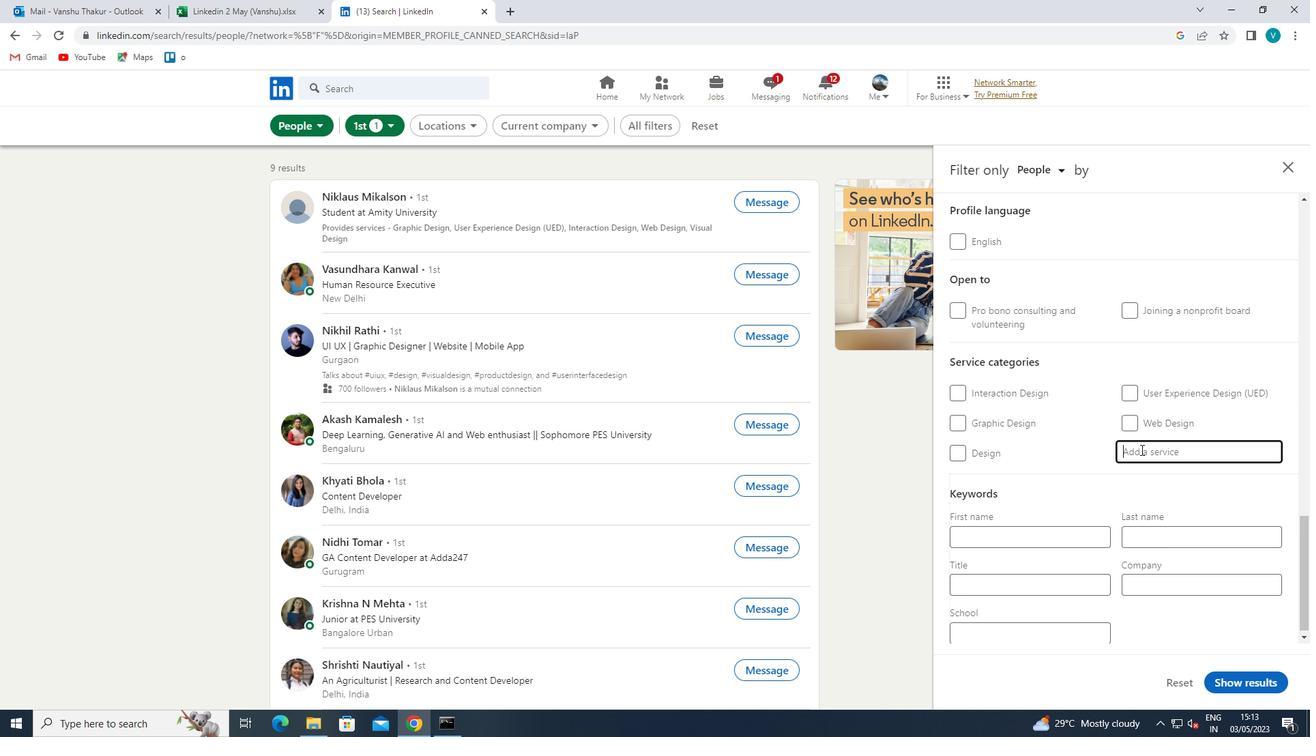 
Action: Key pressed <Key.shift>COMPUTER<Key.space><Key.shift>
Screenshot: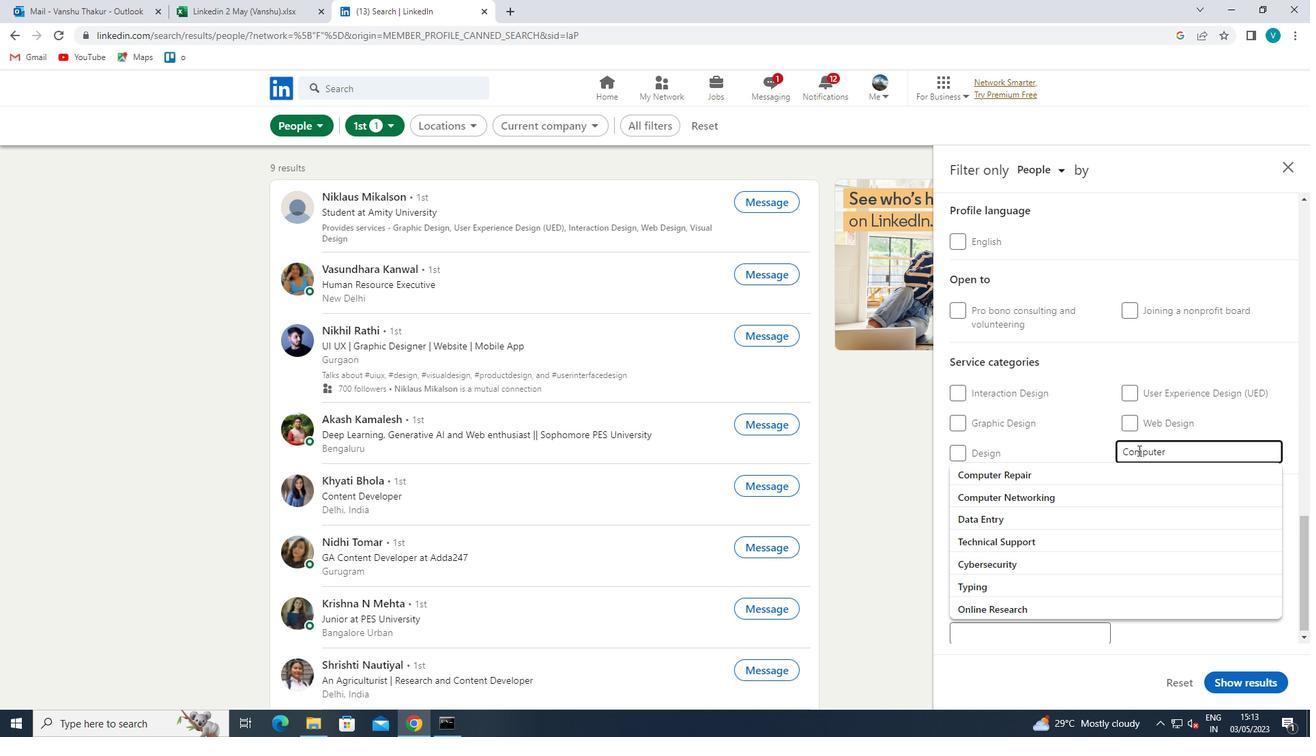 
Action: Mouse moved to (1051, 478)
Screenshot: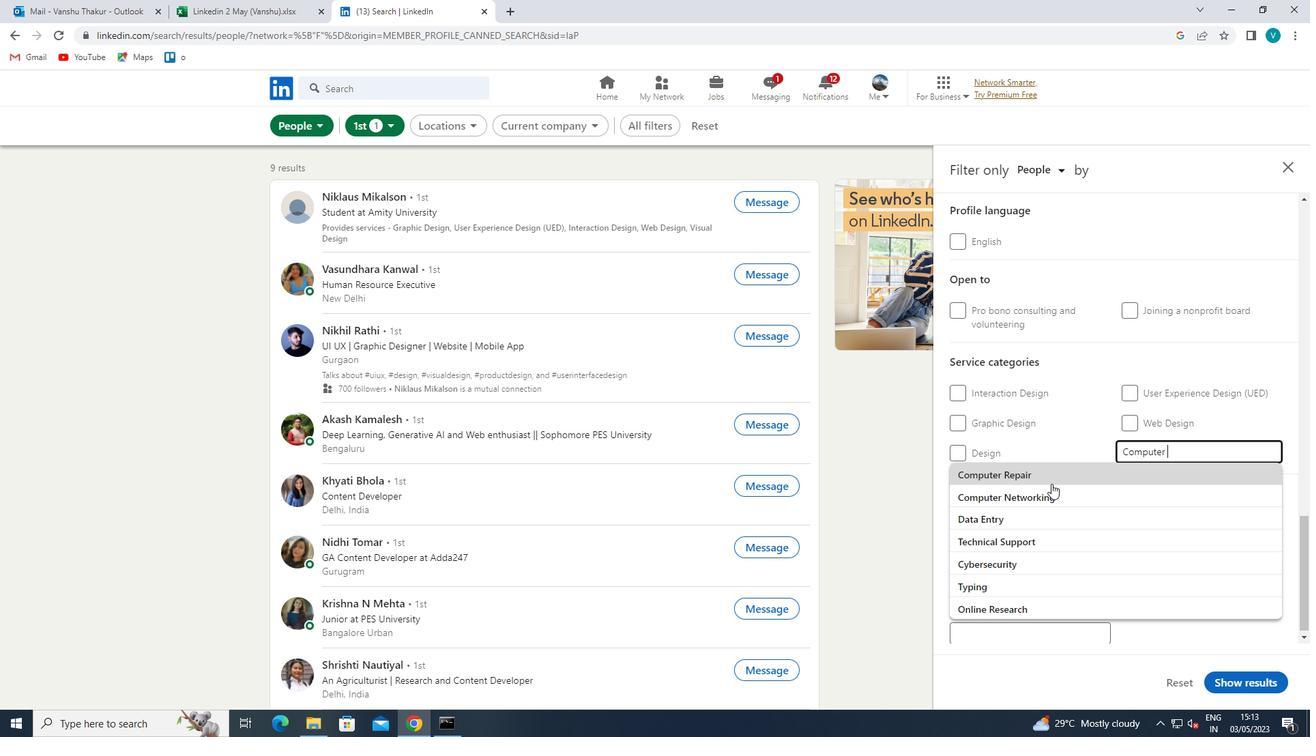 
Action: Mouse pressed left at (1051, 478)
Screenshot: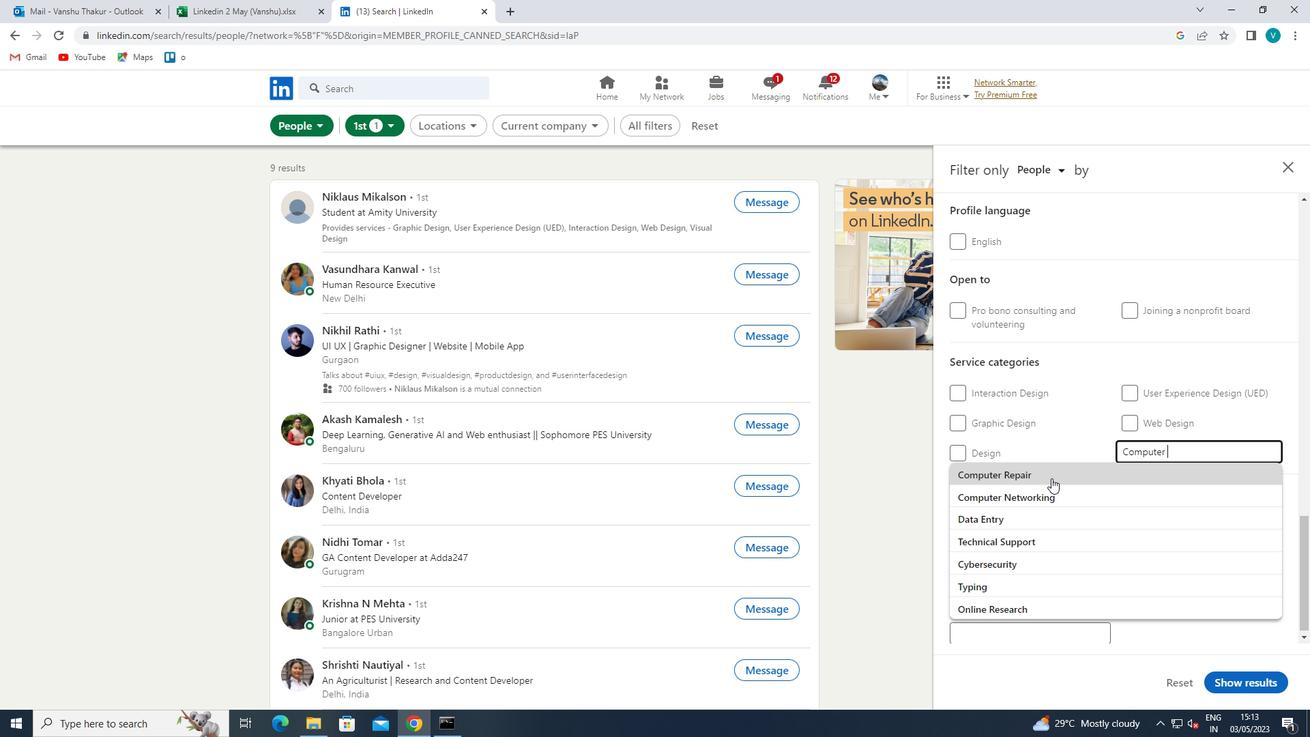 
Action: Mouse scrolled (1051, 477) with delta (0, 0)
Screenshot: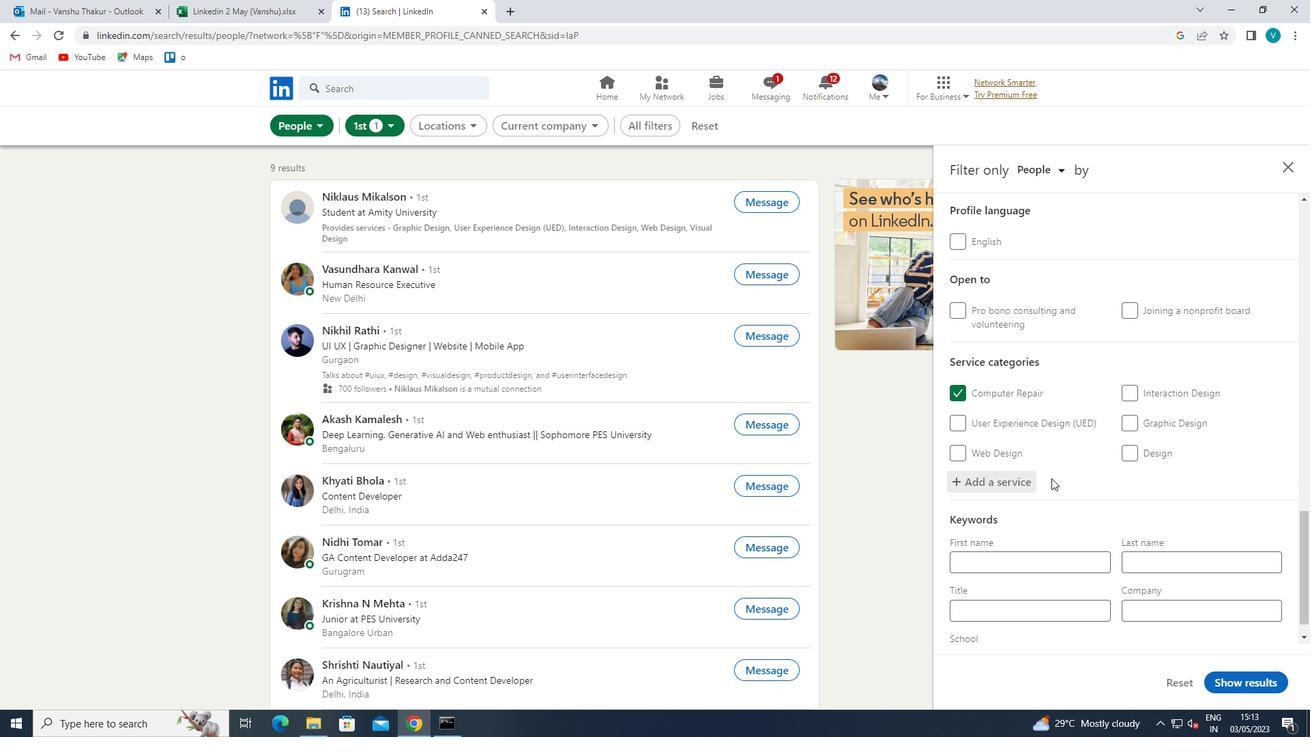 
Action: Mouse scrolled (1051, 477) with delta (0, 0)
Screenshot: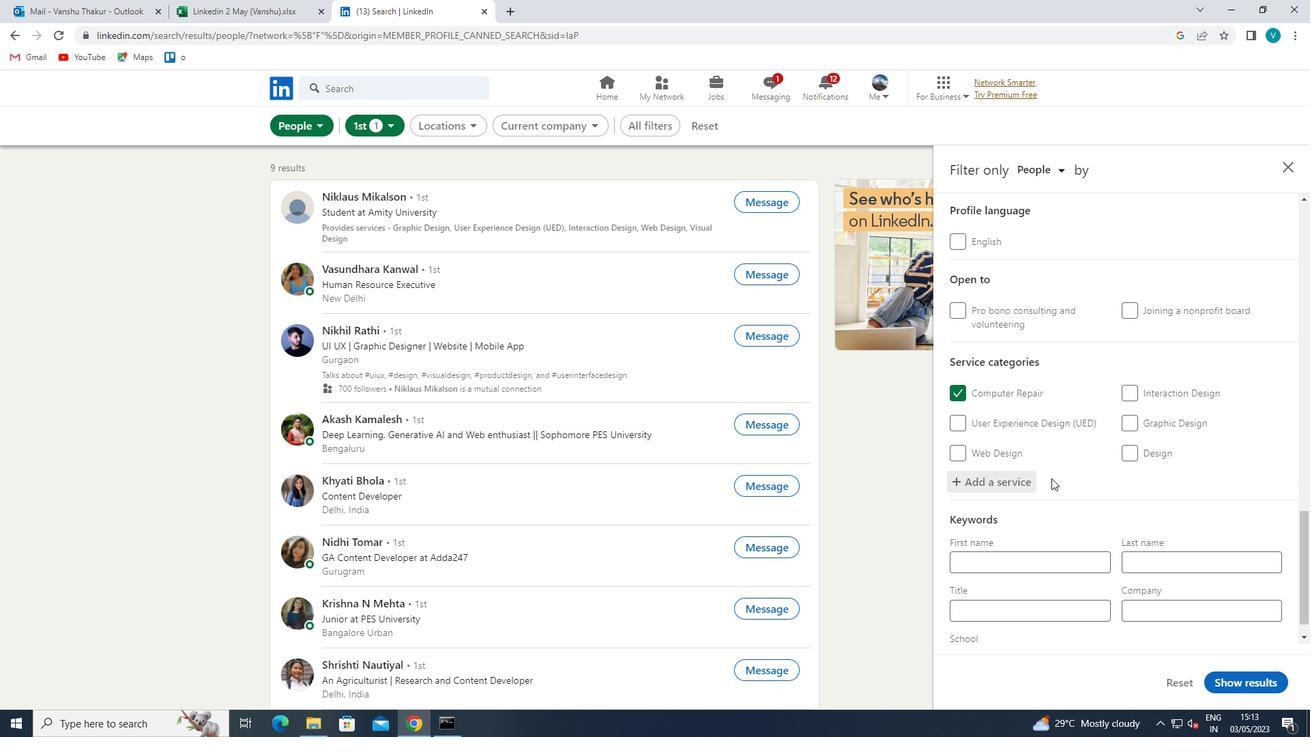 
Action: Mouse scrolled (1051, 477) with delta (0, 0)
Screenshot: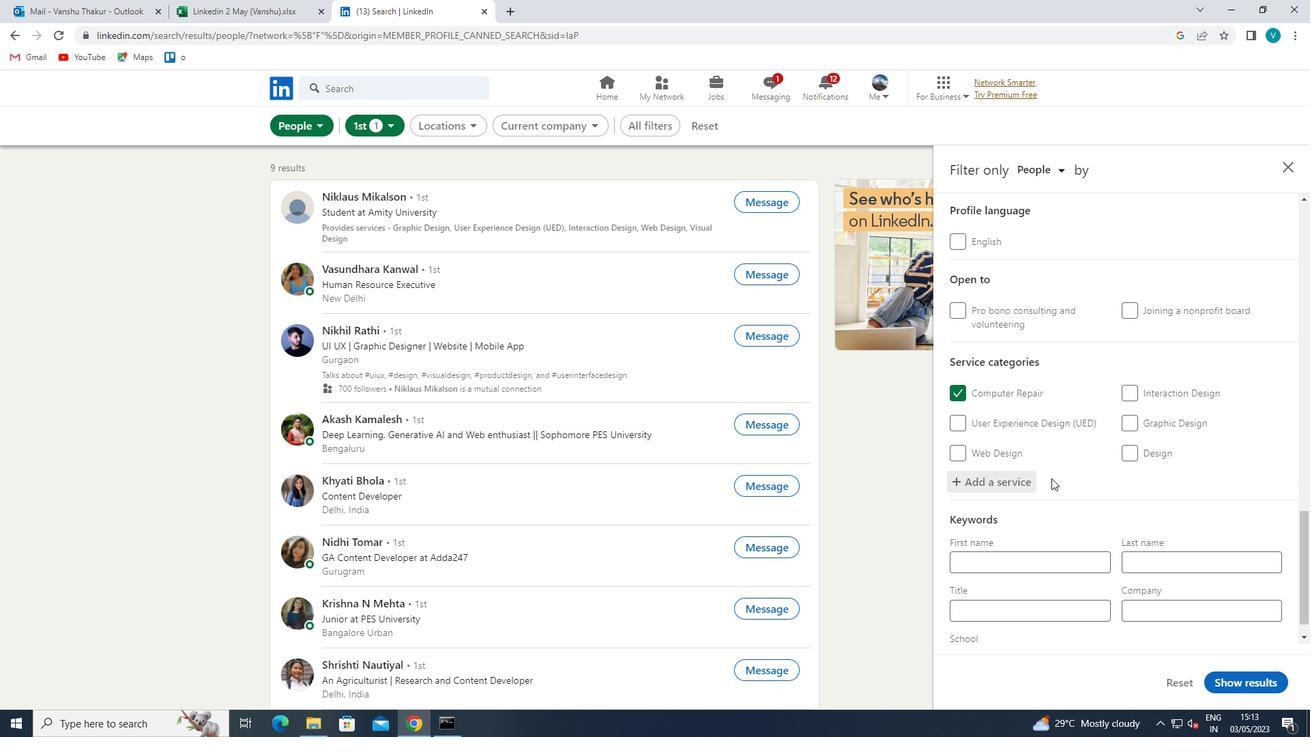 
Action: Mouse scrolled (1051, 477) with delta (0, 0)
Screenshot: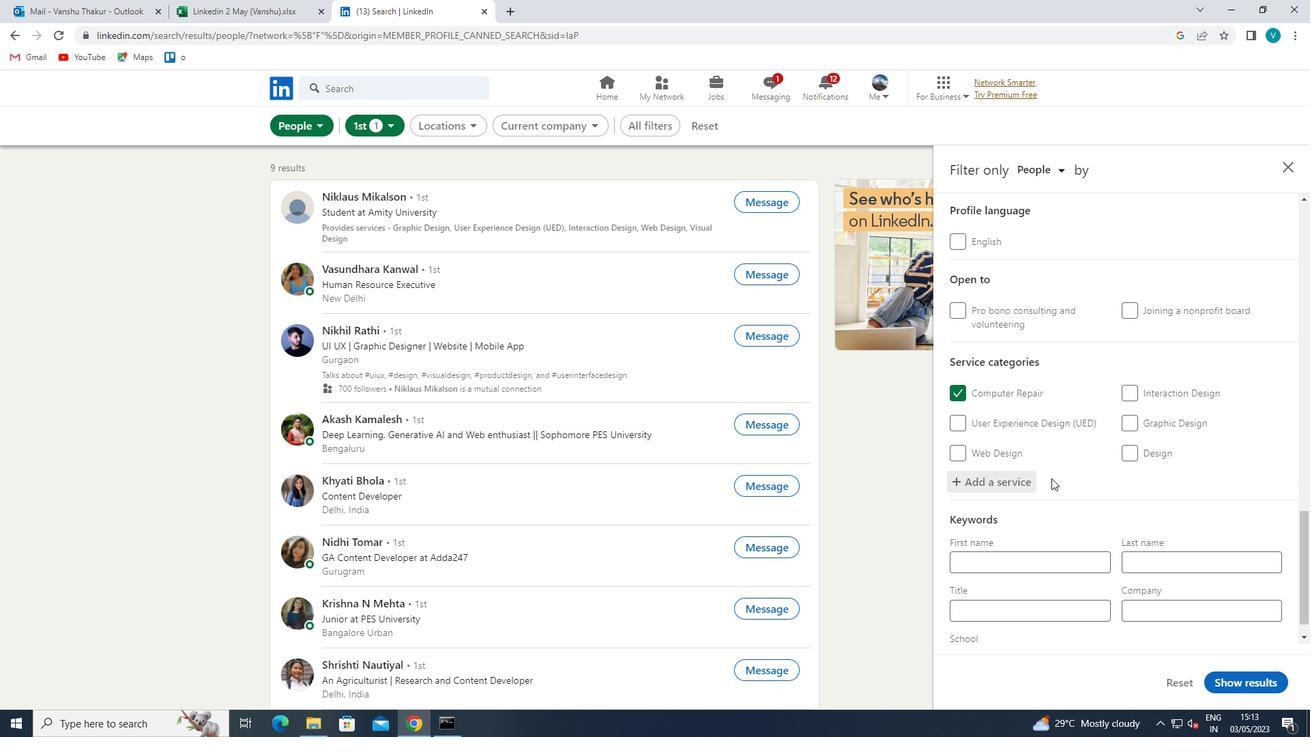 
Action: Mouse moved to (1029, 569)
Screenshot: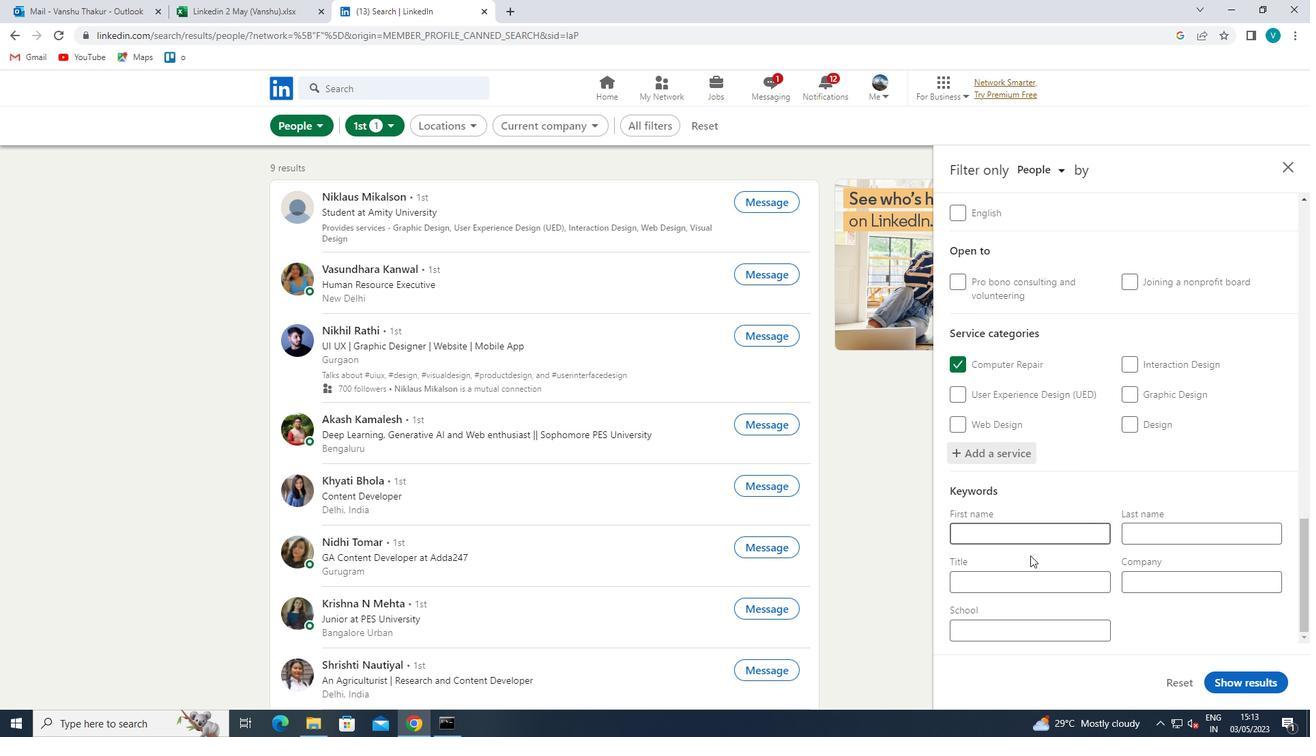 
Action: Mouse pressed left at (1029, 569)
Screenshot: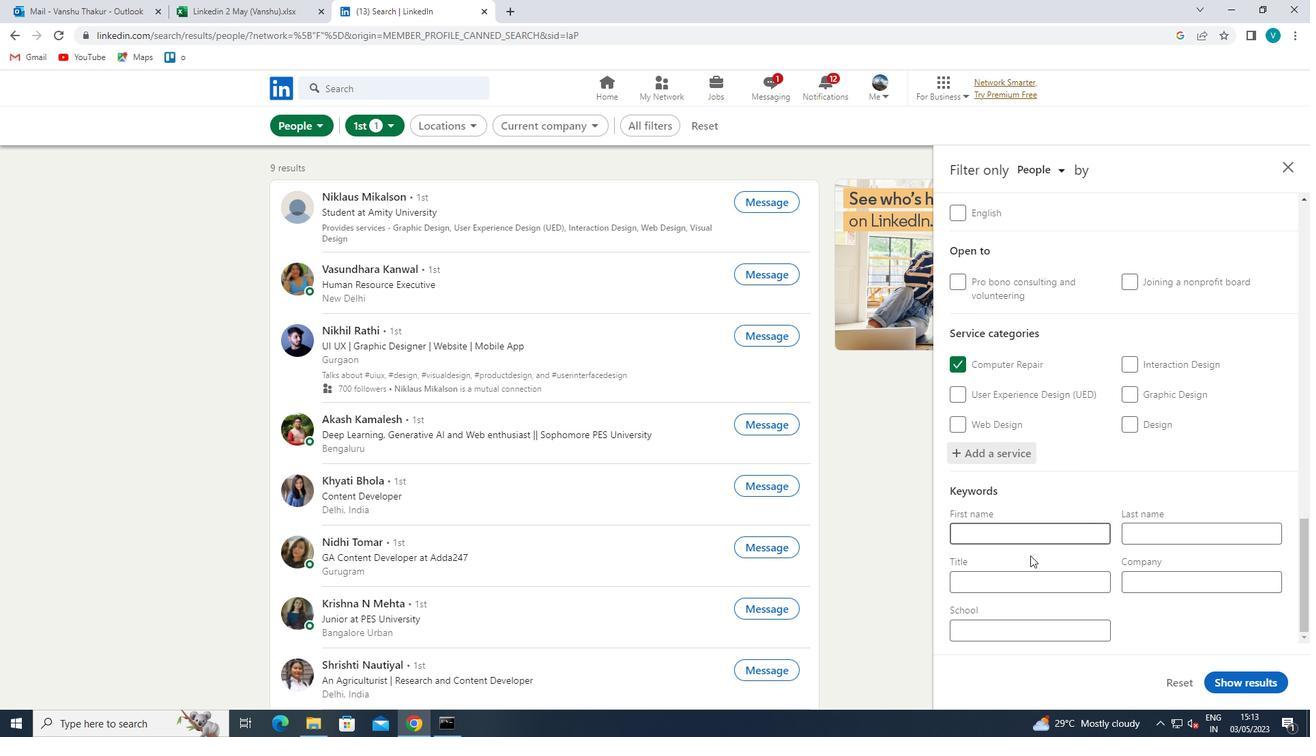 
Action: Mouse moved to (1027, 568)
Screenshot: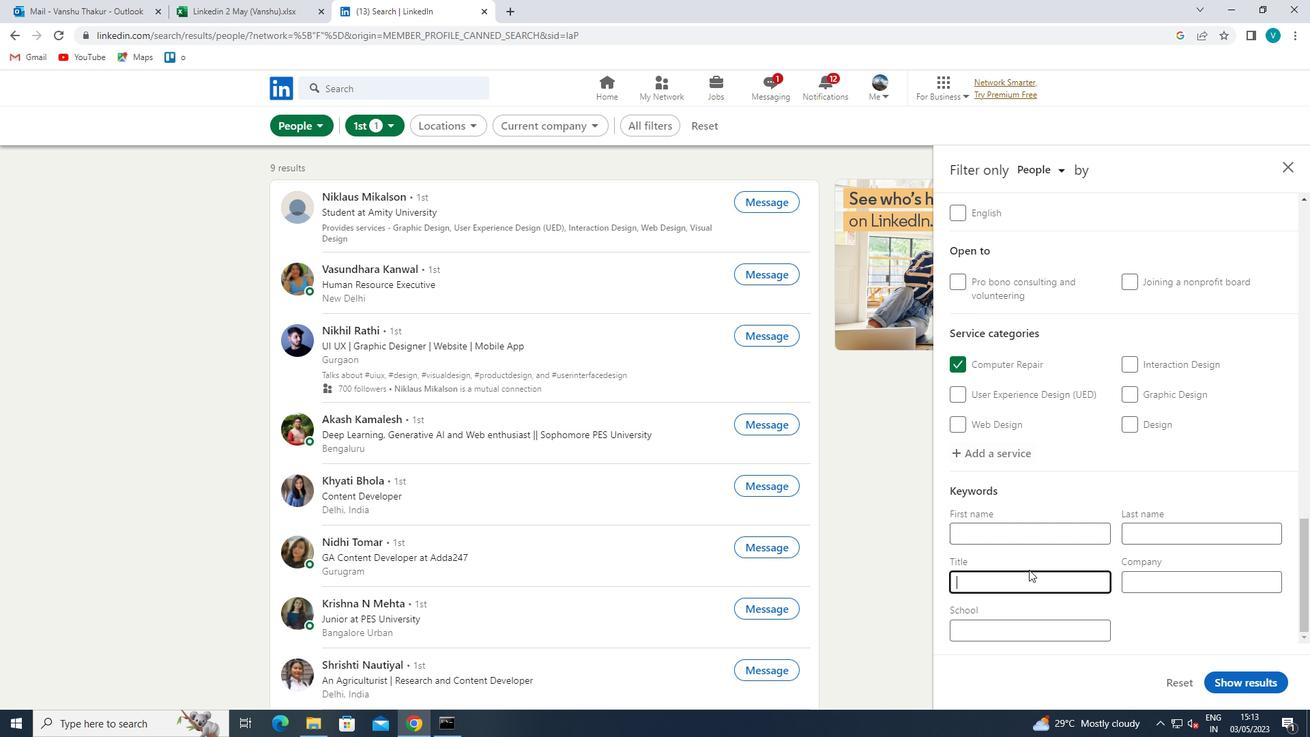 
Action: Key pressed <Key.shift>SOCIAL<Key.space><Key.shift>MEDIA<Key.space><Key.shift>ASSISTANT<Key.space>
Screenshot: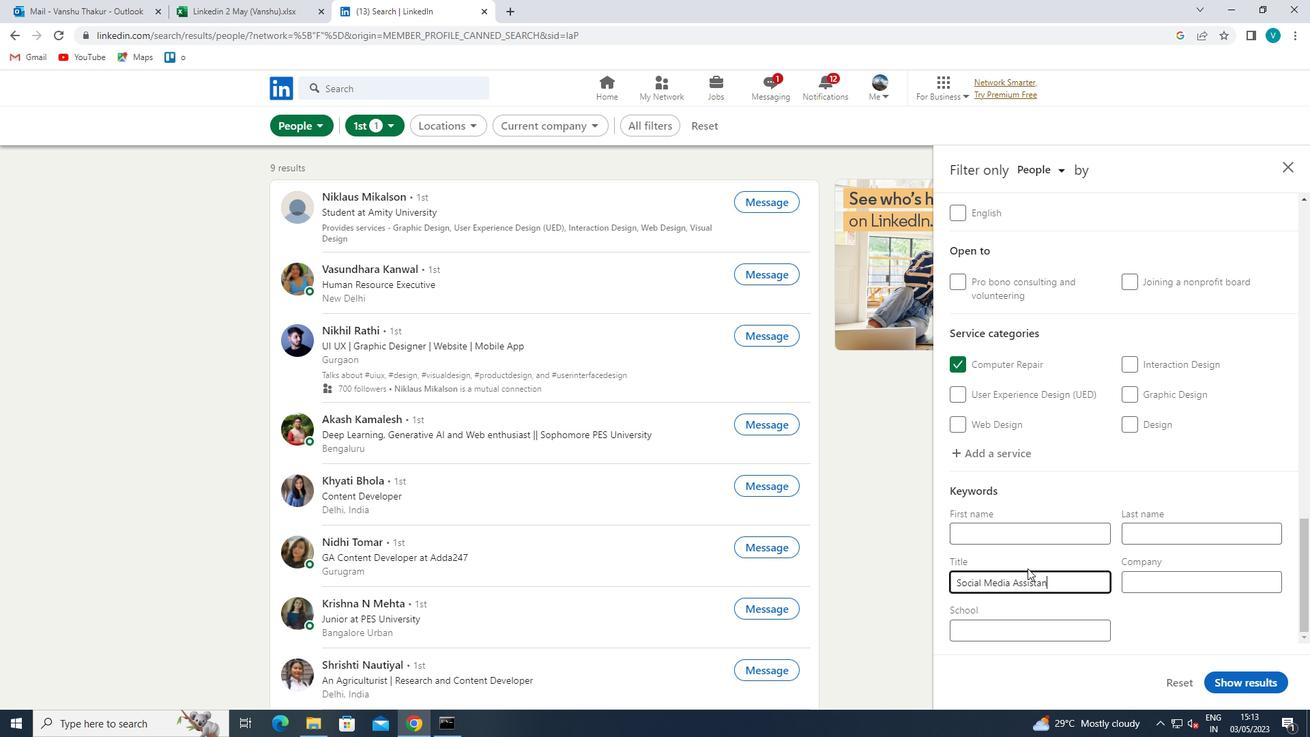 
Action: Mouse moved to (1233, 691)
Screenshot: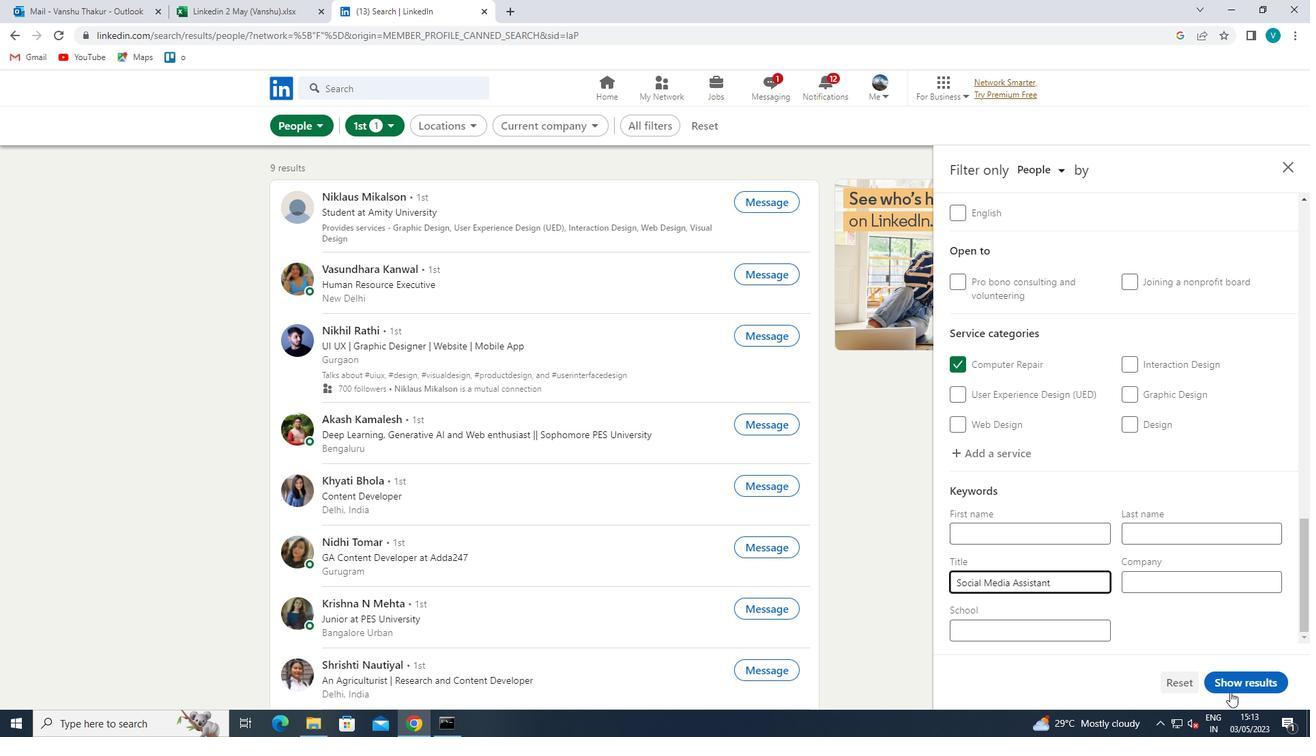 
Action: Mouse pressed left at (1233, 691)
Screenshot: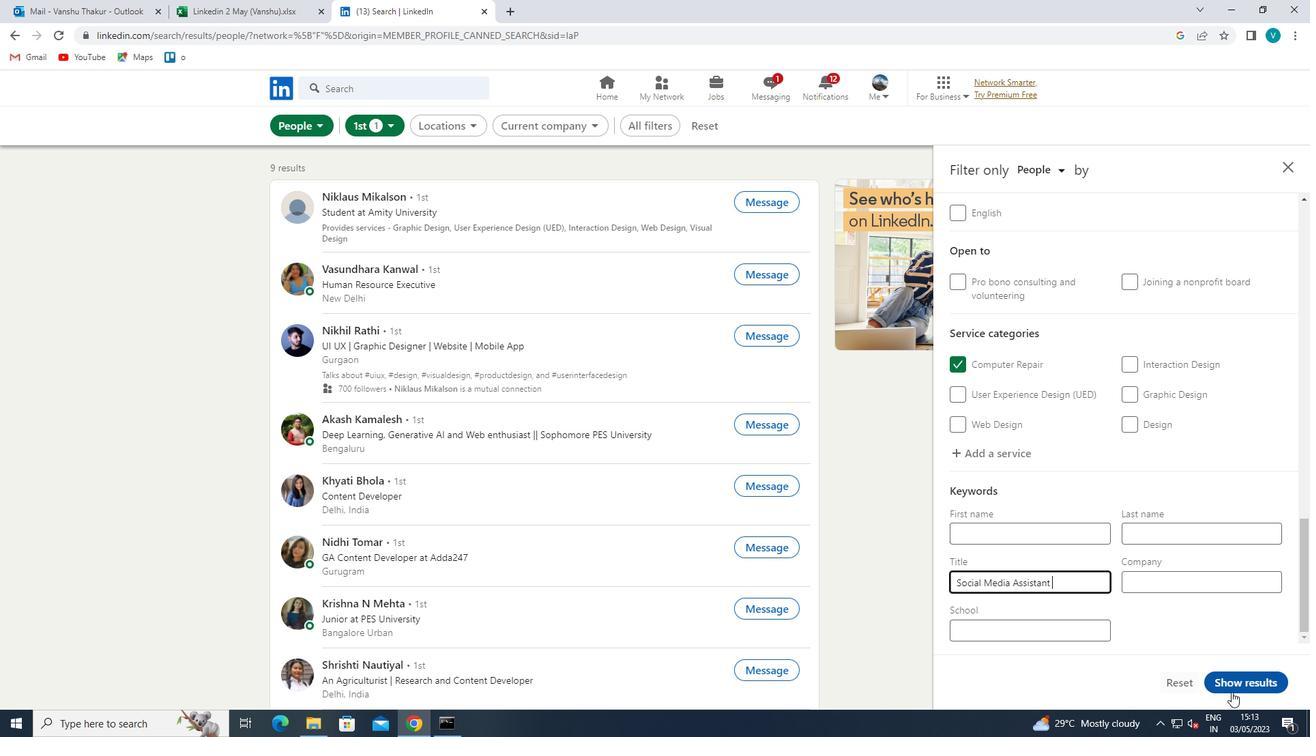 
